 Task: Open the event Second Lunch and Learn: Effective Presentation Techniques and Storytelling on '2023/11/27', change the date to 2023/11/15, change the font style of the description to Verdana, set the availability to Busy, insert an emoji Yellow heart, logged in from the account softage.10@softage.net and add another guest for the event, softage.1@softage.net. Change the alignment of the event description to Align right.Change the font color of the description to Yellow and select an event charm, 
Action: Mouse moved to (299, 135)
Screenshot: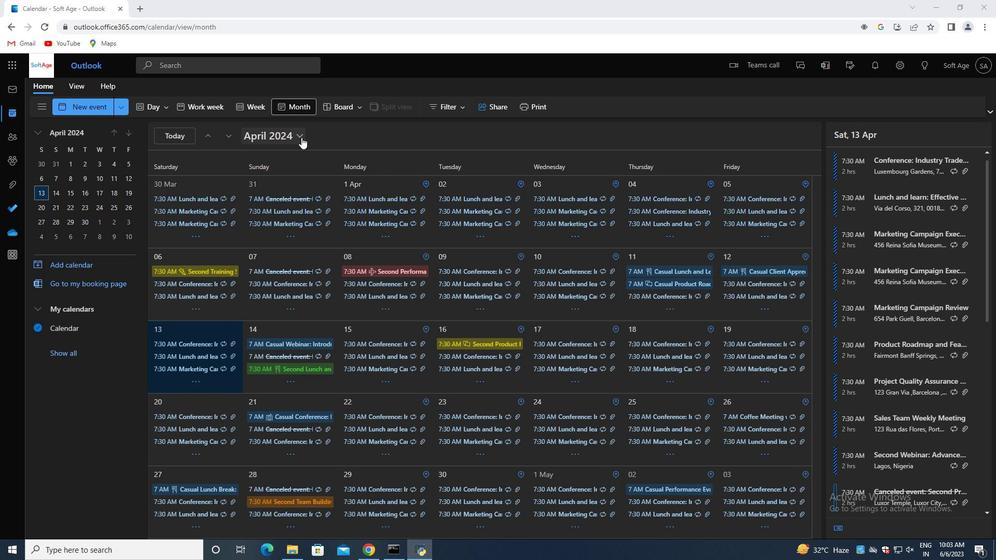 
Action: Mouse pressed left at (299, 135)
Screenshot: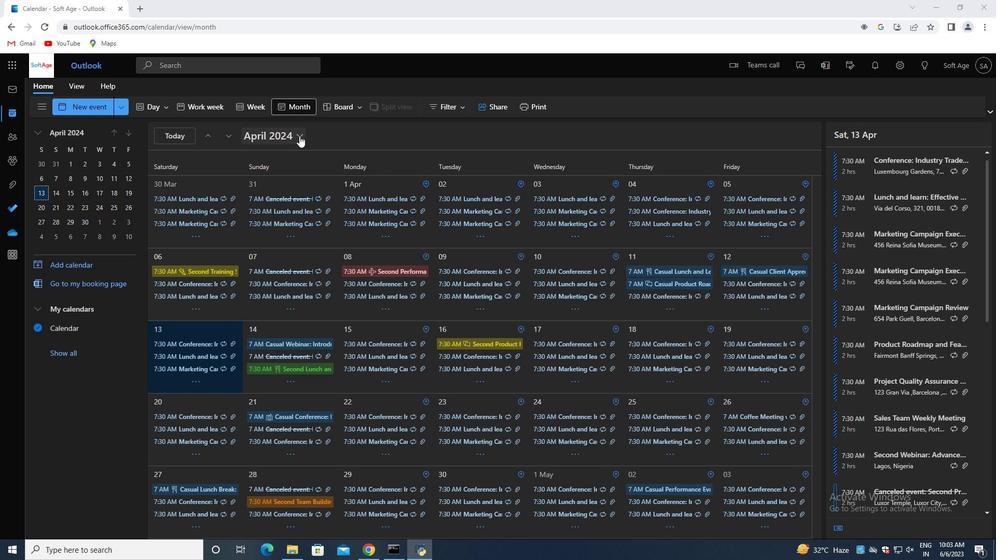 
Action: Mouse moved to (327, 161)
Screenshot: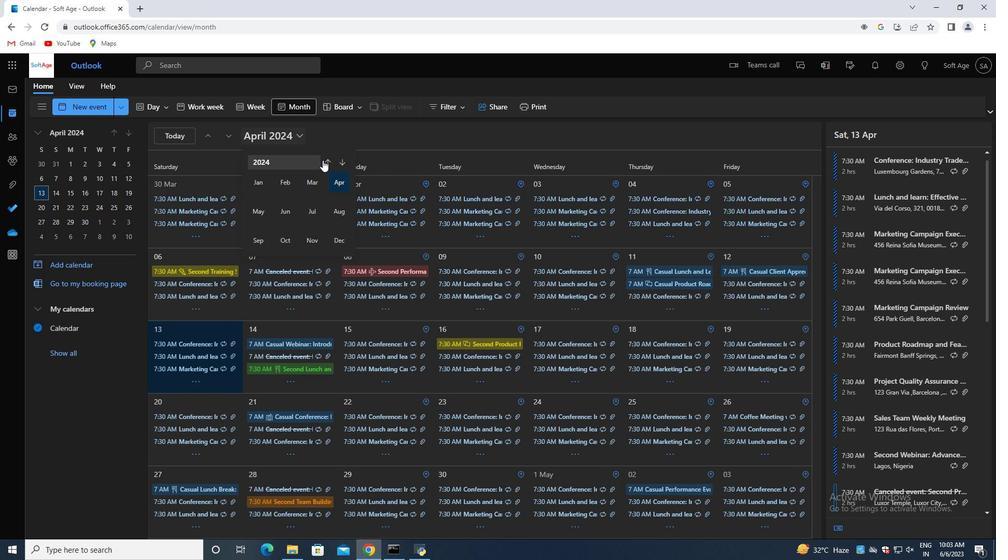 
Action: Mouse pressed left at (327, 161)
Screenshot: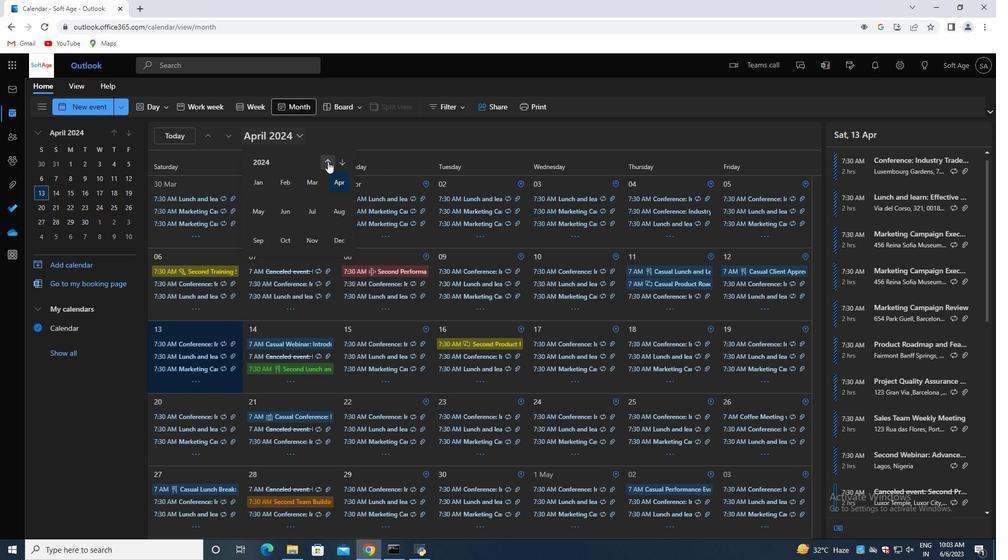 
Action: Mouse moved to (307, 240)
Screenshot: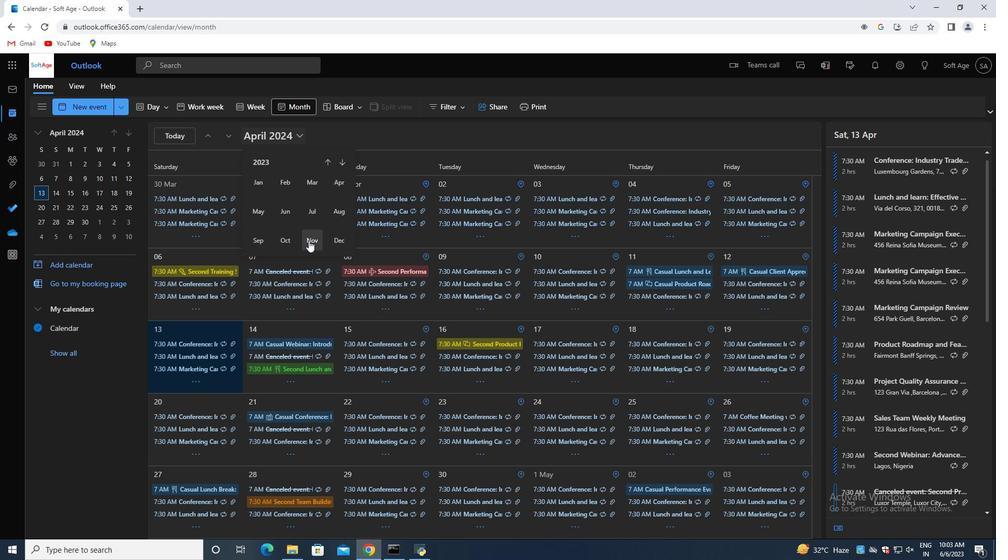
Action: Mouse pressed left at (307, 240)
Screenshot: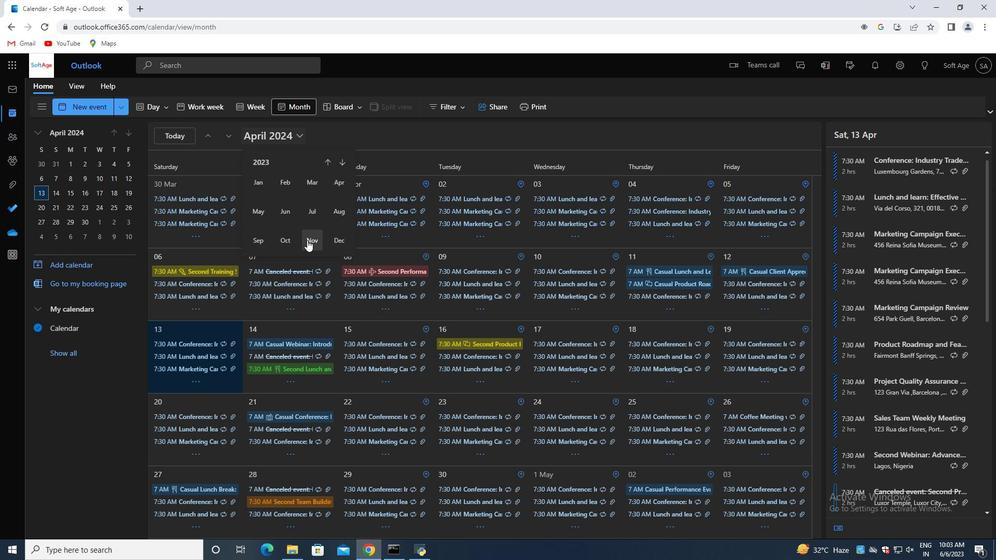 
Action: Mouse moved to (970, 170)
Screenshot: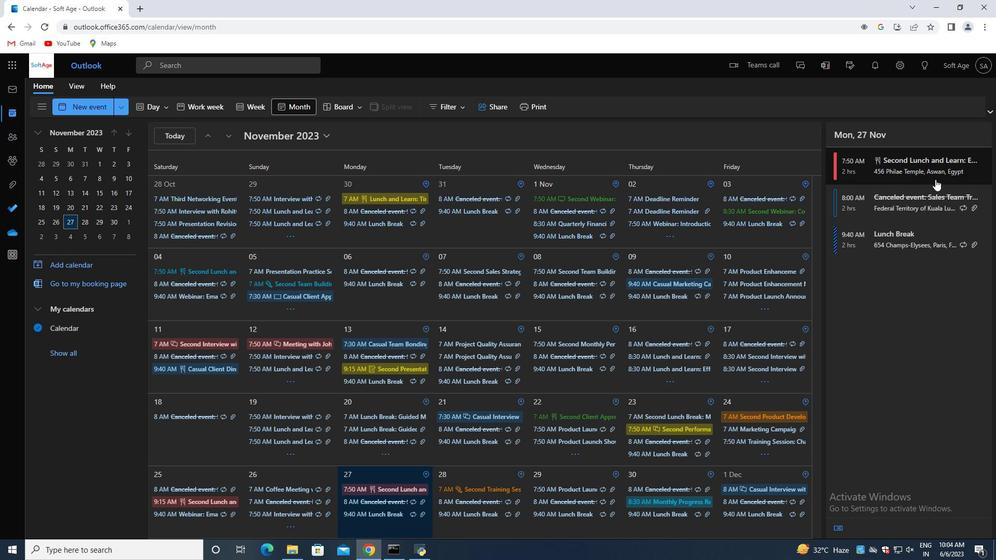 
Action: Mouse pressed left at (970, 170)
Screenshot: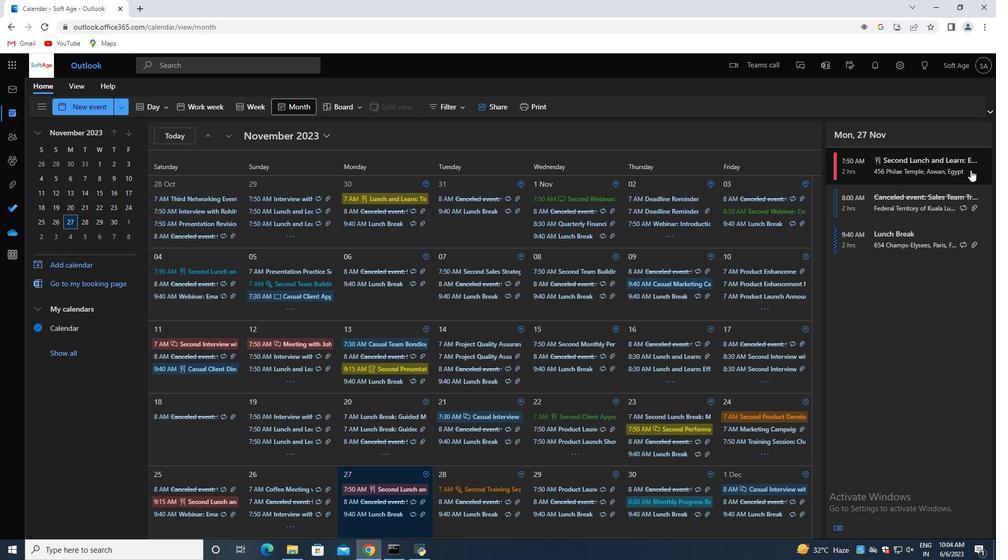 
Action: Mouse moved to (663, 306)
Screenshot: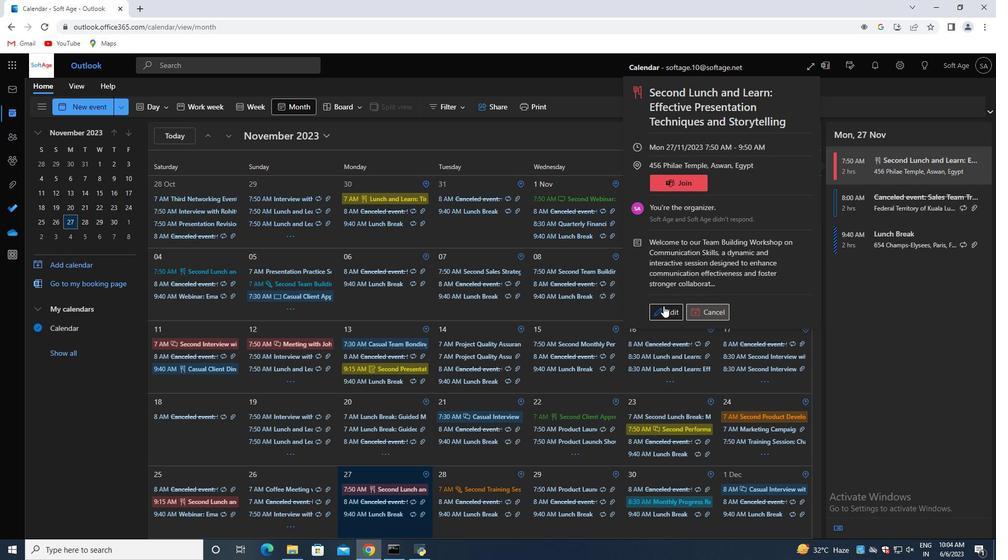 
Action: Mouse pressed left at (663, 306)
Screenshot: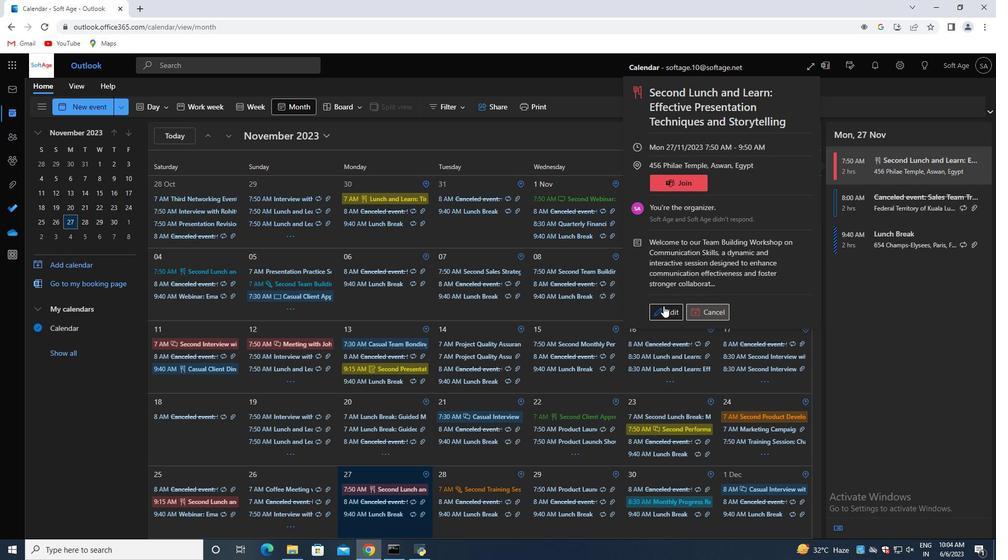 
Action: Mouse moved to (304, 284)
Screenshot: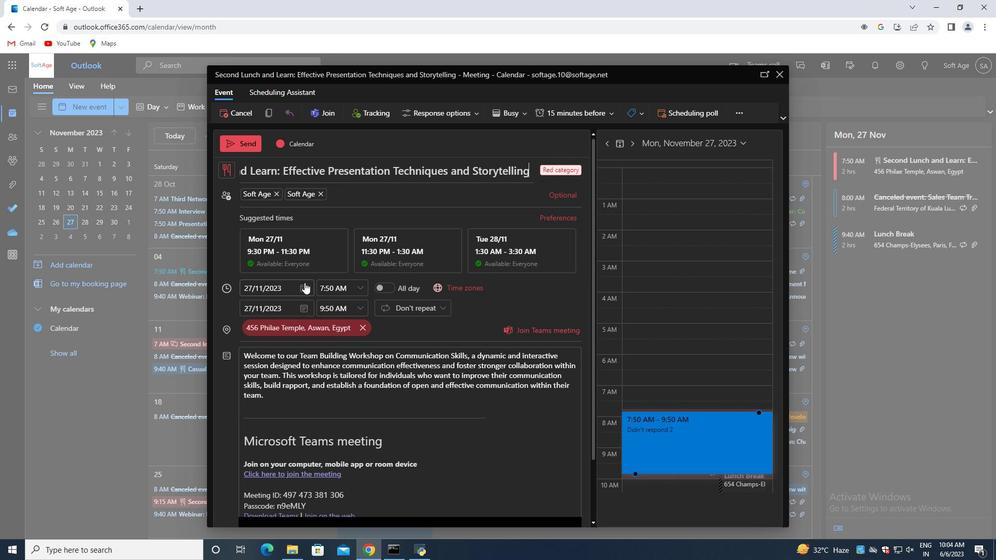 
Action: Mouse pressed left at (304, 284)
Screenshot: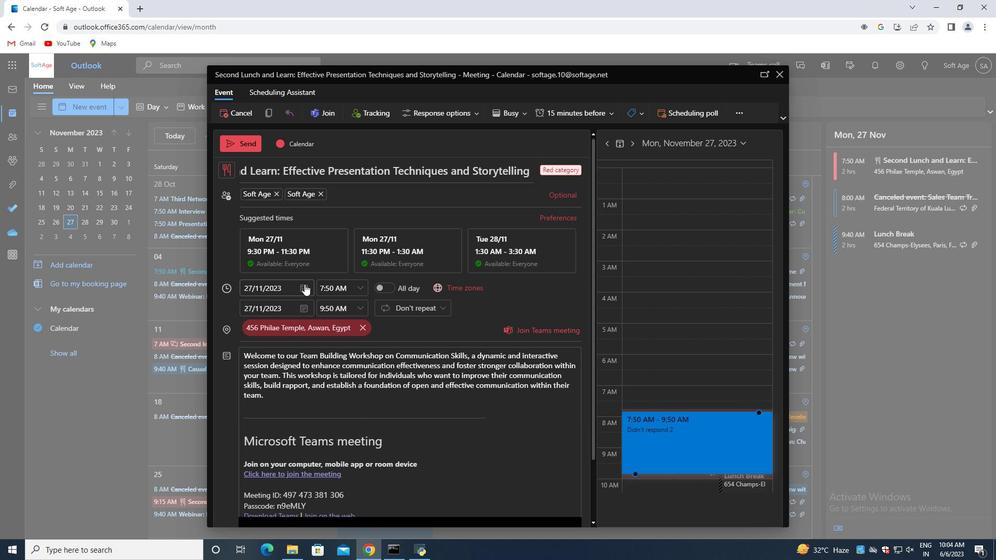 
Action: Mouse moved to (313, 369)
Screenshot: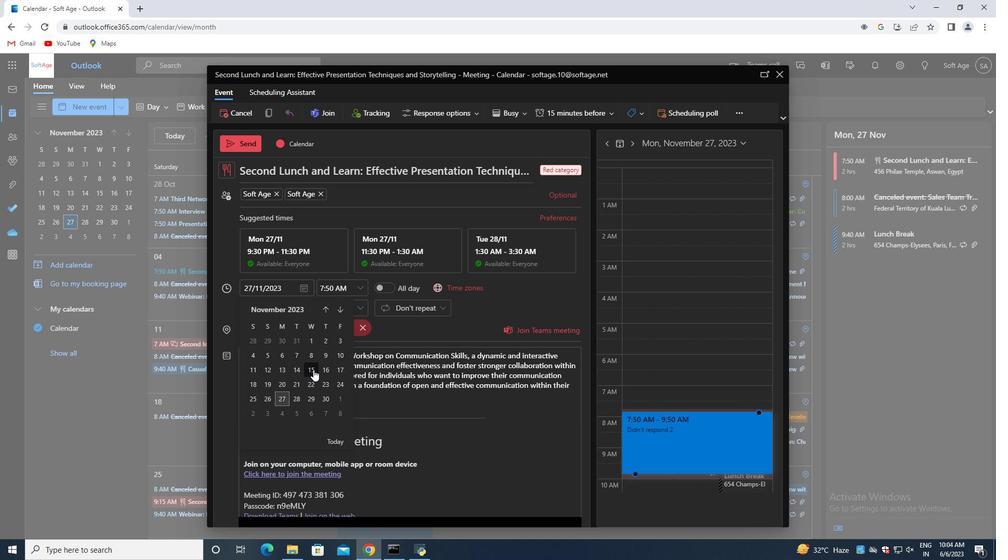 
Action: Mouse pressed left at (313, 369)
Screenshot: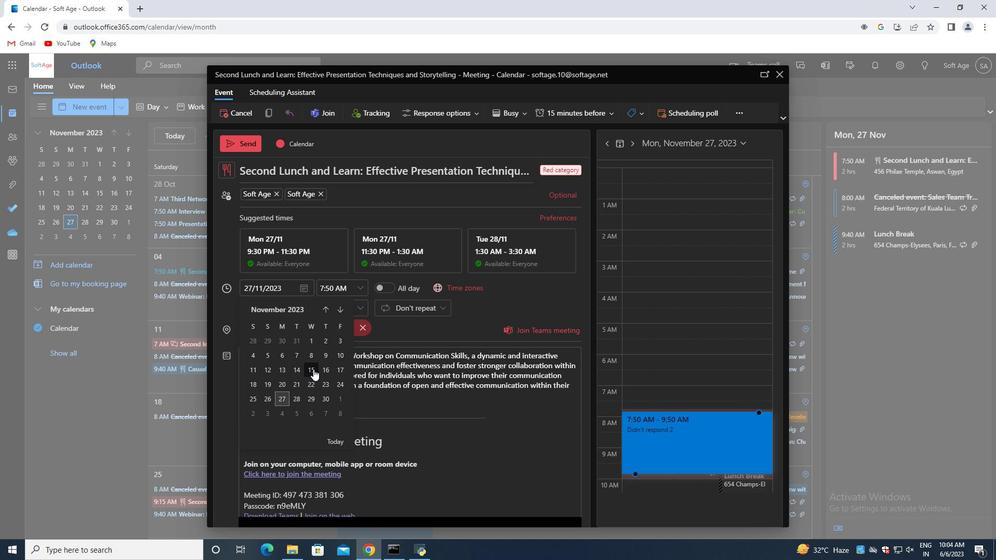 
Action: Mouse moved to (310, 368)
Screenshot: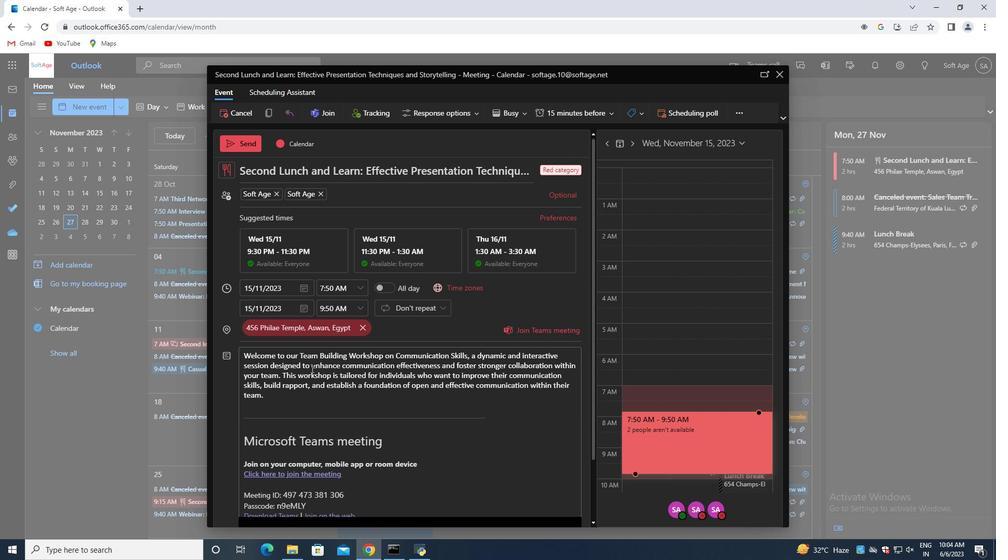 
Action: Mouse scrolled (310, 367) with delta (0, 0)
Screenshot: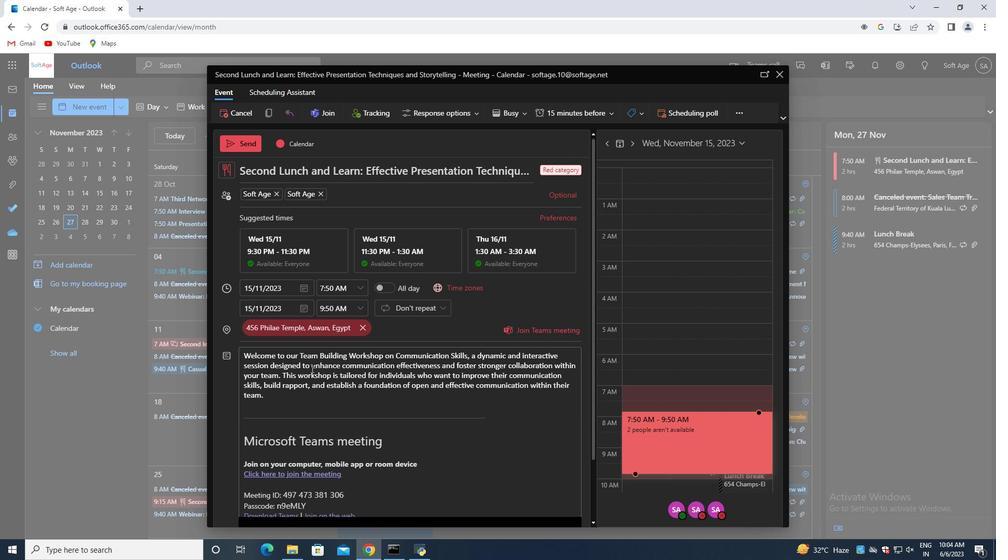 
Action: Mouse moved to (270, 346)
Screenshot: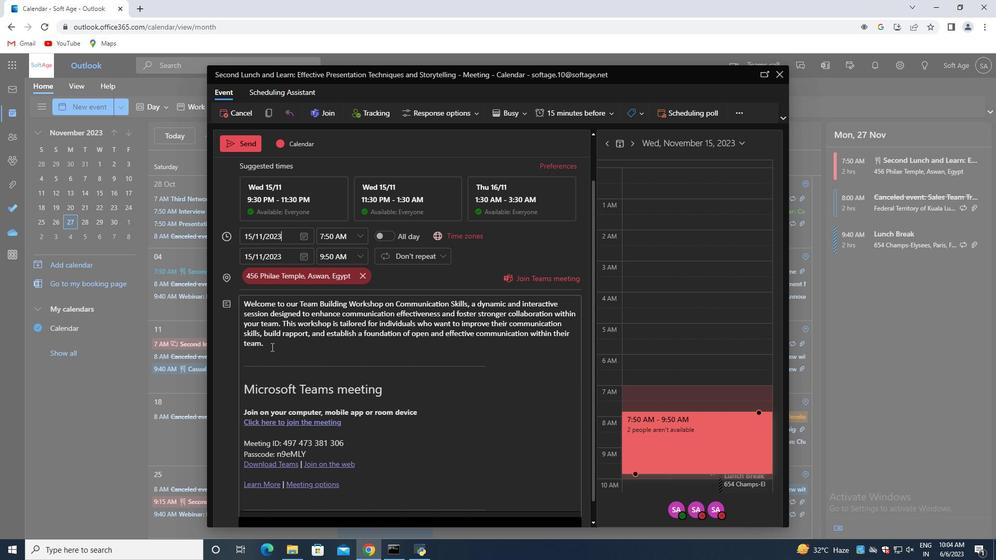 
Action: Mouse pressed left at (270, 346)
Screenshot: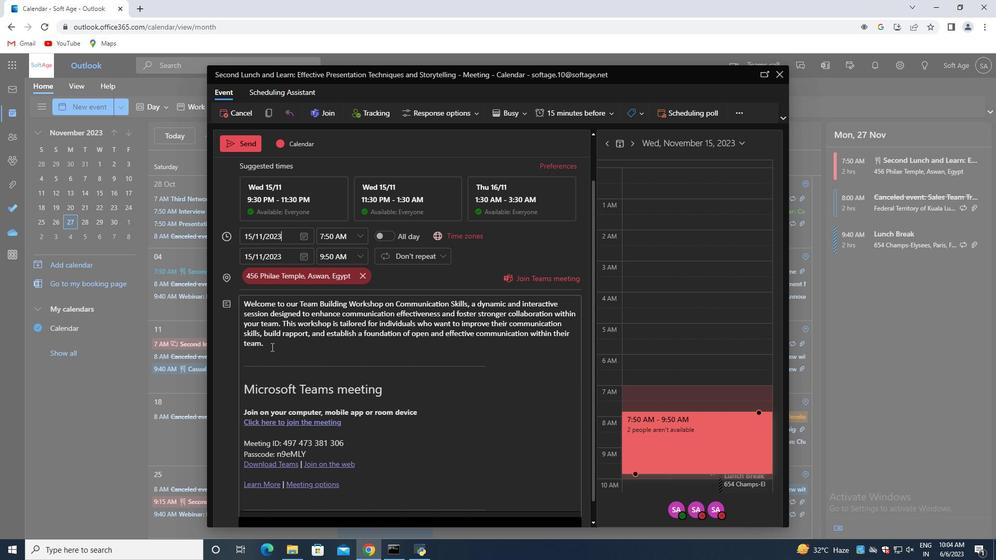 
Action: Mouse moved to (327, 435)
Screenshot: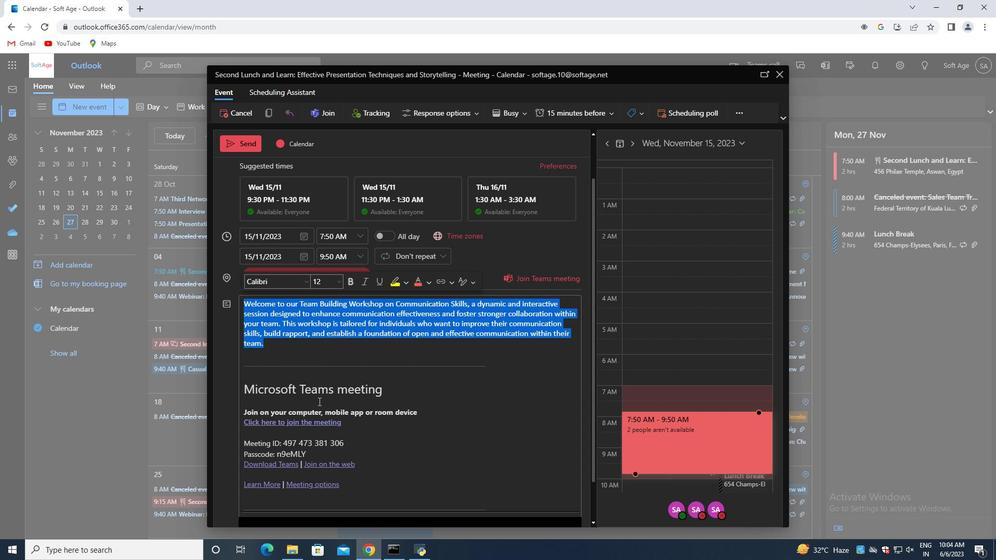 
Action: Mouse scrolled (332, 426) with delta (0, 0)
Screenshot: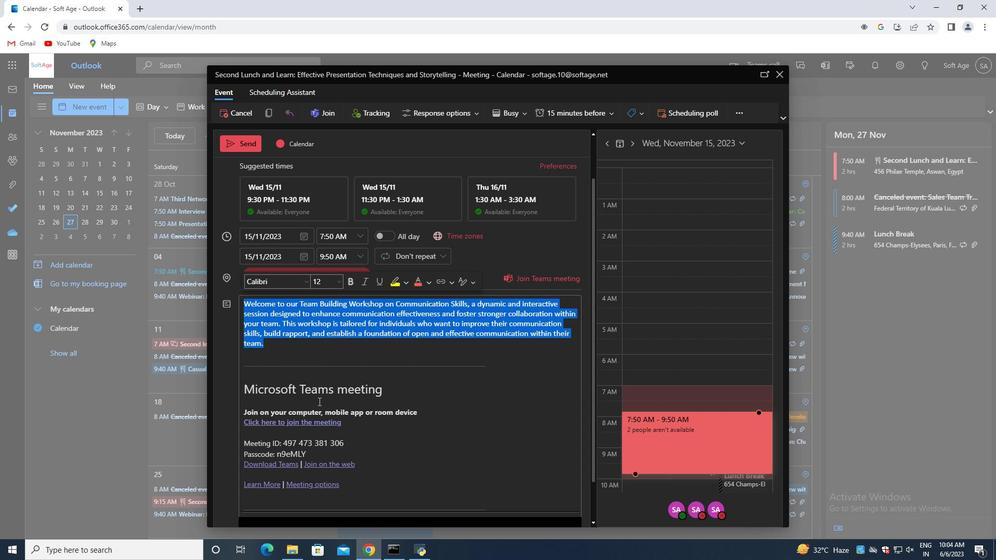 
Action: Mouse moved to (322, 445)
Screenshot: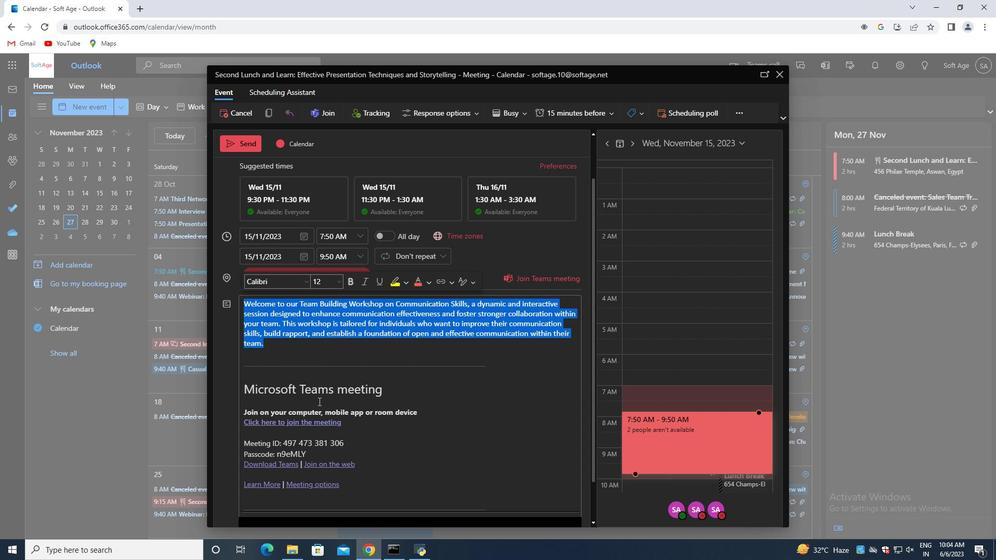 
Action: Mouse scrolled (329, 429) with delta (0, 0)
Screenshot: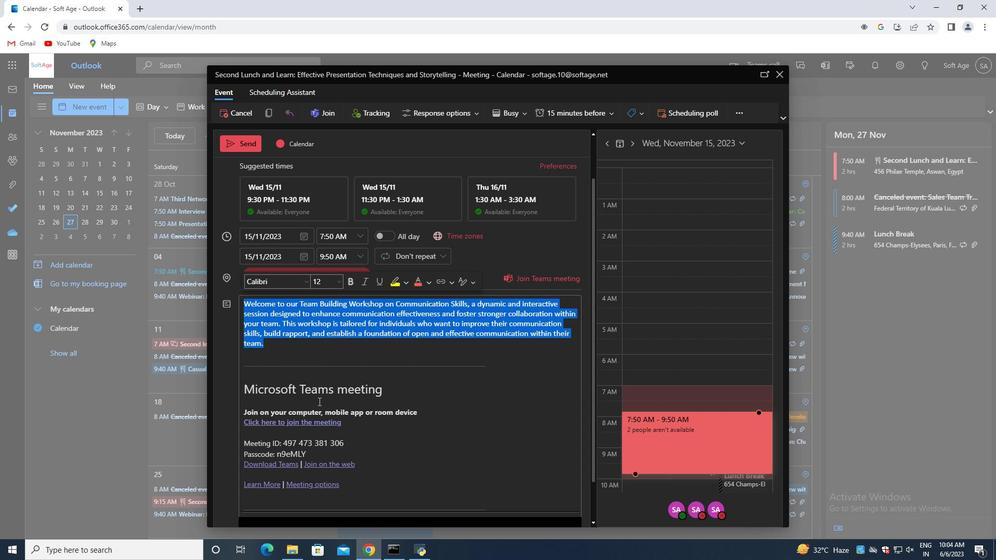 
Action: Mouse moved to (321, 449)
Screenshot: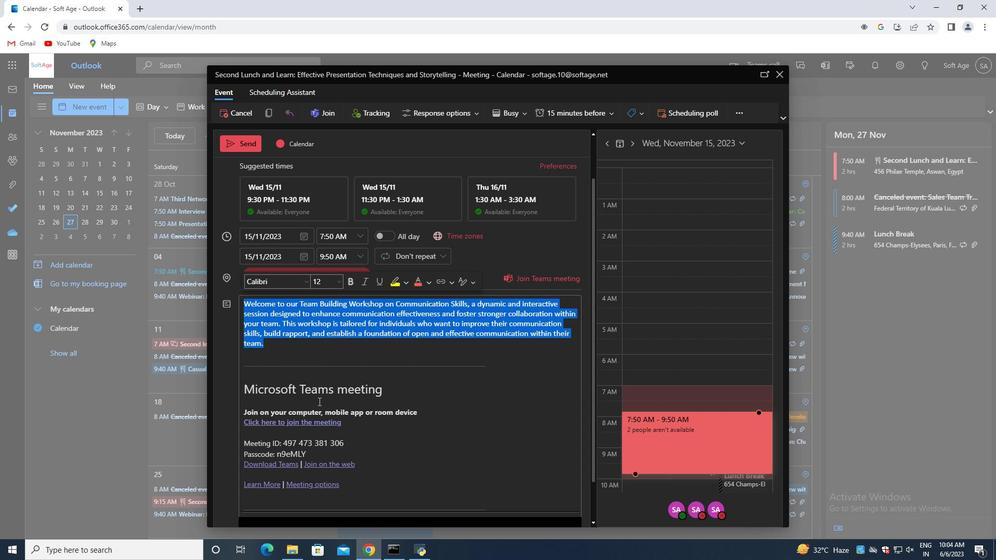 
Action: Mouse scrolled (328, 431) with delta (0, 0)
Screenshot: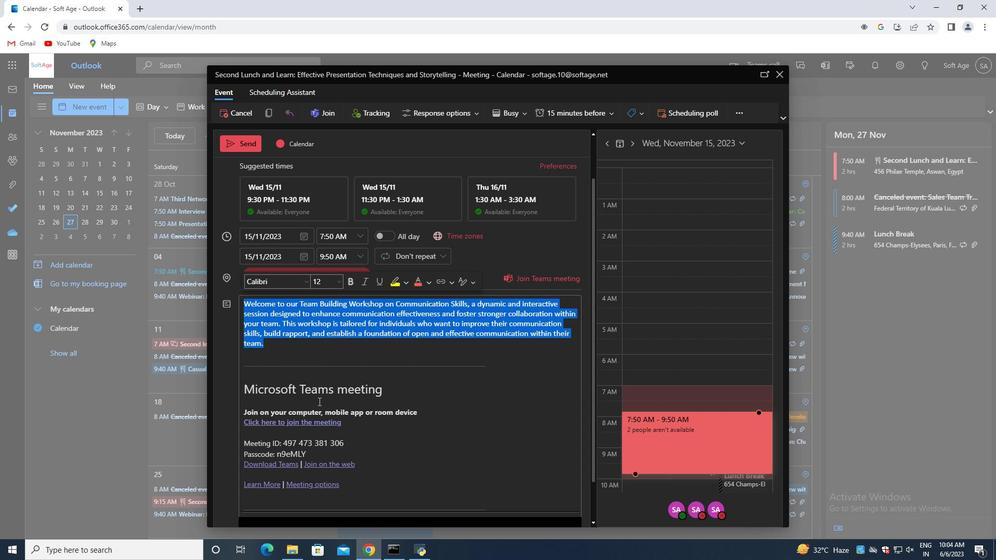 
Action: Mouse moved to (321, 449)
Screenshot: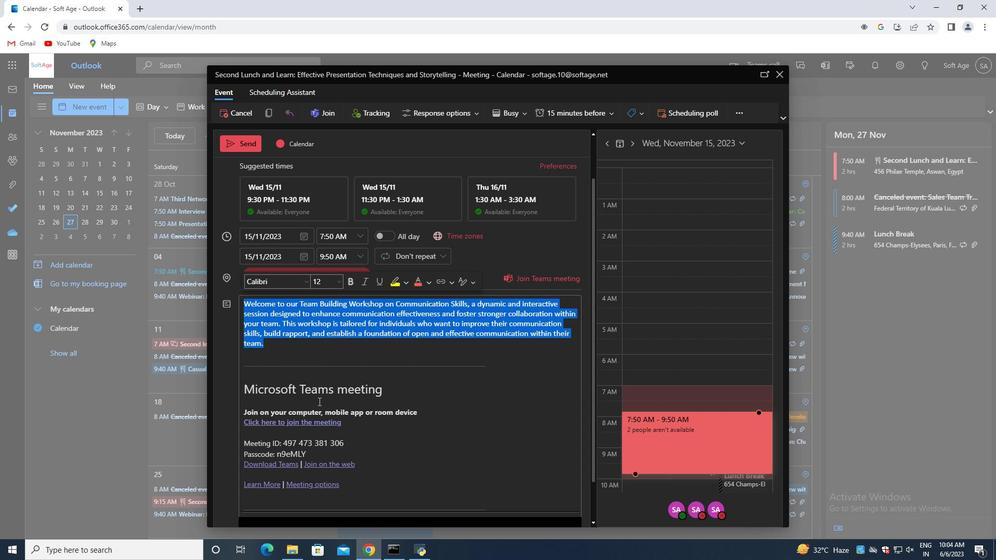 
Action: Mouse scrolled (327, 434) with delta (0, 0)
Screenshot: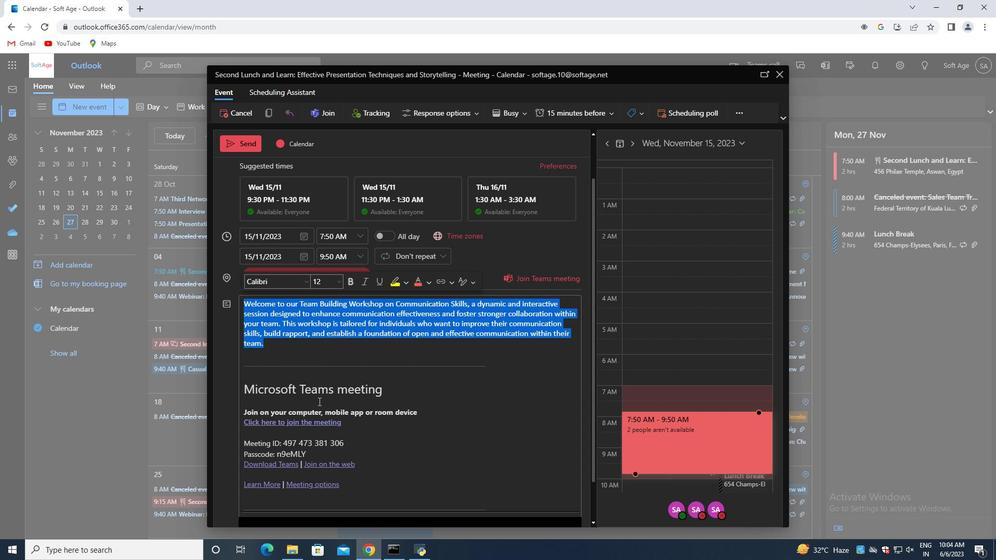 
Action: Mouse moved to (274, 479)
Screenshot: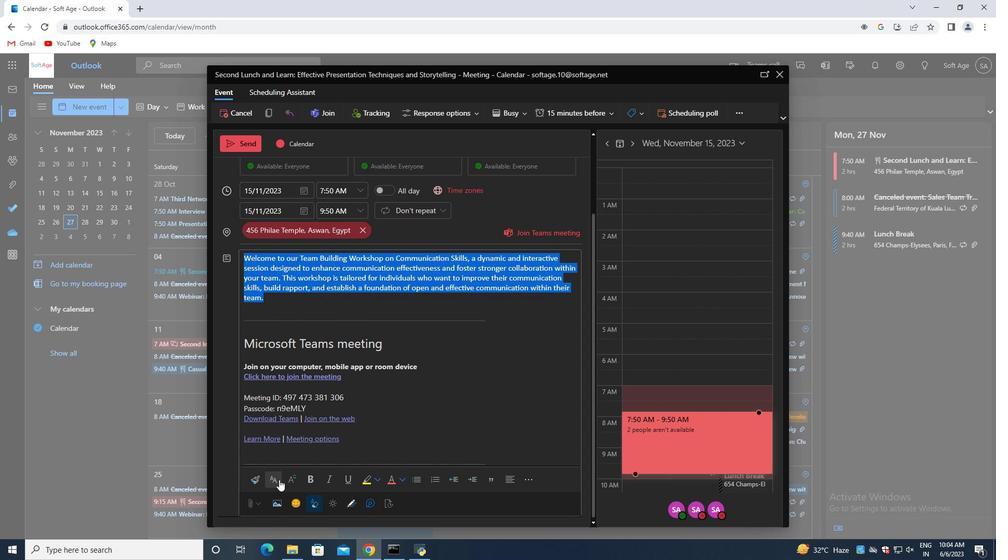 
Action: Mouse pressed left at (274, 479)
Screenshot: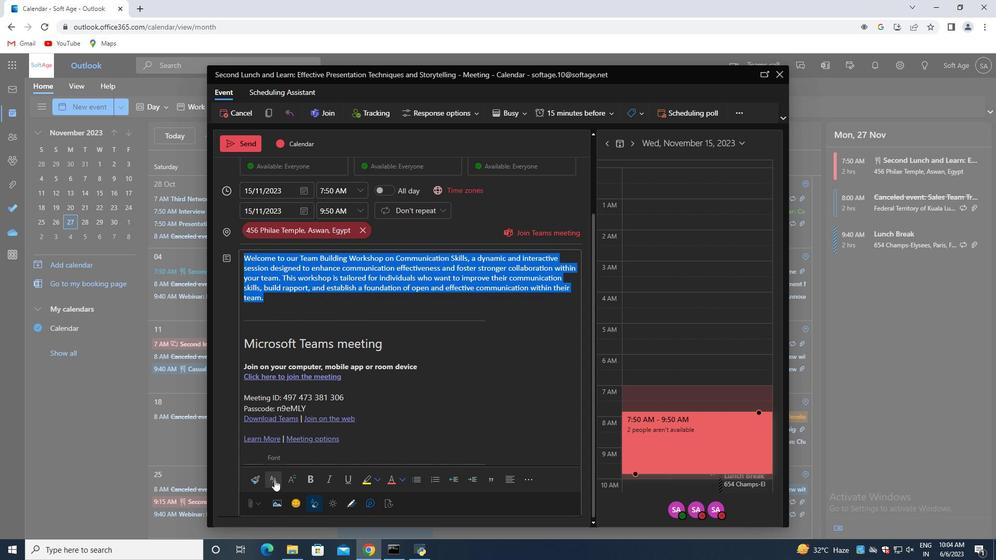 
Action: Mouse moved to (298, 458)
Screenshot: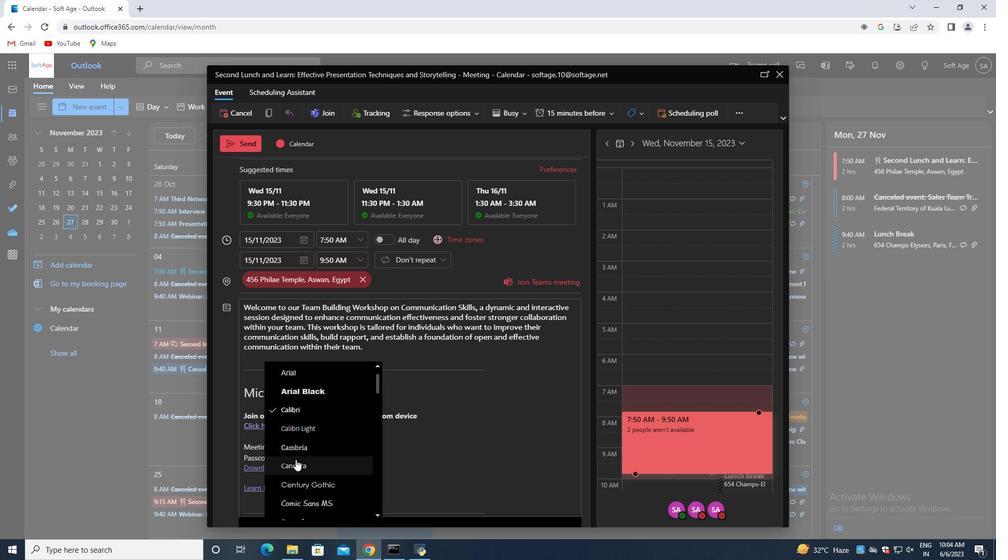 
Action: Mouse scrolled (298, 457) with delta (0, 0)
Screenshot: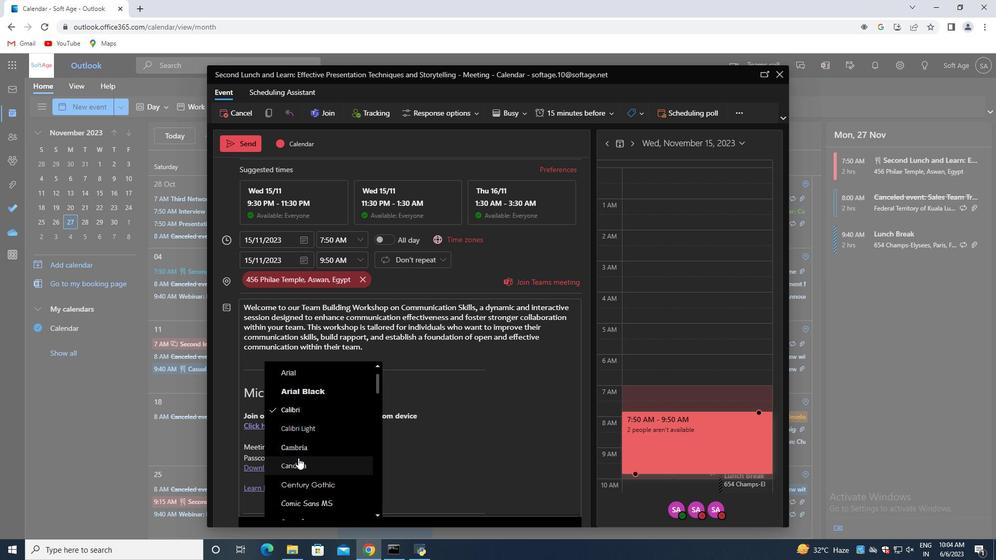 
Action: Mouse scrolled (298, 457) with delta (0, 0)
Screenshot: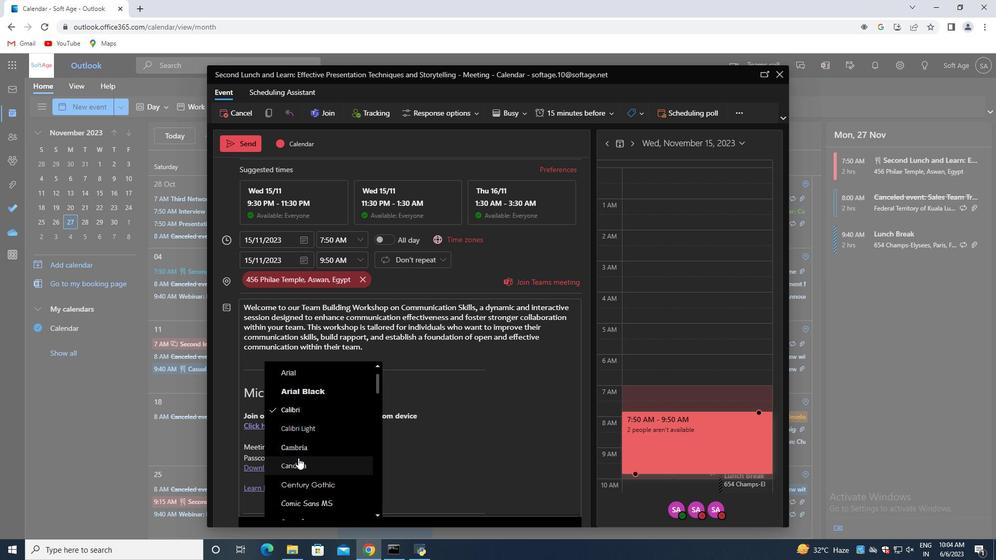 
Action: Mouse scrolled (298, 457) with delta (0, 0)
Screenshot: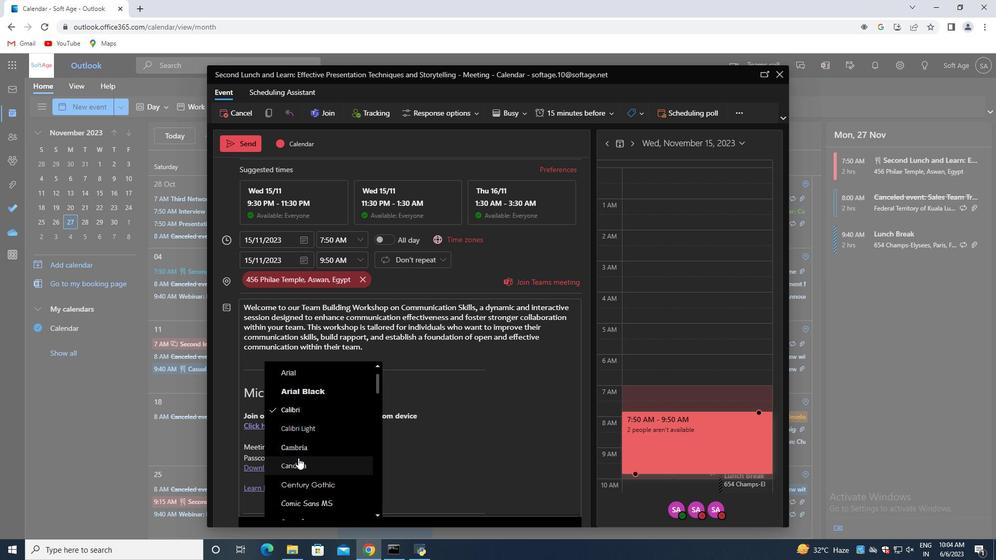 
Action: Mouse moved to (298, 458)
Screenshot: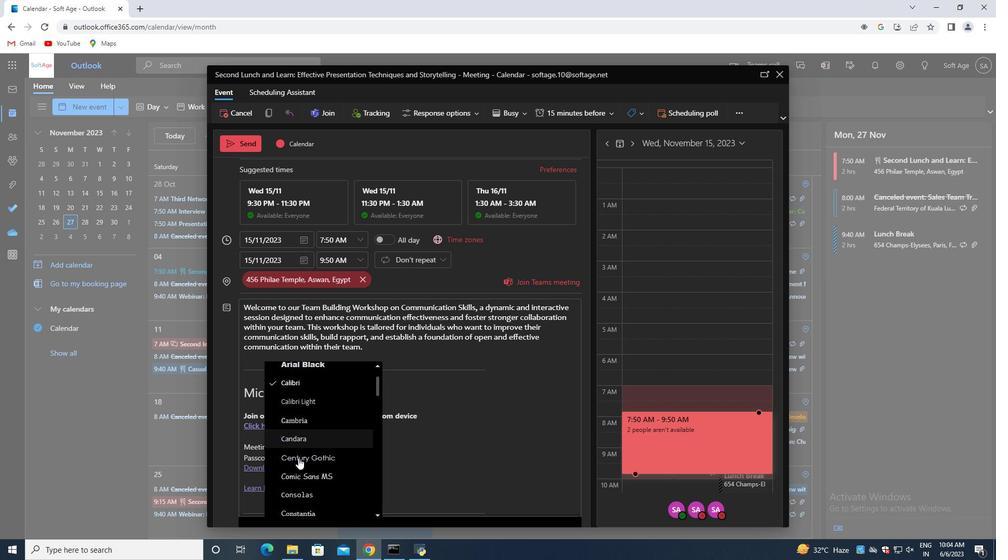 
Action: Mouse scrolled (298, 457) with delta (0, 0)
Screenshot: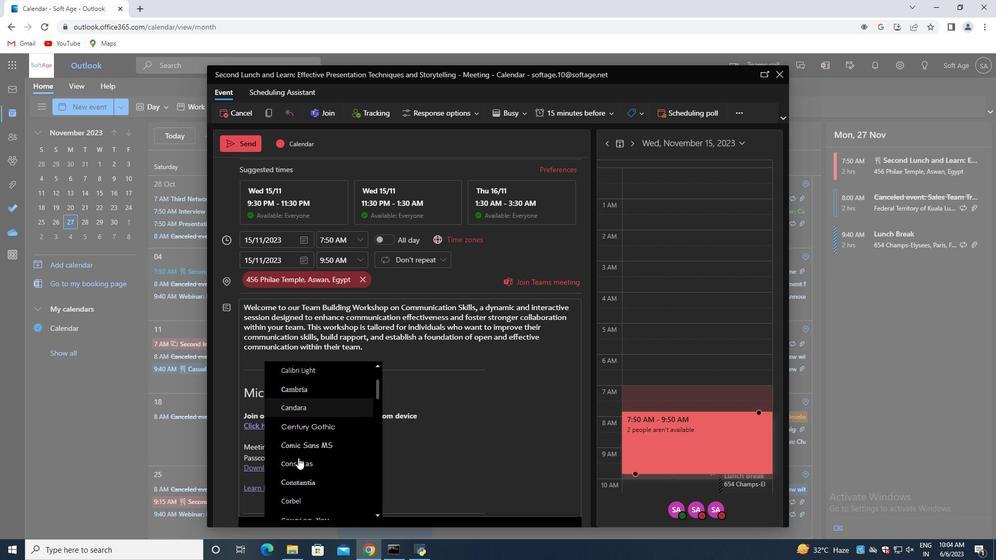 
Action: Mouse scrolled (298, 457) with delta (0, 0)
Screenshot: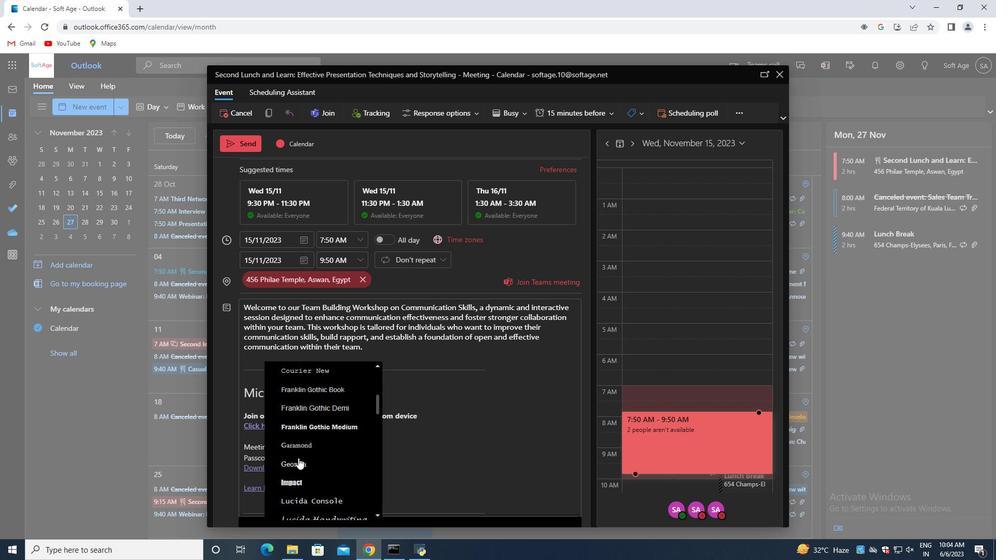 
Action: Mouse scrolled (298, 457) with delta (0, 0)
Screenshot: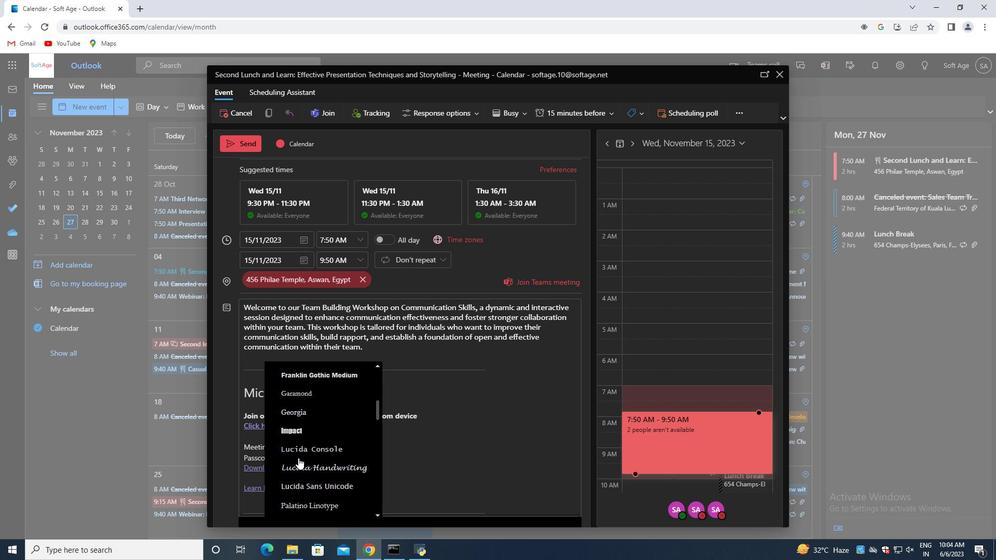 
Action: Mouse scrolled (298, 457) with delta (0, 0)
Screenshot: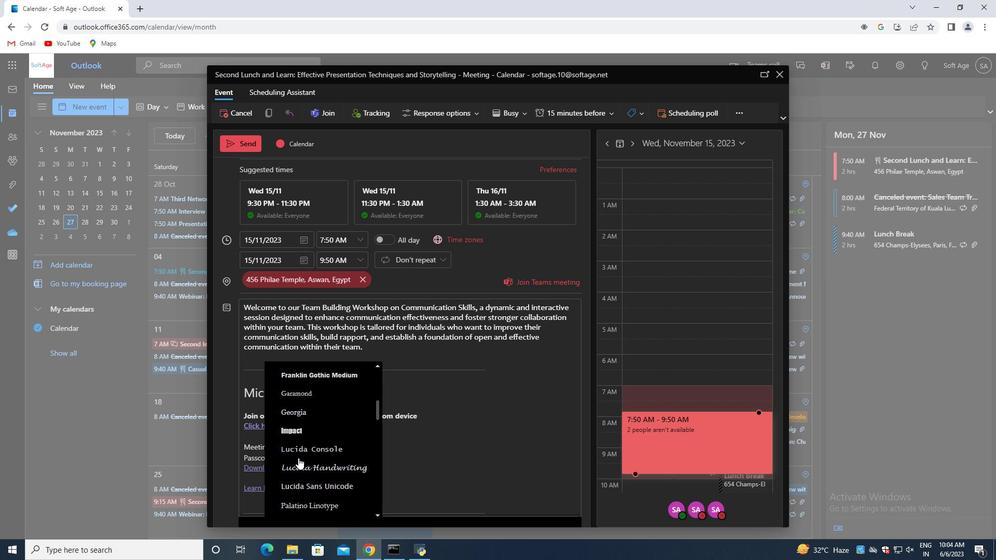 
Action: Mouse scrolled (298, 457) with delta (0, 0)
Screenshot: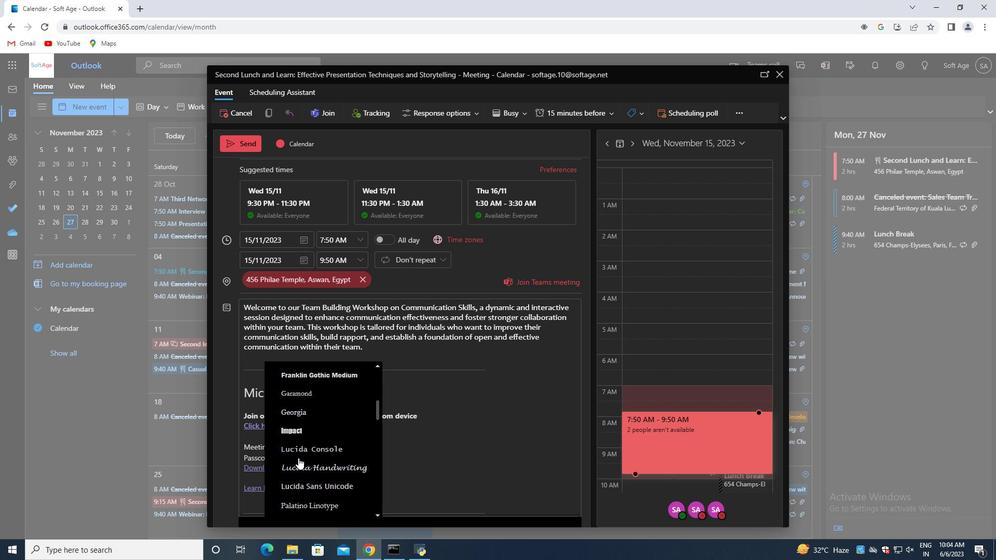 
Action: Mouse moved to (298, 458)
Screenshot: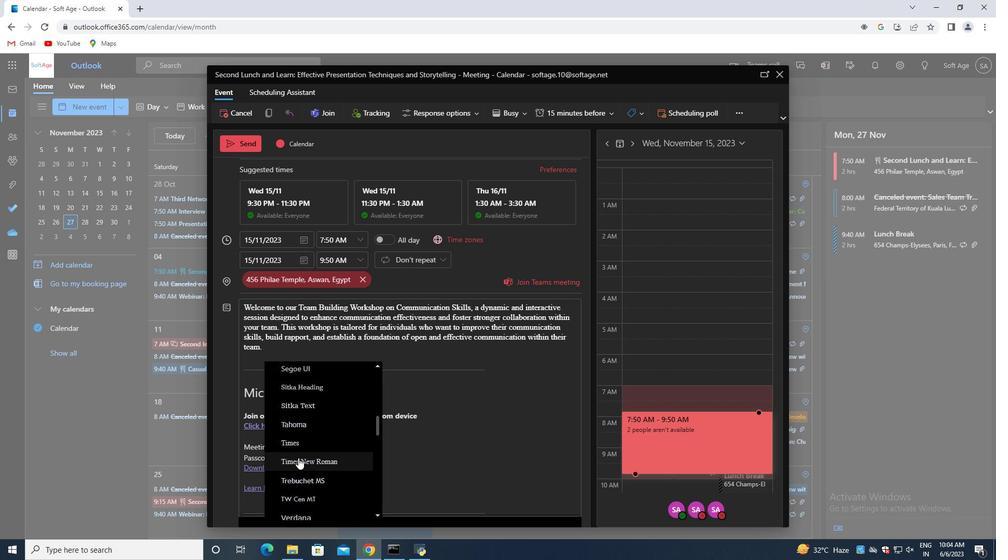 
Action: Mouse scrolled (298, 457) with delta (0, 0)
Screenshot: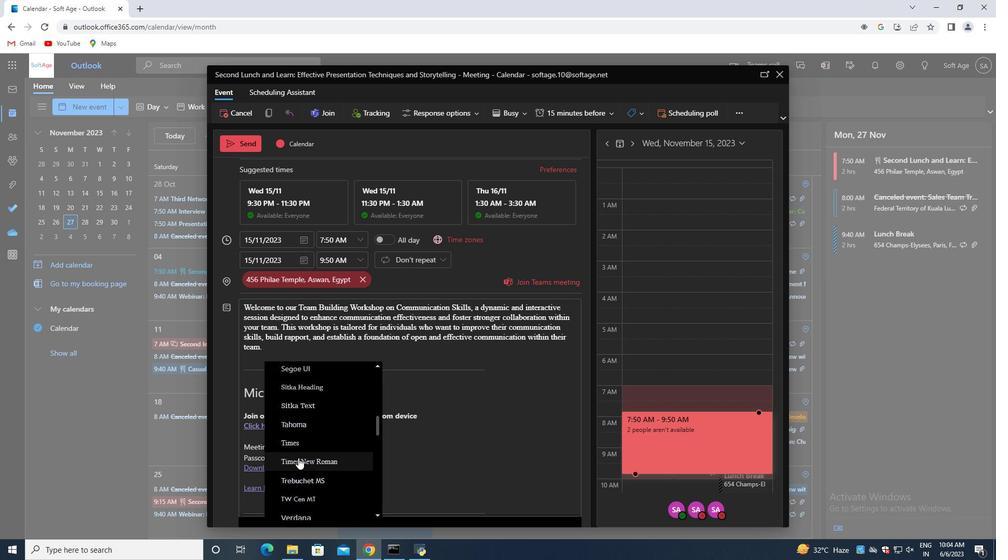 
Action: Mouse scrolled (298, 457) with delta (0, 0)
Screenshot: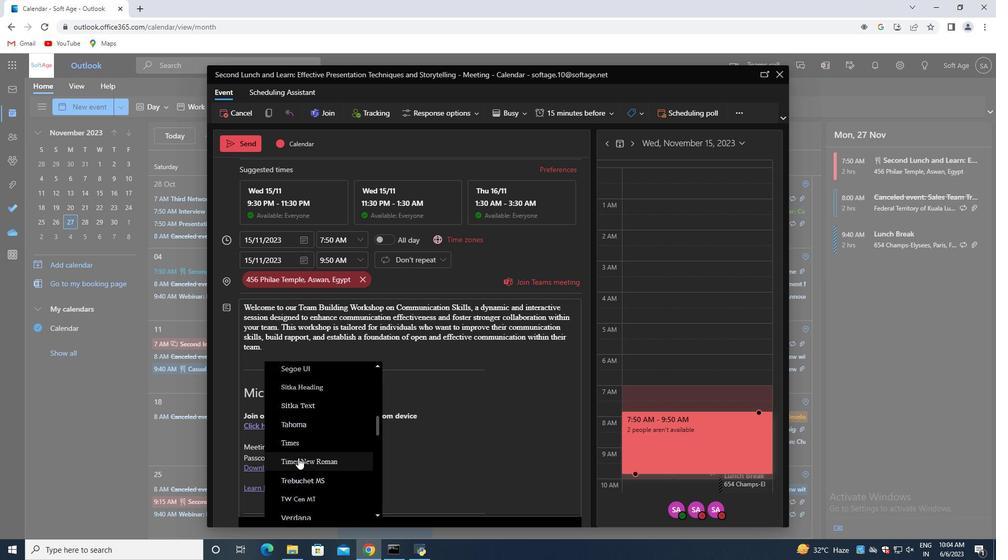 
Action: Mouse moved to (312, 411)
Screenshot: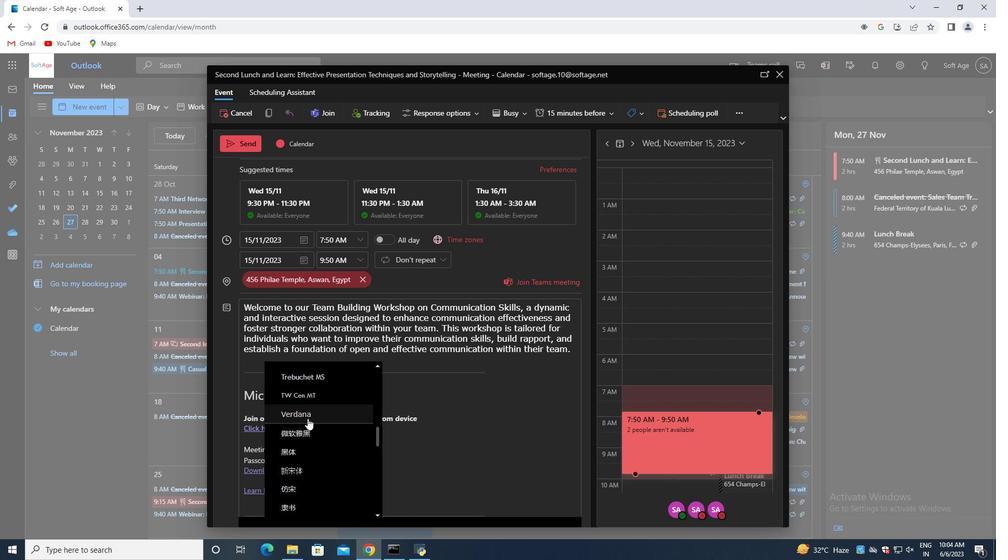 
Action: Mouse pressed left at (312, 411)
Screenshot: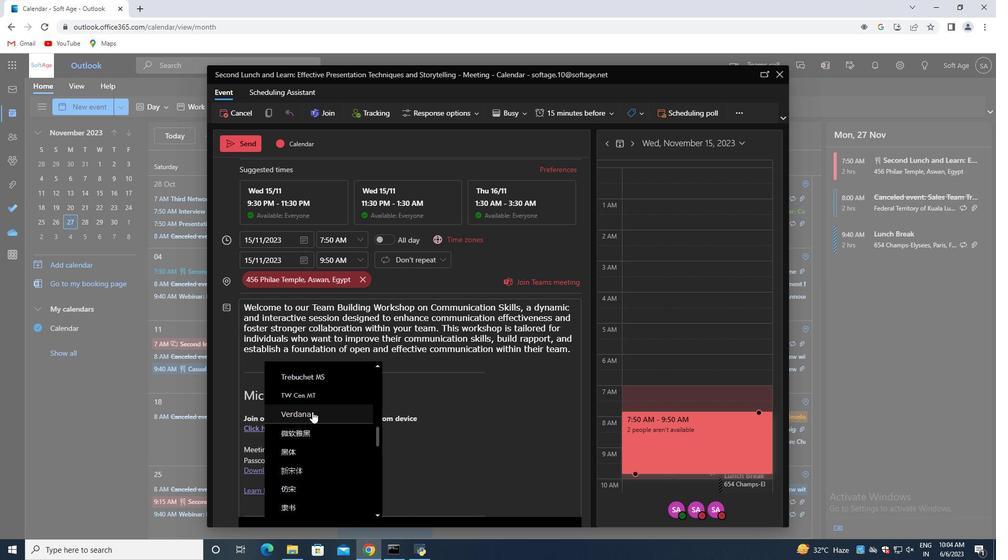 
Action: Mouse moved to (566, 357)
Screenshot: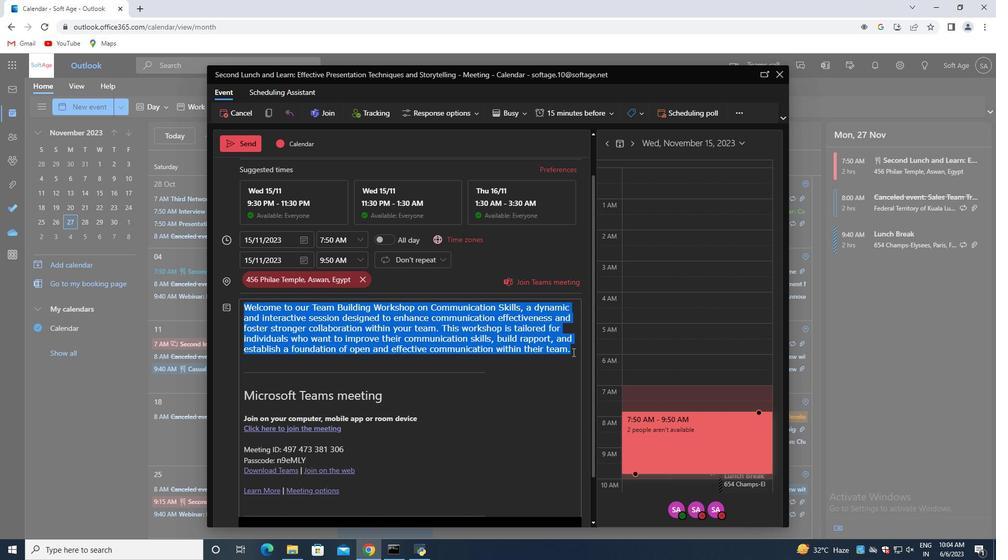 
Action: Mouse pressed left at (566, 357)
Screenshot: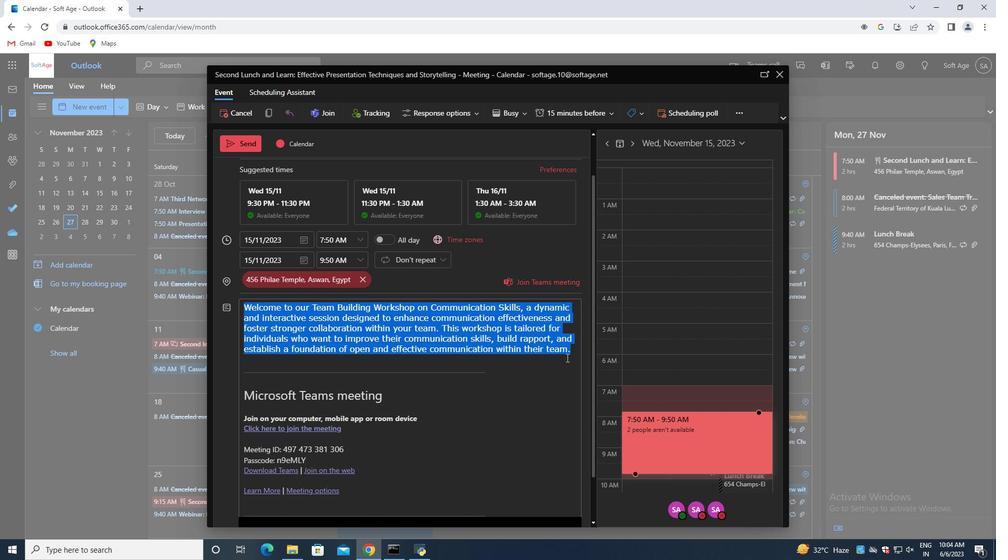 
Action: Mouse moved to (545, 324)
Screenshot: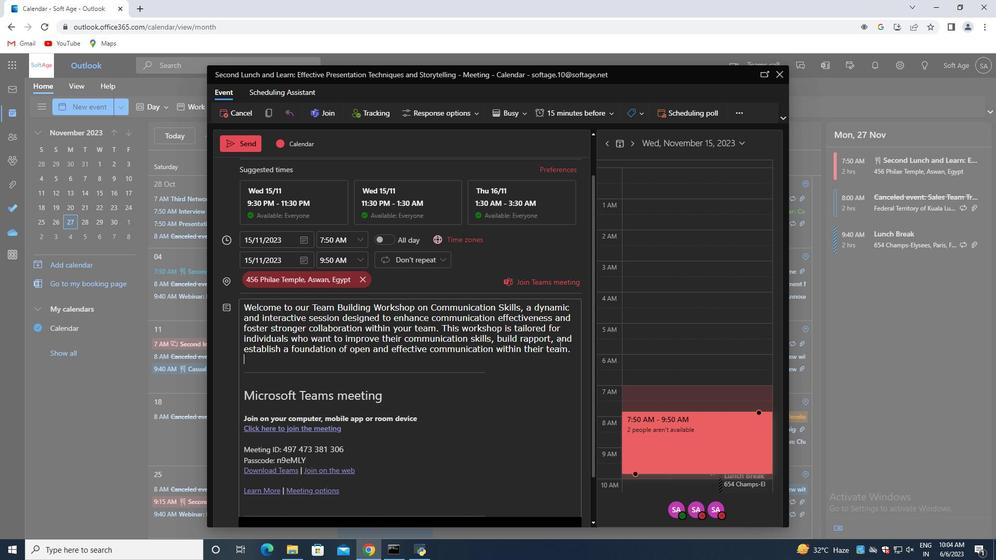 
Action: Mouse scrolled (545, 325) with delta (0, 0)
Screenshot: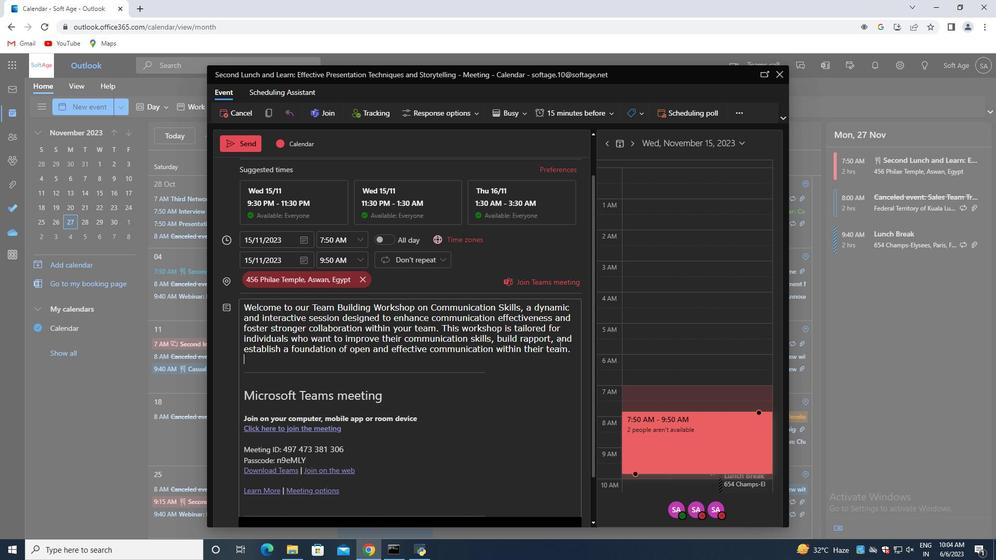 
Action: Mouse scrolled (545, 325) with delta (0, 0)
Screenshot: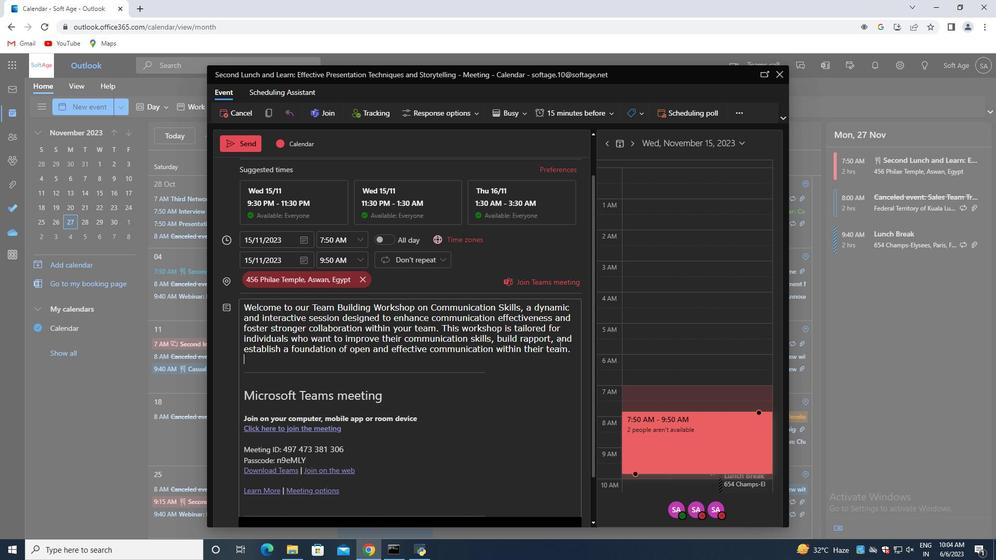 
Action: Mouse scrolled (545, 325) with delta (0, 0)
Screenshot: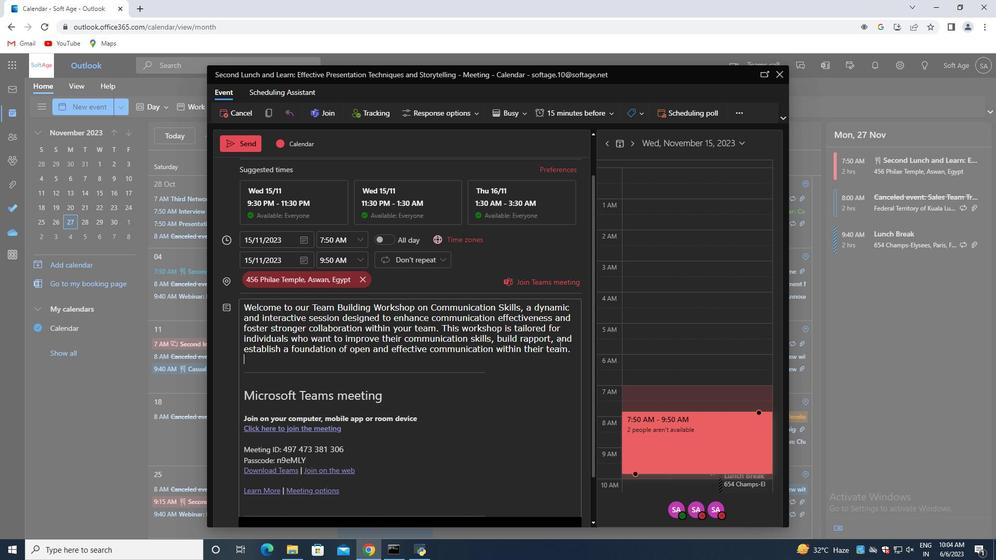 
Action: Mouse scrolled (545, 325) with delta (0, 0)
Screenshot: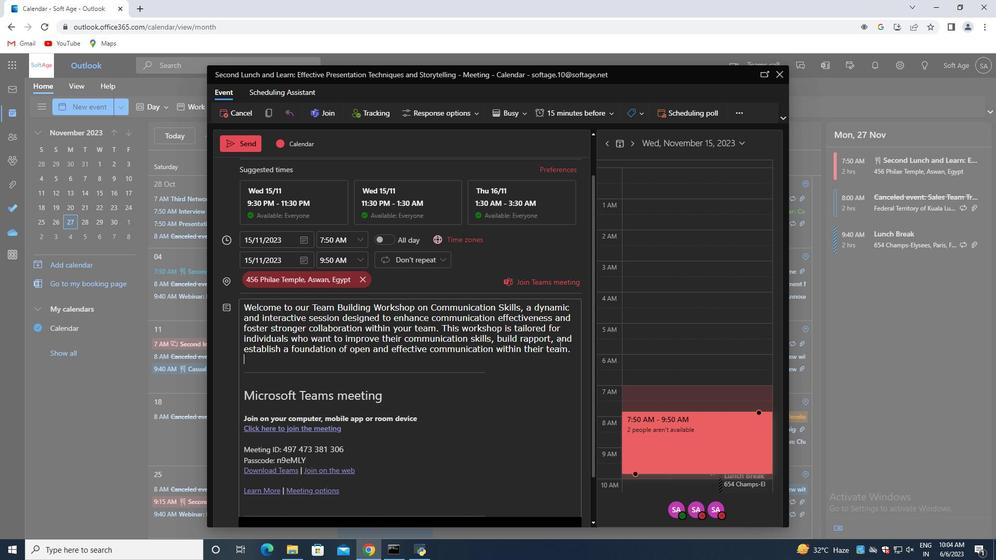 
Action: Mouse scrolled (545, 325) with delta (0, 0)
Screenshot: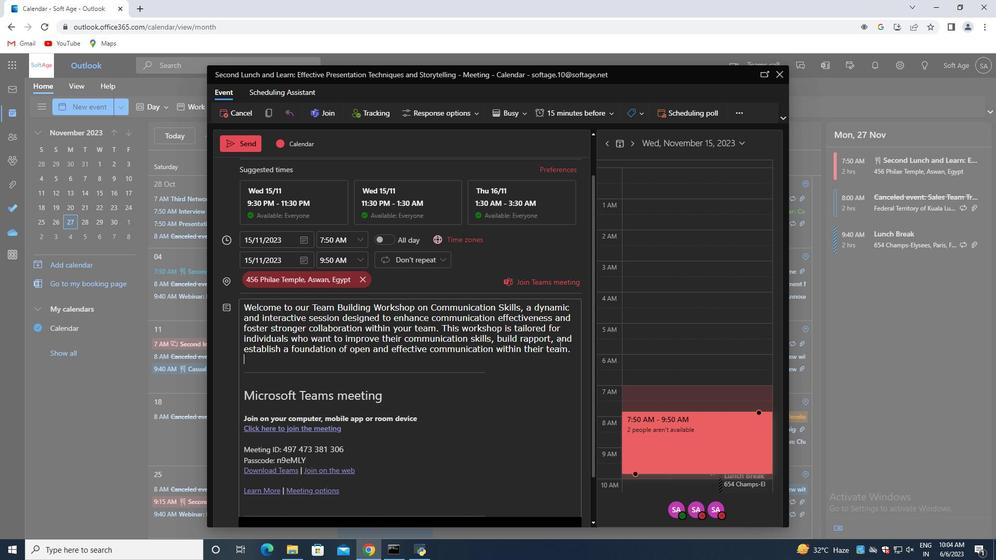 
Action: Mouse moved to (476, 211)
Screenshot: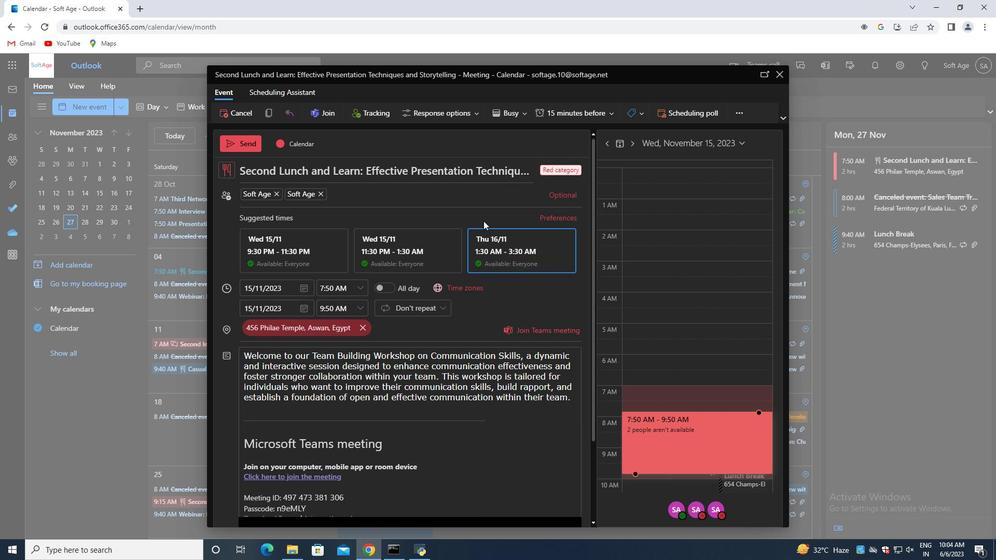 
Action: Mouse scrolled (476, 211) with delta (0, 0)
Screenshot: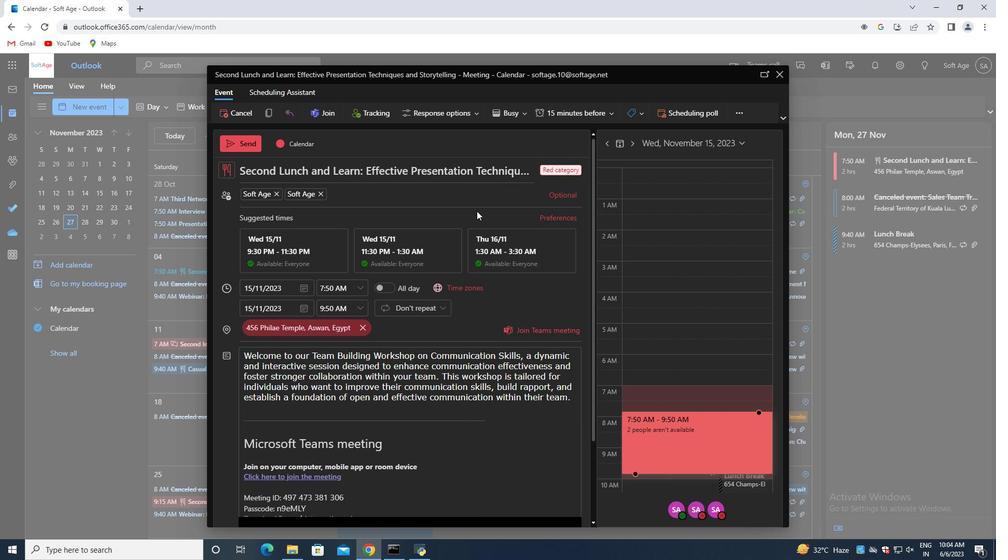 
Action: Mouse moved to (476, 209)
Screenshot: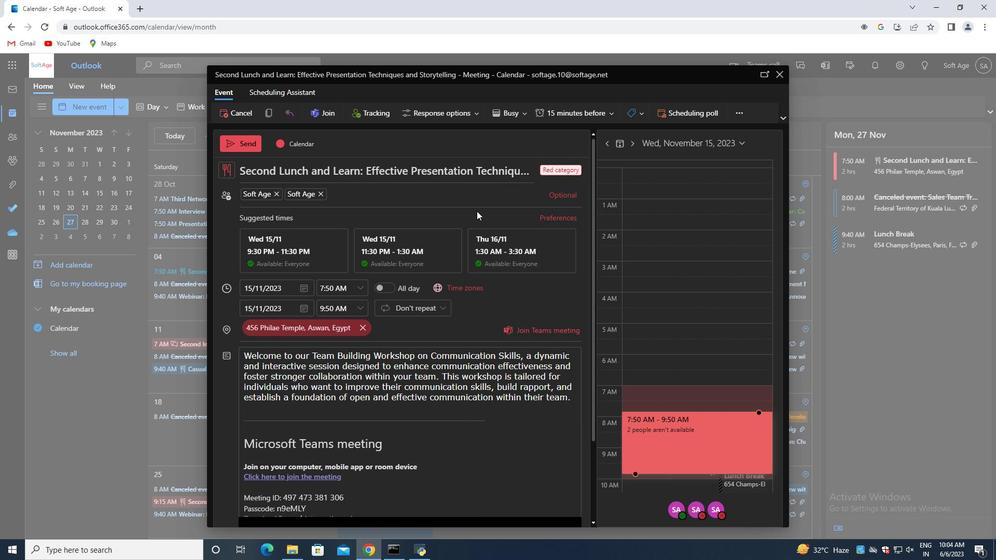 
Action: Mouse scrolled (476, 209) with delta (0, 0)
Screenshot: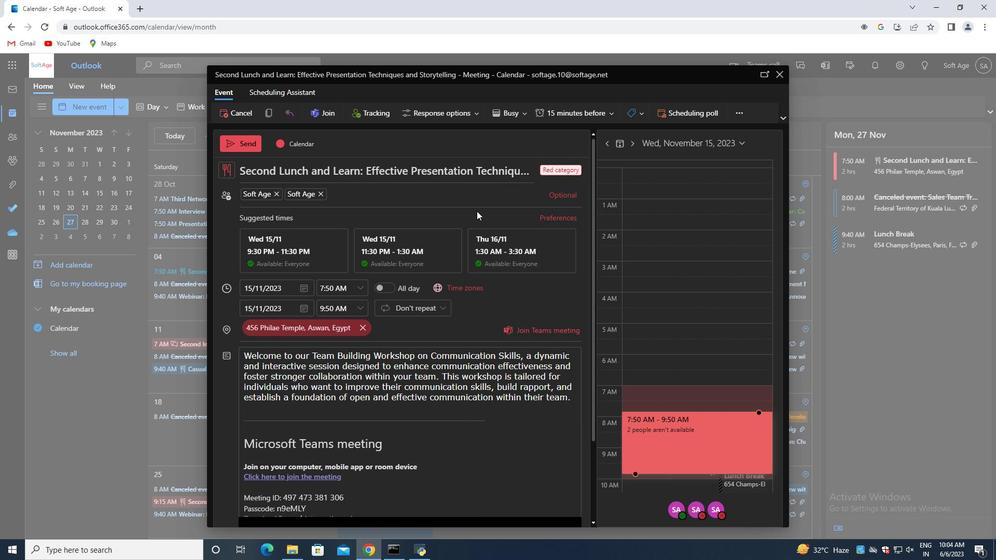 
Action: Mouse moved to (512, 108)
Screenshot: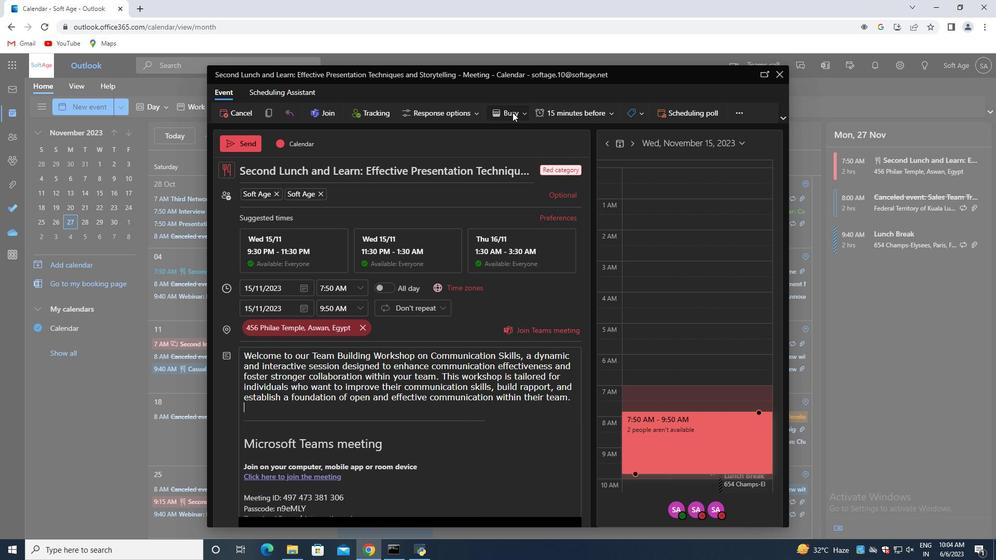 
Action: Mouse pressed left at (512, 108)
Screenshot: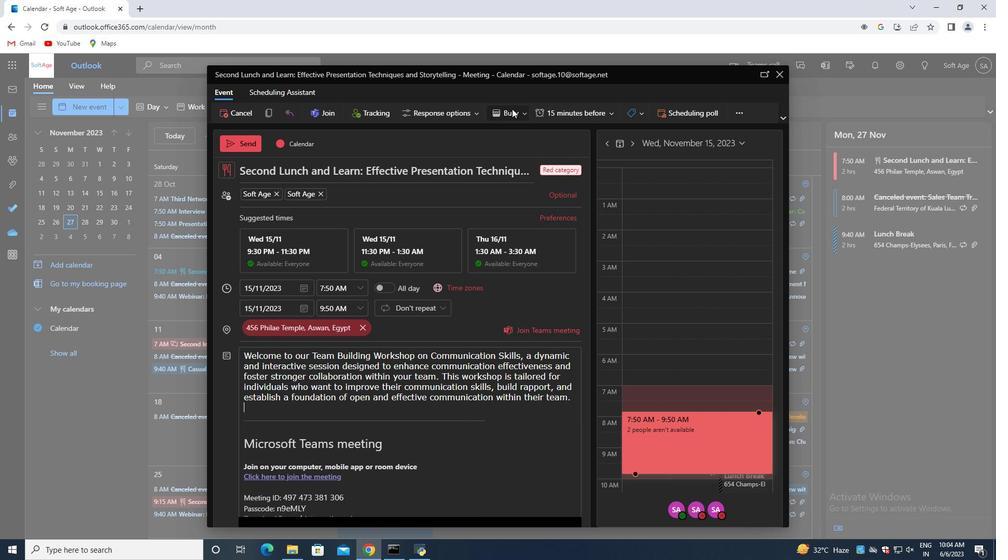 
Action: Mouse moved to (473, 193)
Screenshot: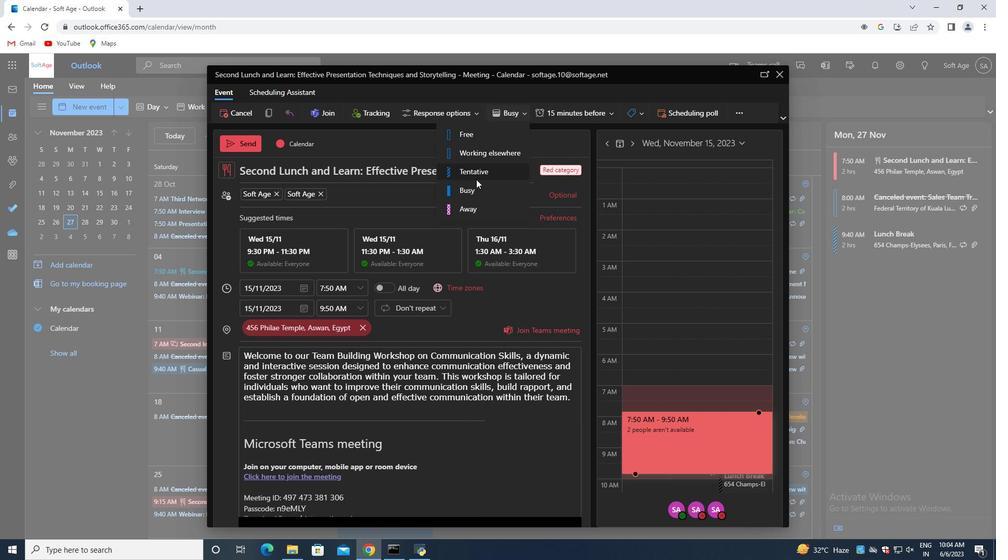 
Action: Mouse pressed left at (473, 193)
Screenshot: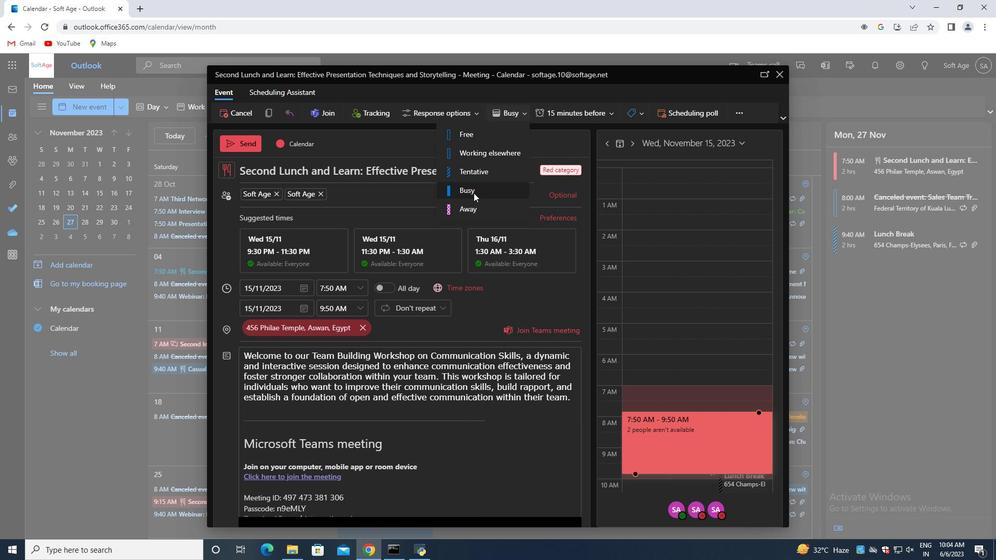 
Action: Mouse moved to (412, 301)
Screenshot: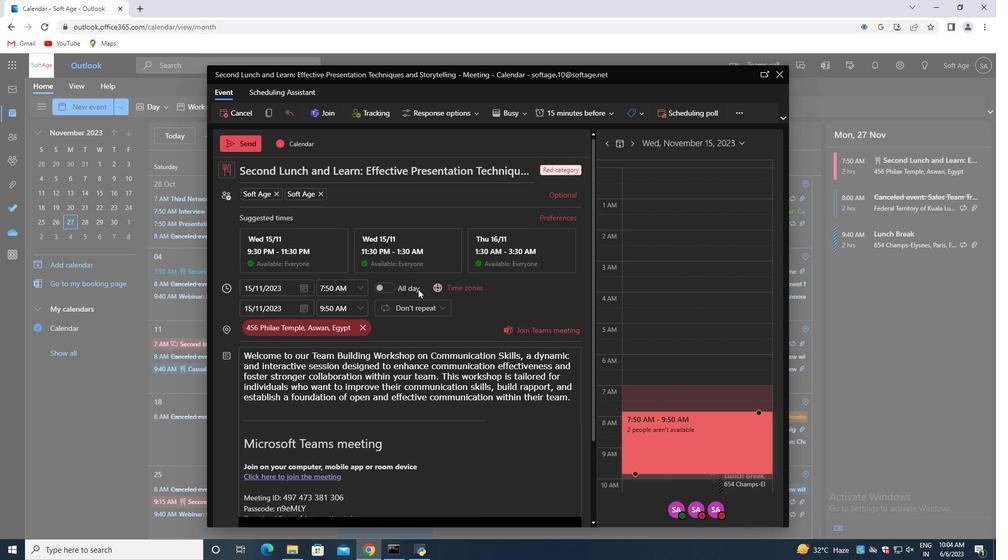 
Action: Mouse scrolled (412, 301) with delta (0, 0)
Screenshot: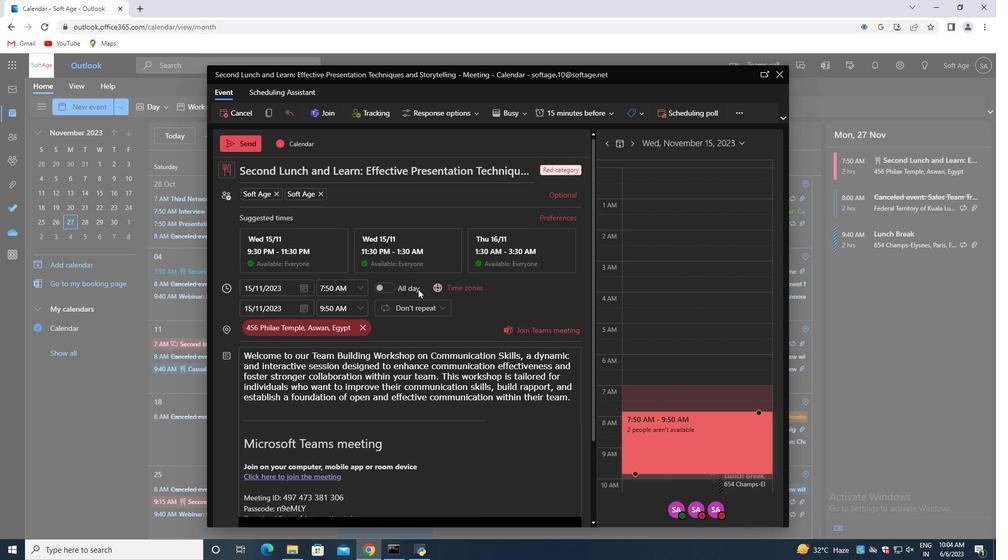 
Action: Mouse moved to (574, 345)
Screenshot: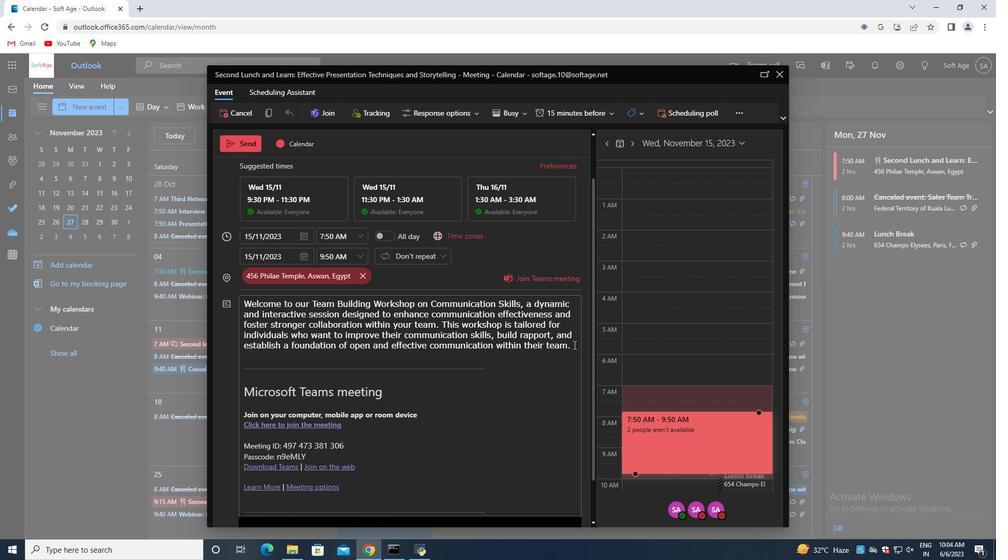 
Action: Mouse pressed left at (574, 345)
Screenshot: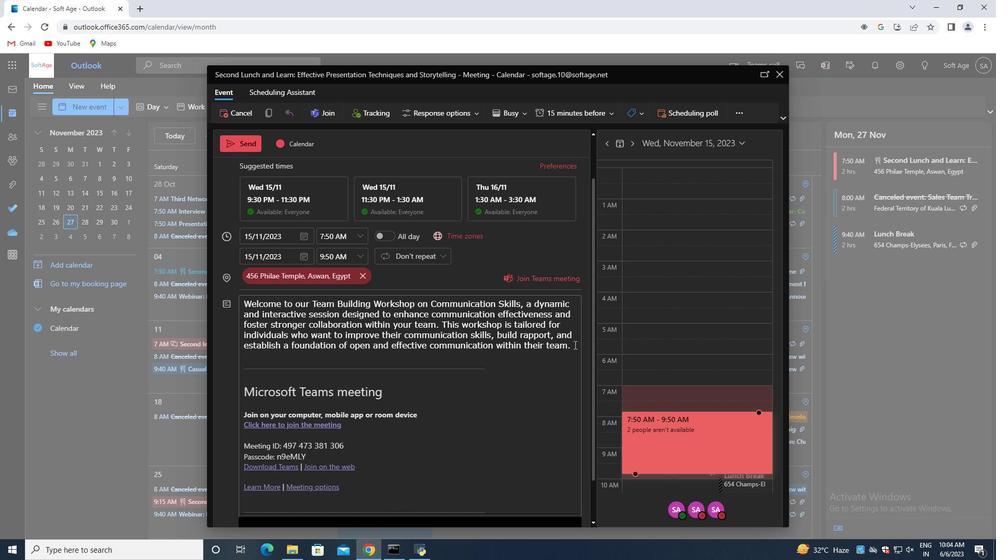
Action: Mouse moved to (312, 458)
Screenshot: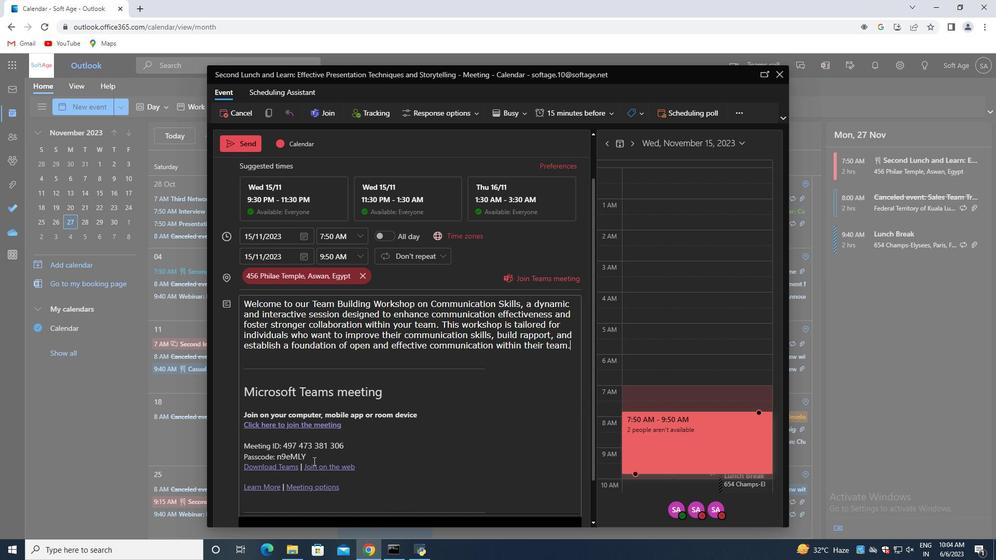 
Action: Mouse scrolled (312, 457) with delta (0, 0)
Screenshot: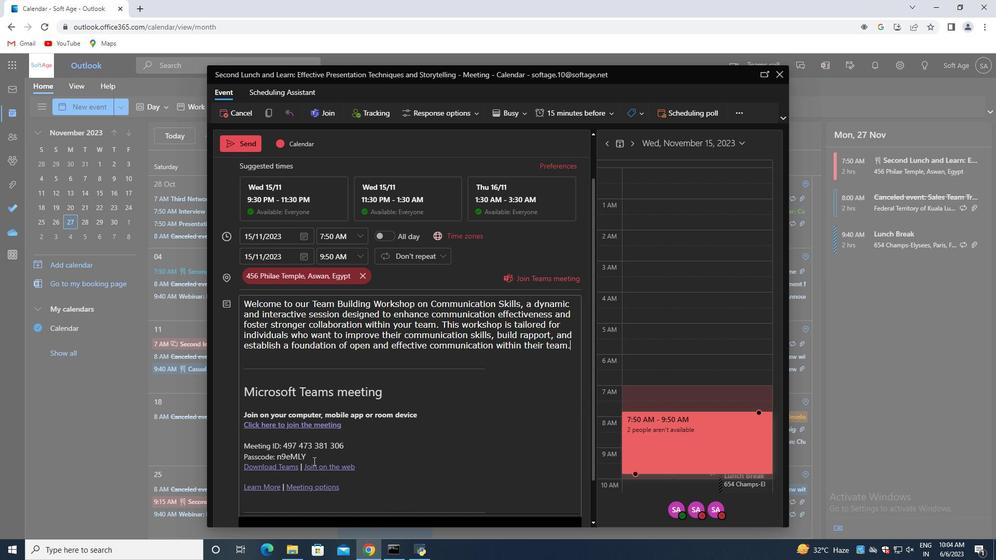 
Action: Mouse scrolled (312, 457) with delta (0, 0)
Screenshot: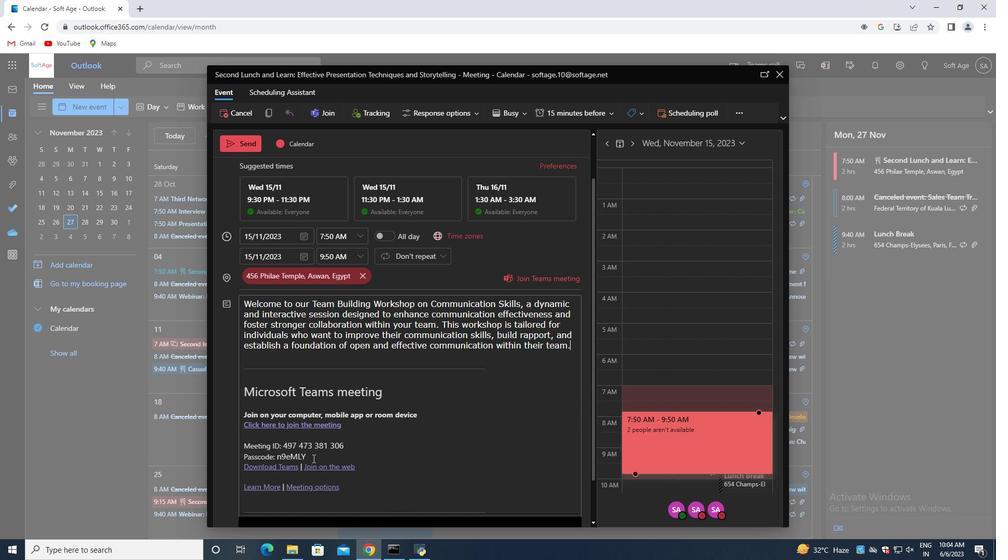 
Action: Mouse scrolled (312, 457) with delta (0, 0)
Screenshot: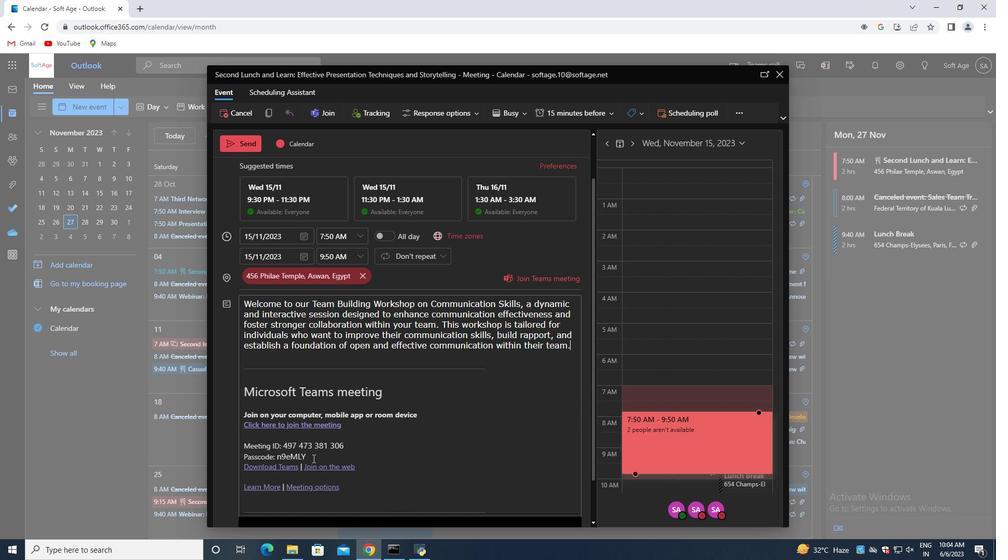 
Action: Mouse moved to (312, 458)
Screenshot: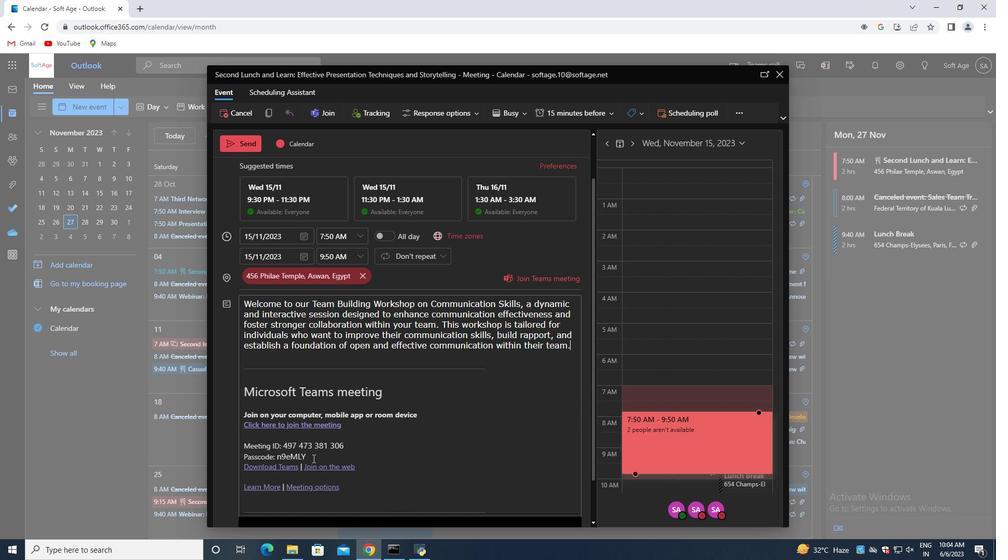 
Action: Mouse scrolled (312, 457) with delta (0, 0)
Screenshot: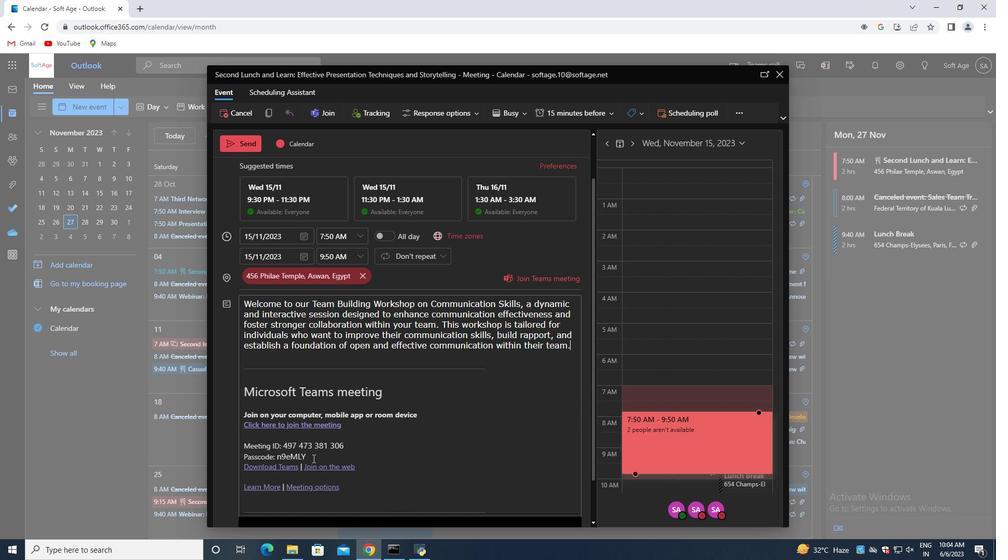 
Action: Mouse moved to (312, 458)
Screenshot: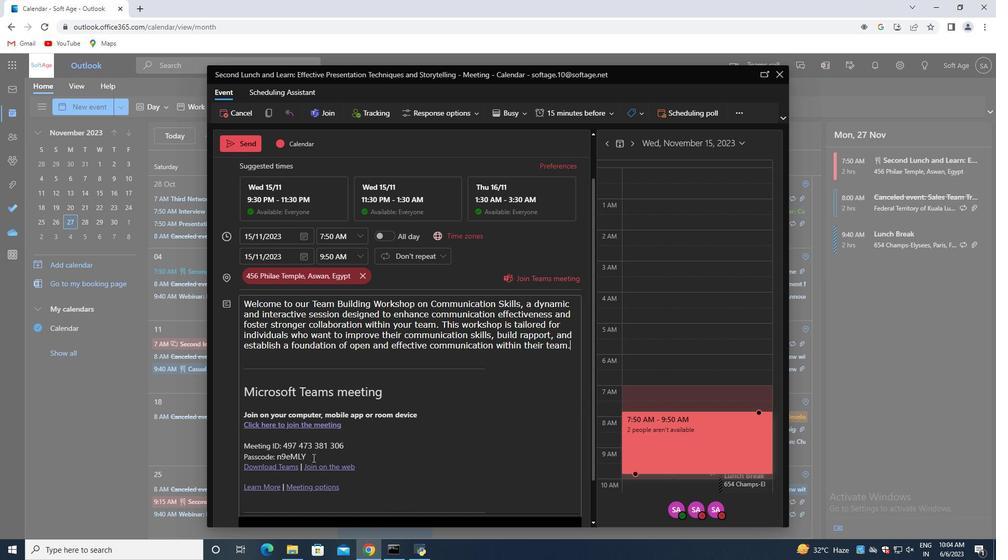
Action: Mouse scrolled (312, 457) with delta (0, 0)
Screenshot: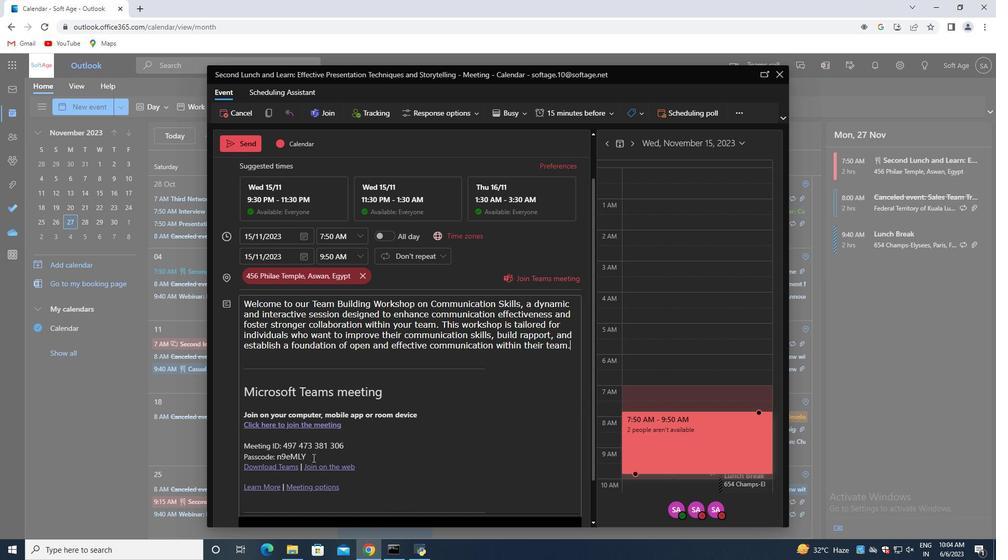 
Action: Mouse moved to (308, 458)
Screenshot: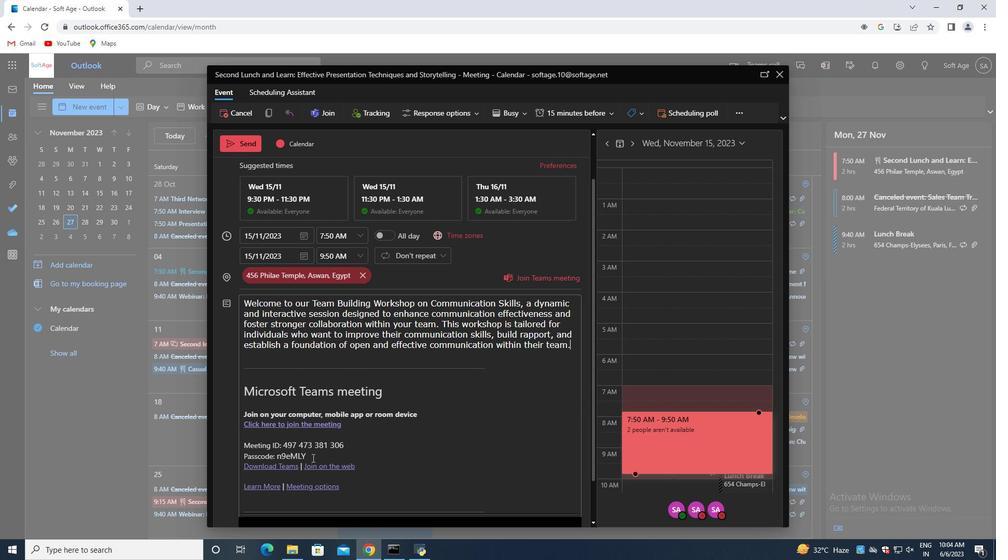 
Action: Mouse scrolled (308, 458) with delta (0, 0)
Screenshot: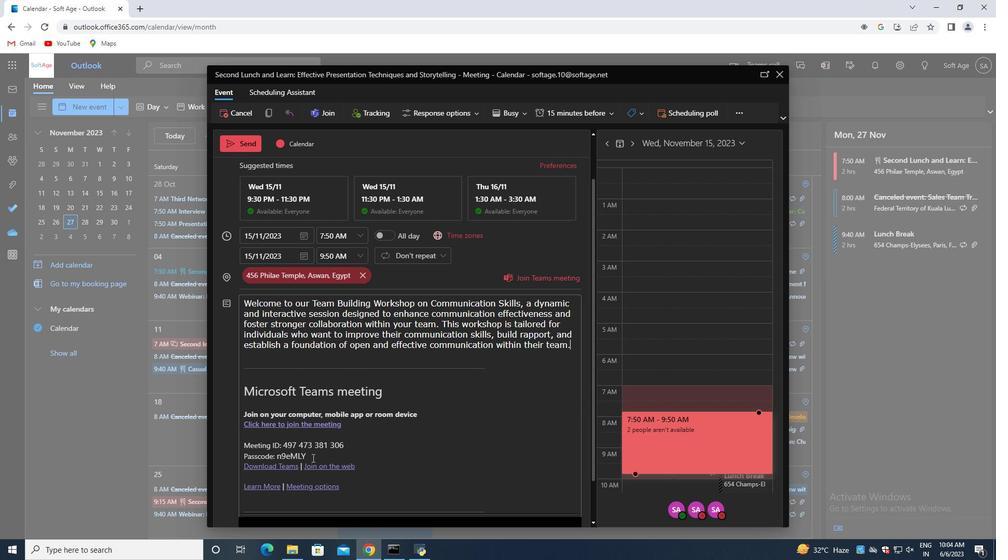 
Action: Mouse moved to (292, 507)
Screenshot: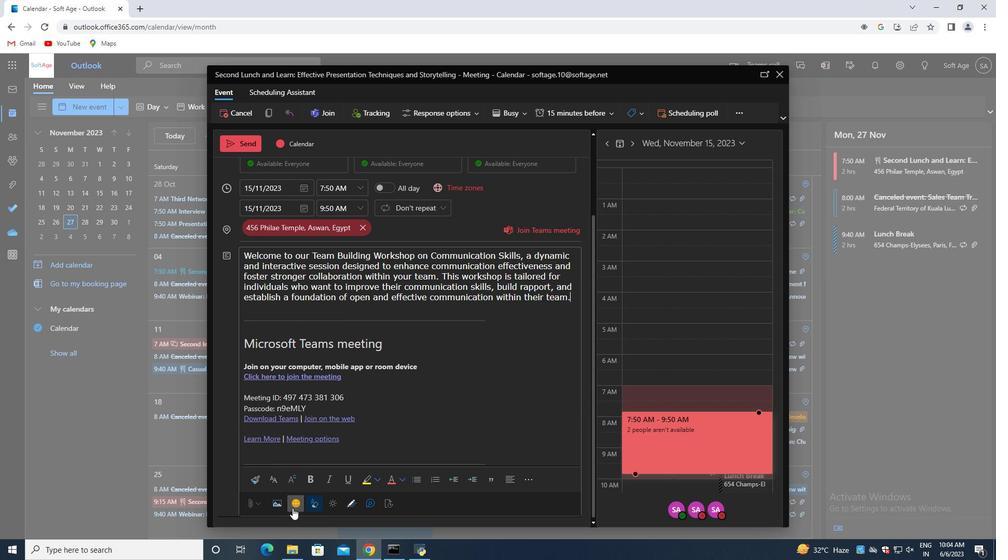
Action: Mouse pressed left at (292, 507)
Screenshot: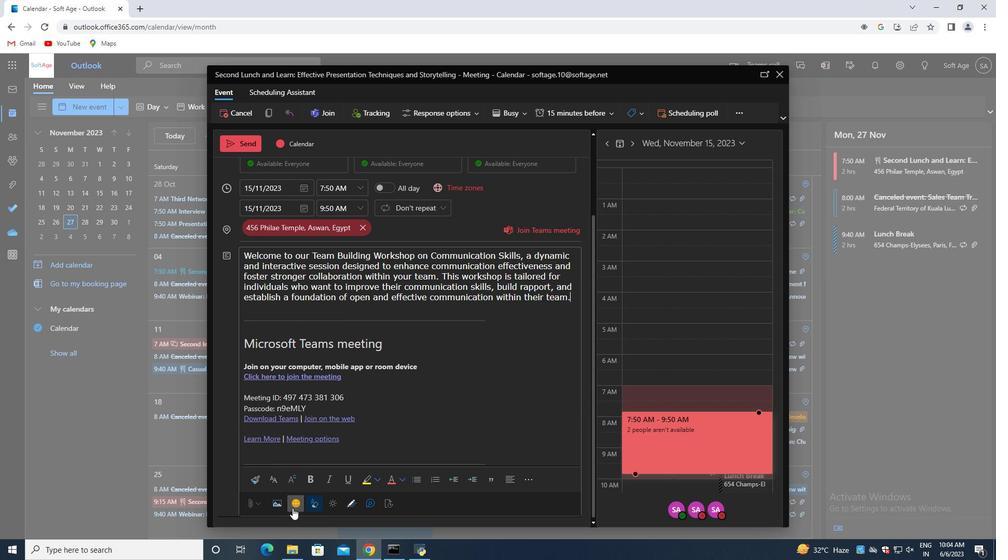 
Action: Mouse moved to (756, 226)
Screenshot: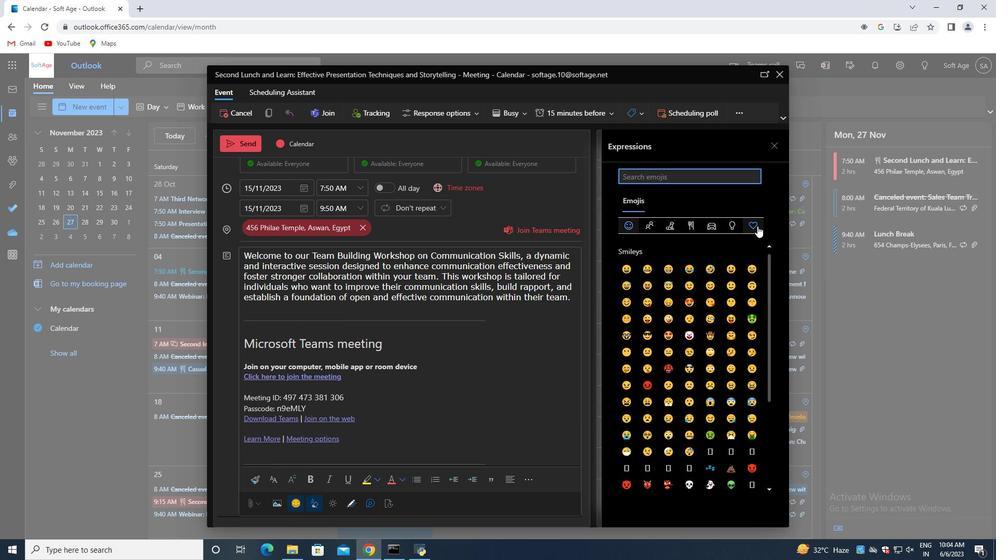 
Action: Mouse pressed left at (756, 226)
Screenshot: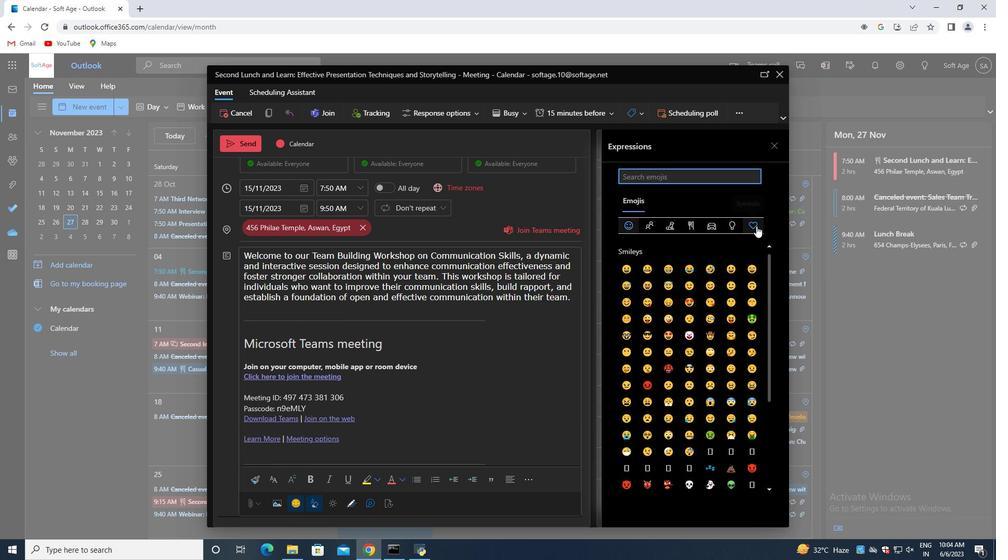 
Action: Mouse moved to (689, 265)
Screenshot: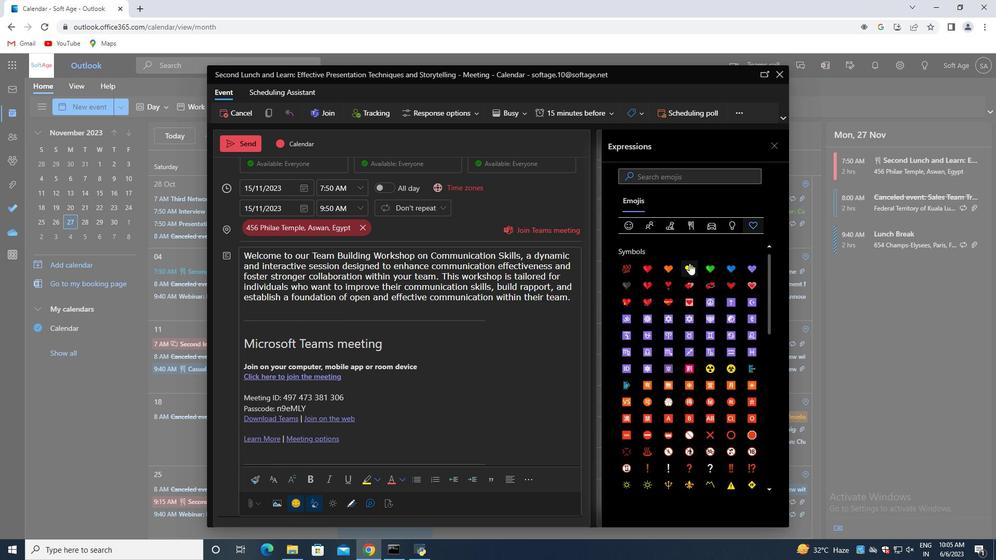
Action: Mouse pressed left at (689, 265)
Screenshot: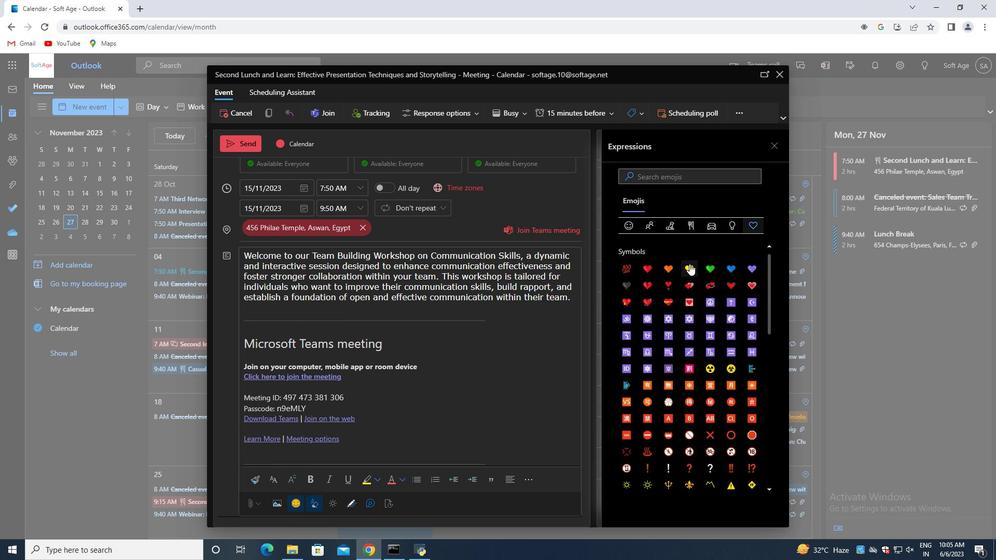 
Action: Mouse moved to (420, 298)
Screenshot: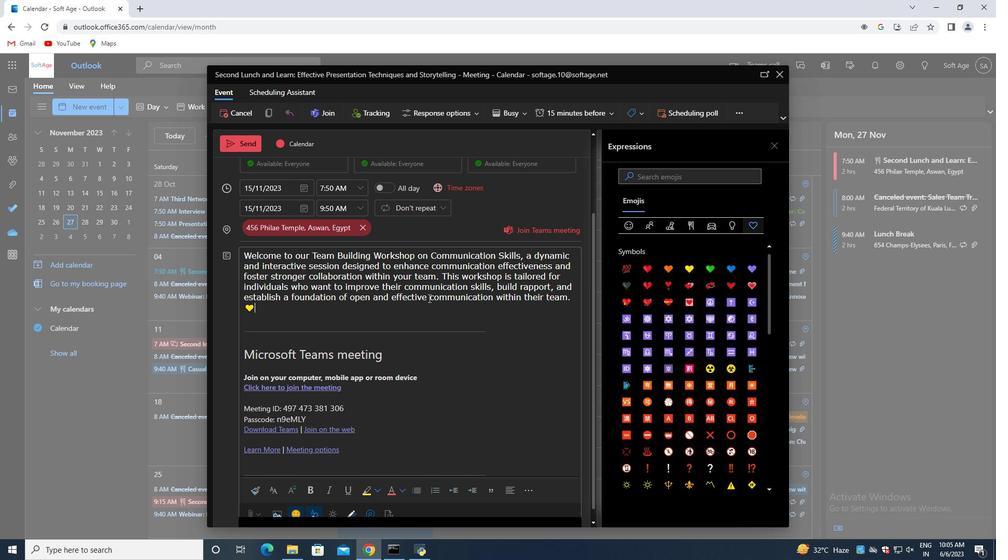 
Action: Mouse scrolled (420, 298) with delta (0, 0)
Screenshot: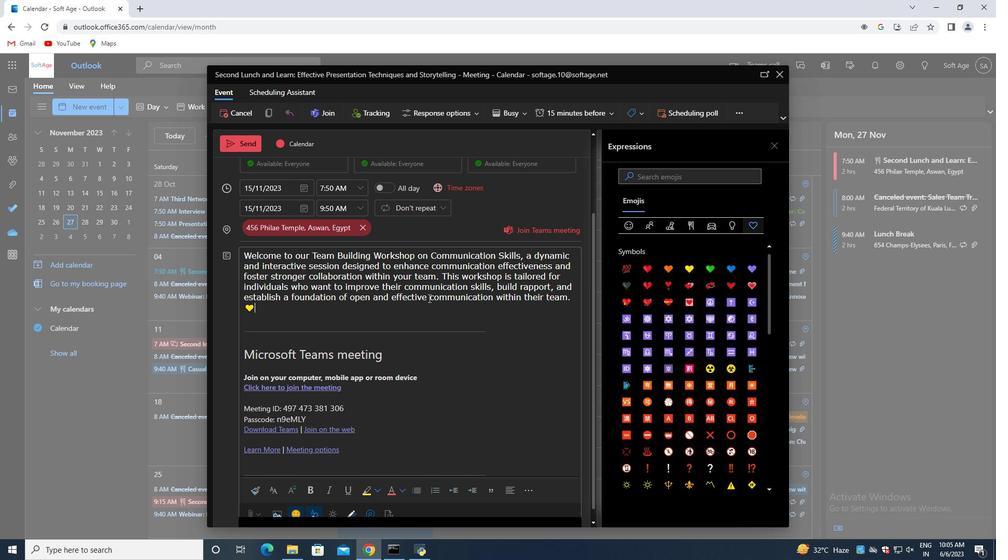 
Action: Mouse moved to (420, 297)
Screenshot: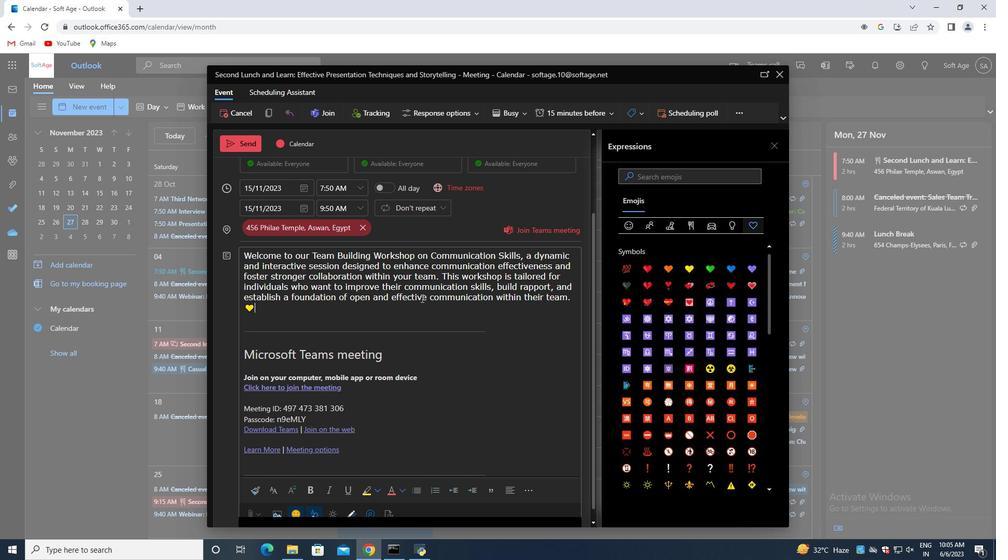 
Action: Mouse scrolled (420, 298) with delta (0, 0)
Screenshot: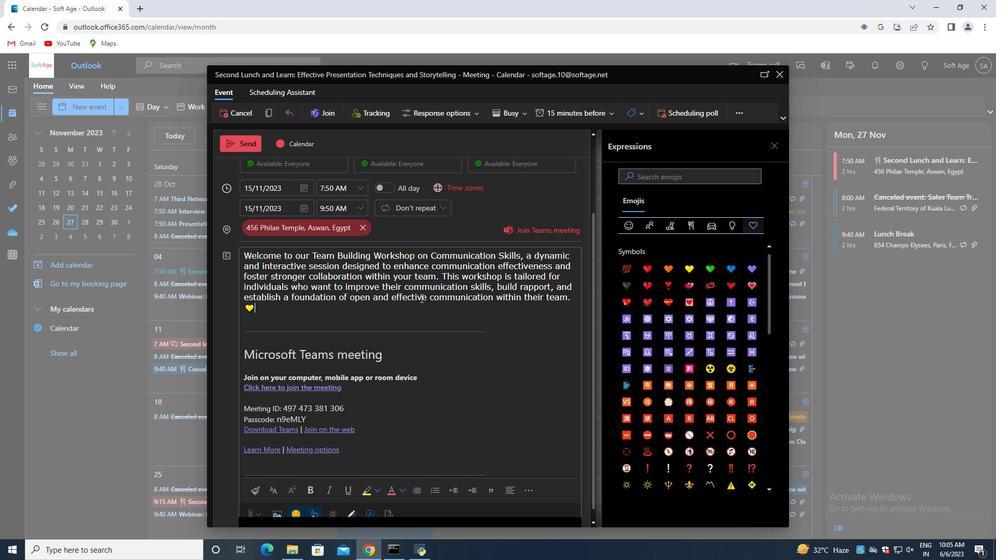 
Action: Mouse scrolled (420, 298) with delta (0, 0)
Screenshot: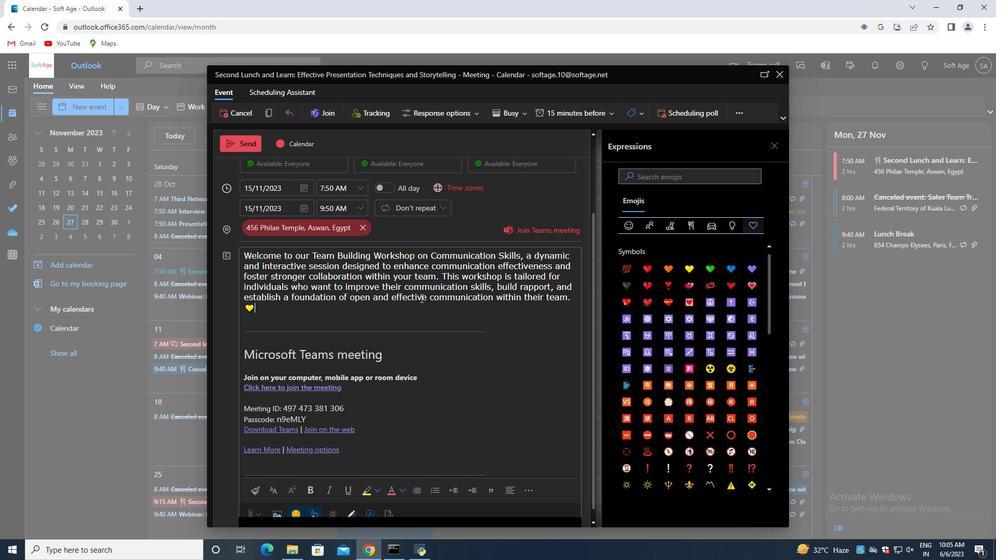 
Action: Mouse scrolled (420, 298) with delta (0, 0)
Screenshot: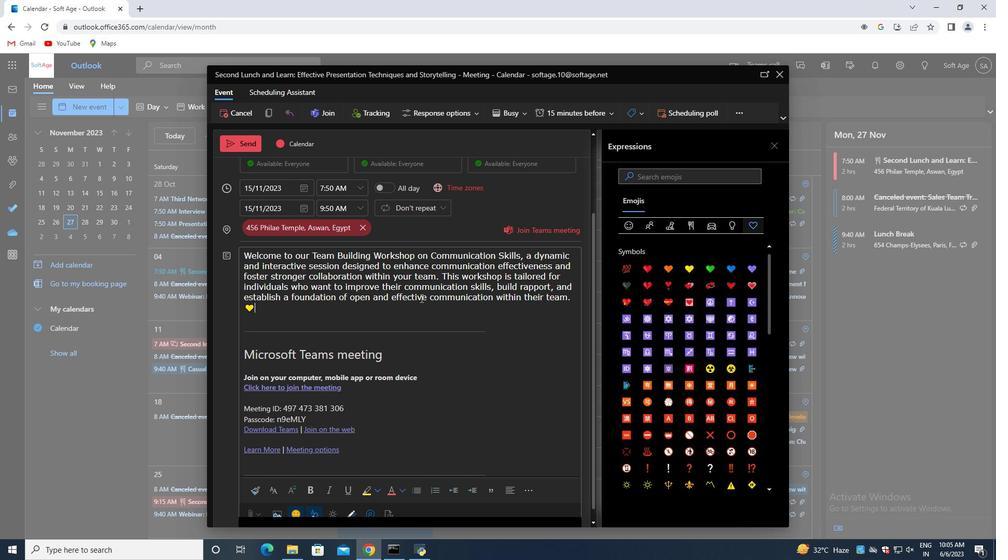 
Action: Mouse scrolled (420, 298) with delta (0, 0)
Screenshot: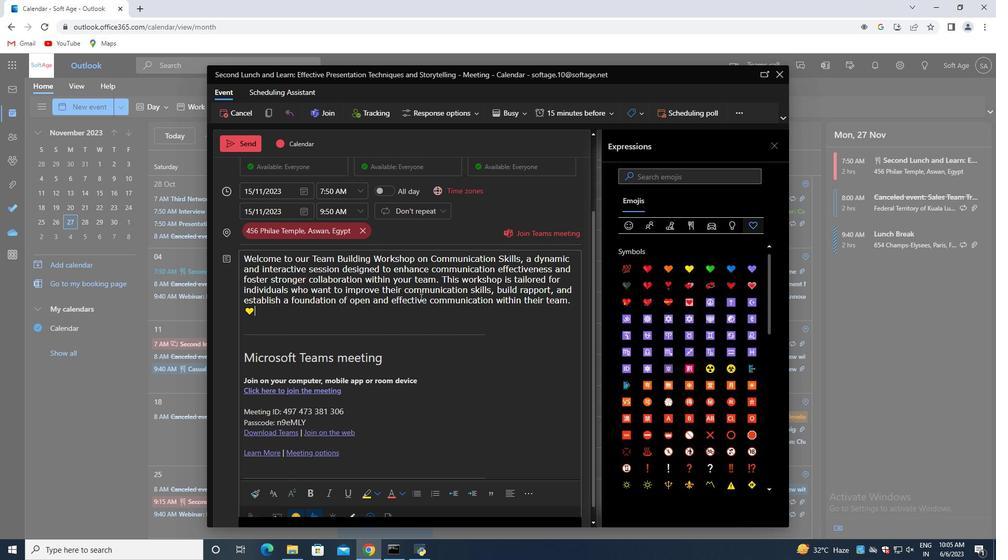 
Action: Mouse moved to (347, 192)
Screenshot: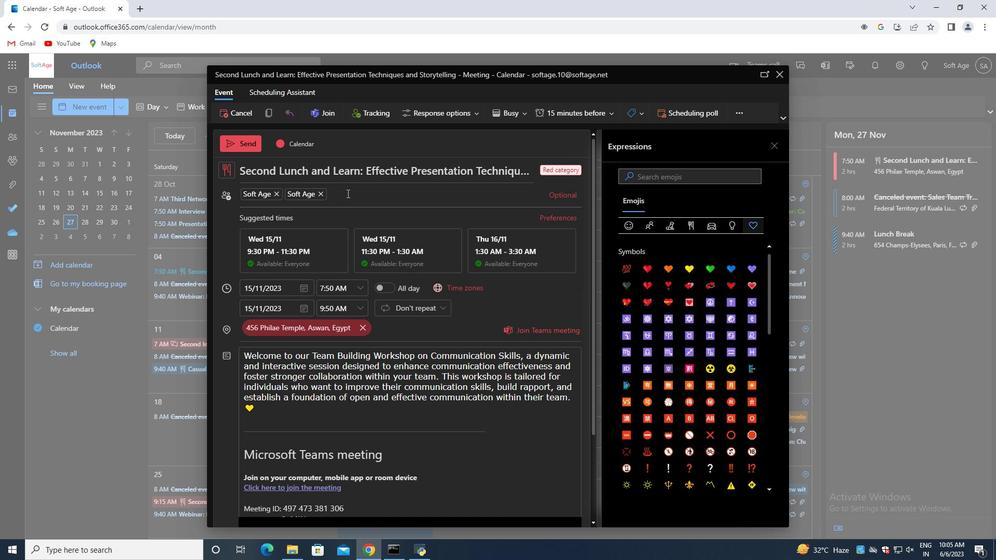 
Action: Mouse pressed left at (347, 192)
Screenshot: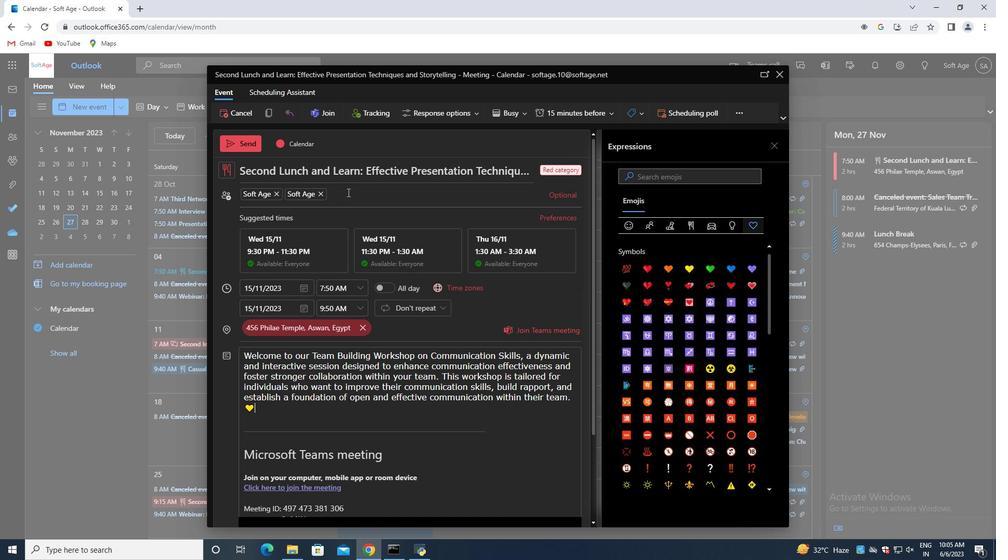 
Action: Key pressed softage.1<Key.shift>@softage.net<Key.enter>
Screenshot: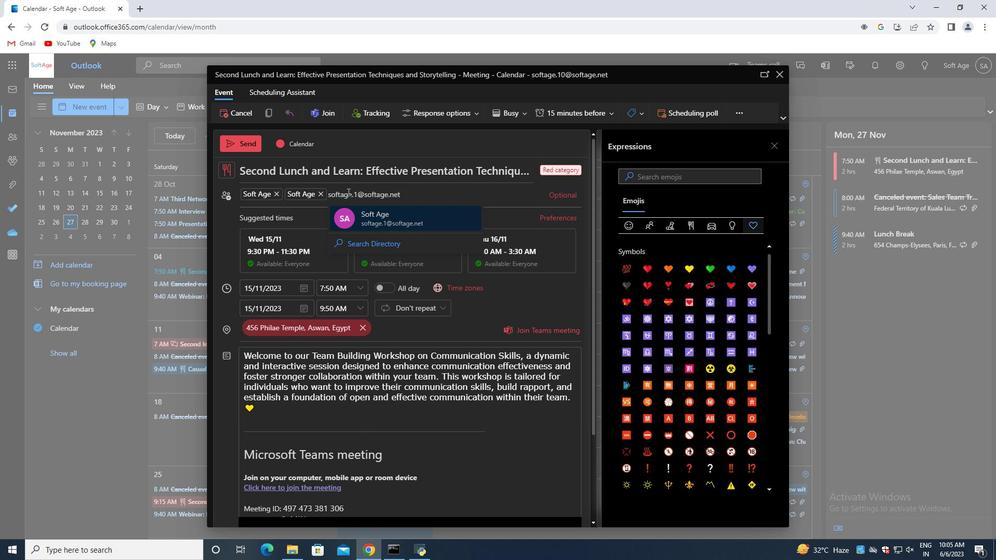 
Action: Mouse moved to (776, 144)
Screenshot: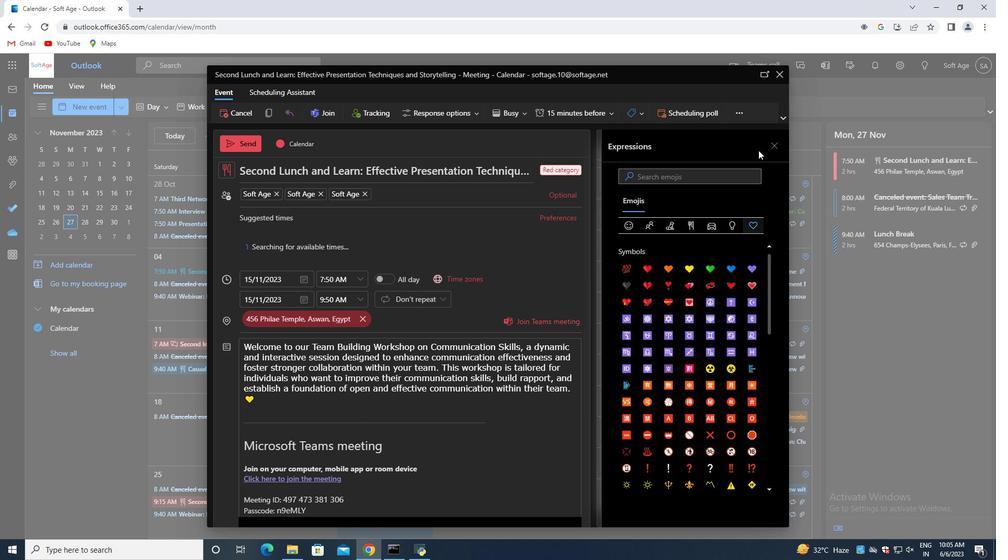 
Action: Mouse pressed left at (776, 144)
Screenshot: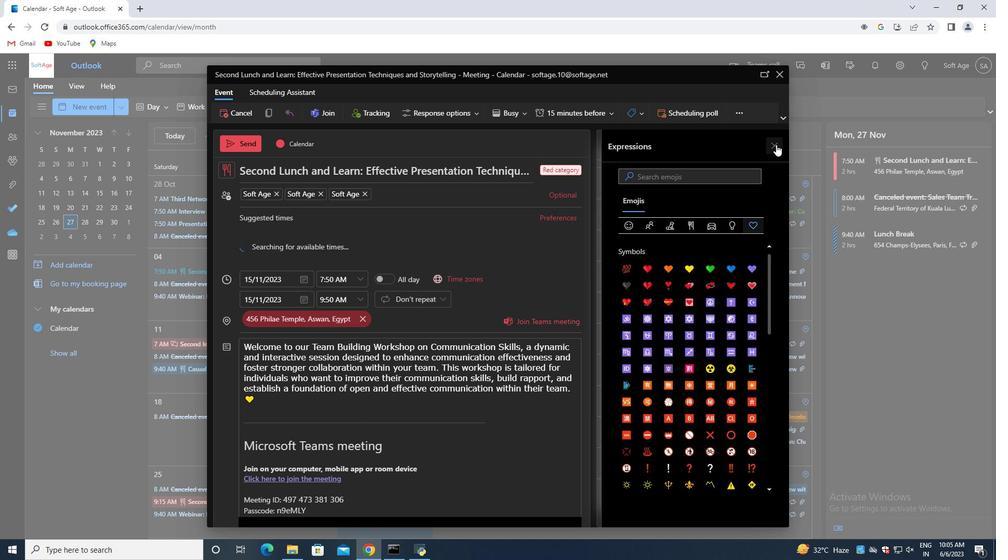 
Action: Mouse moved to (529, 266)
Screenshot: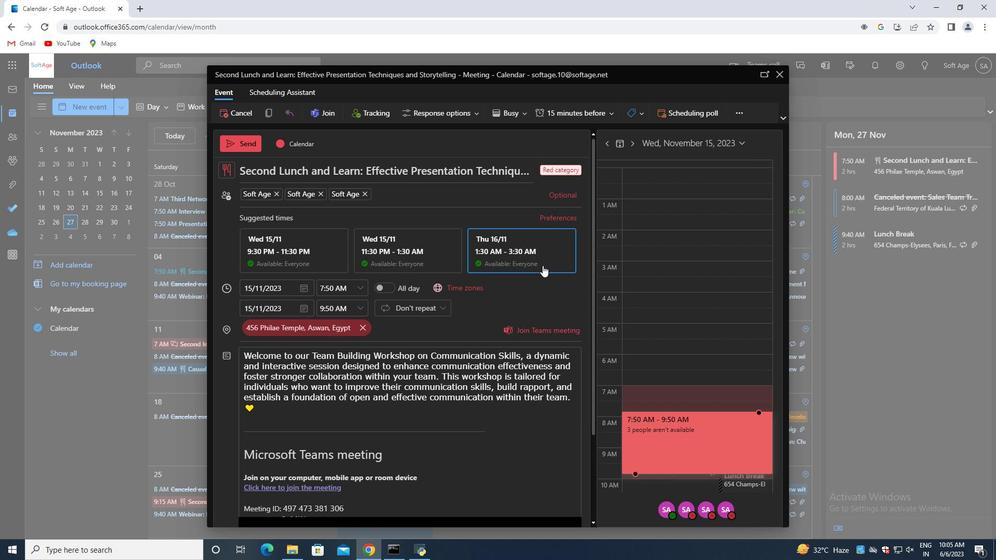 
Action: Mouse scrolled (529, 266) with delta (0, 0)
Screenshot: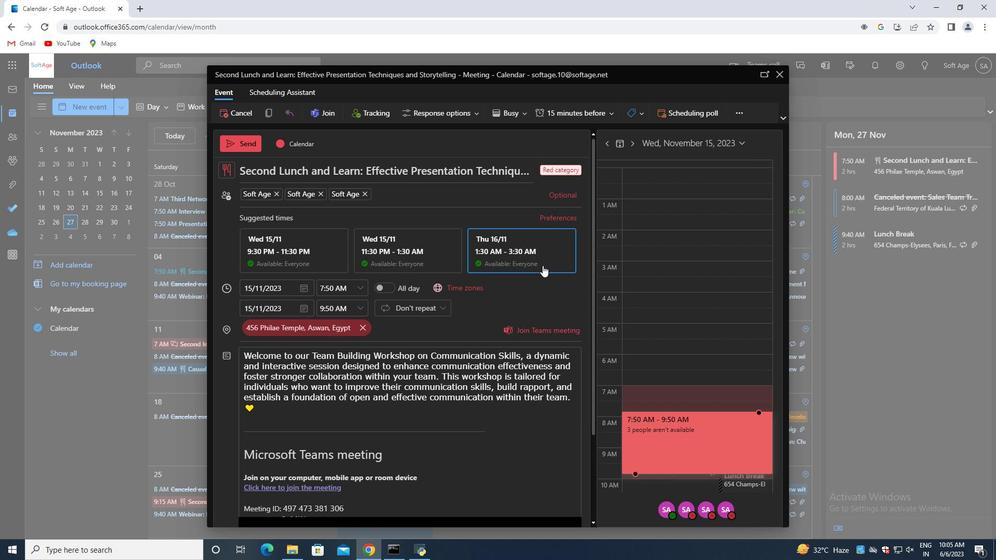 
Action: Mouse moved to (515, 270)
Screenshot: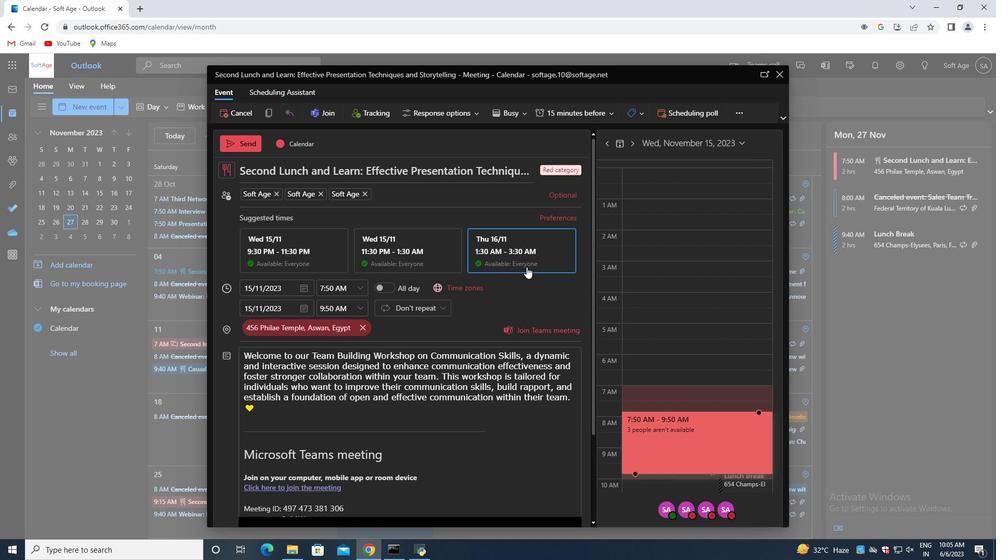 
Action: Mouse scrolled (515, 270) with delta (0, 0)
Screenshot: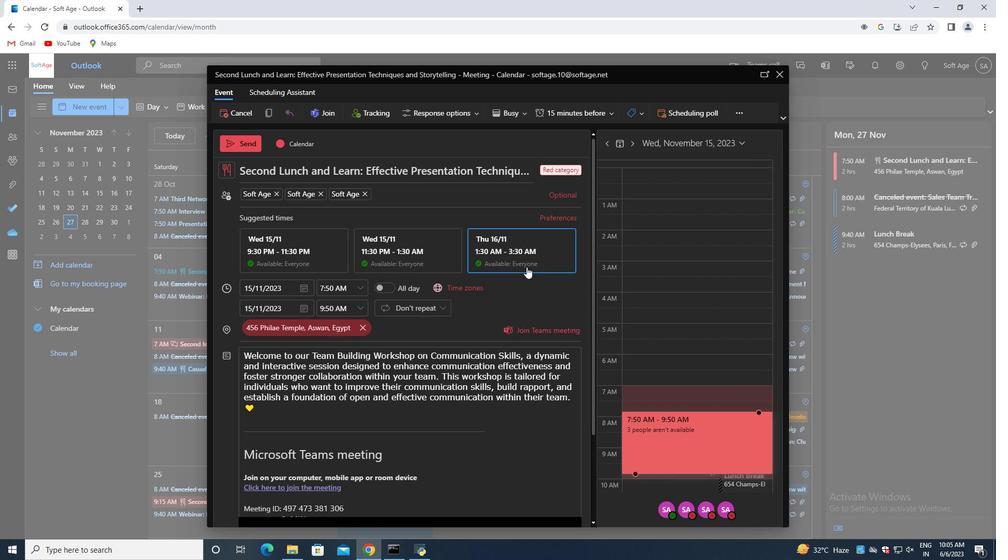
Action: Mouse moved to (260, 305)
Screenshot: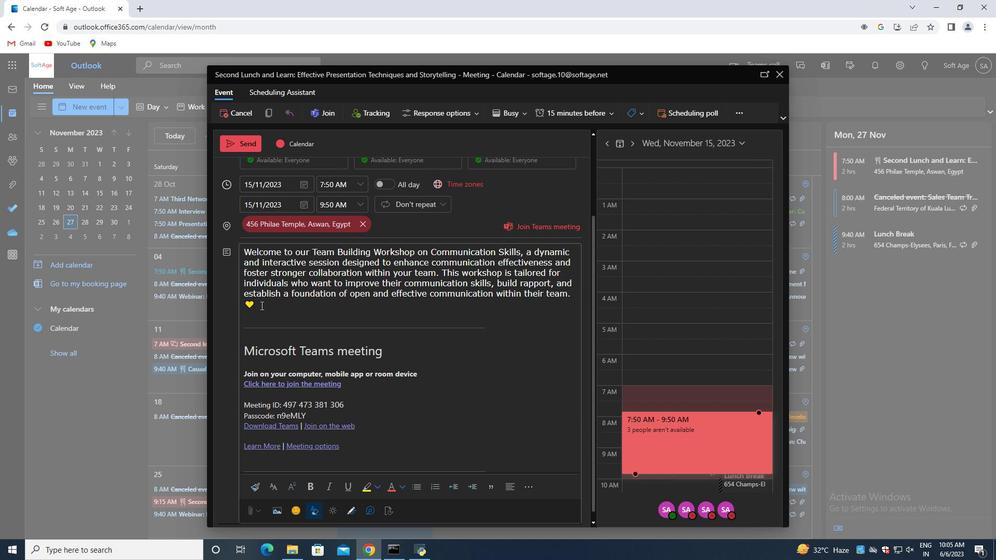 
Action: Mouse pressed left at (260, 305)
Screenshot: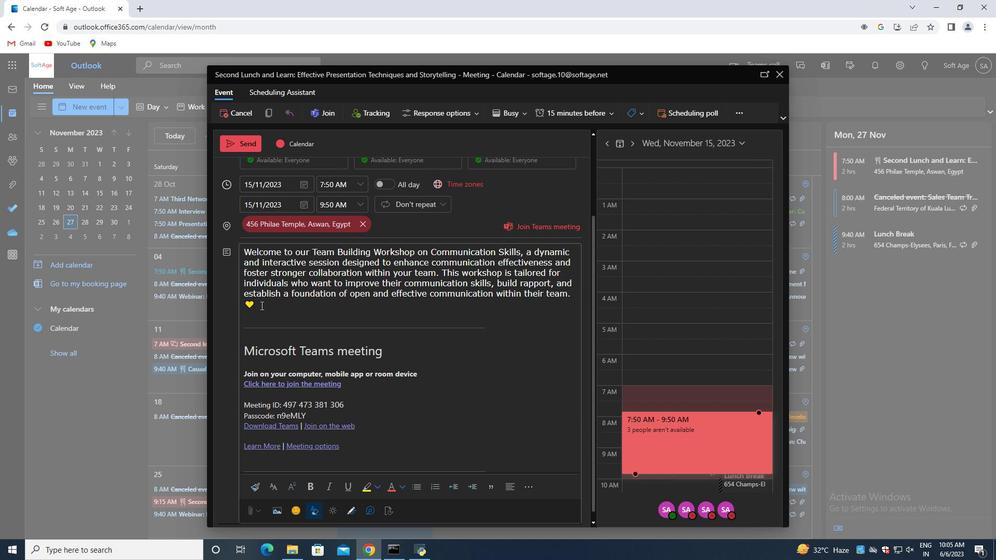 
Action: Mouse moved to (532, 487)
Screenshot: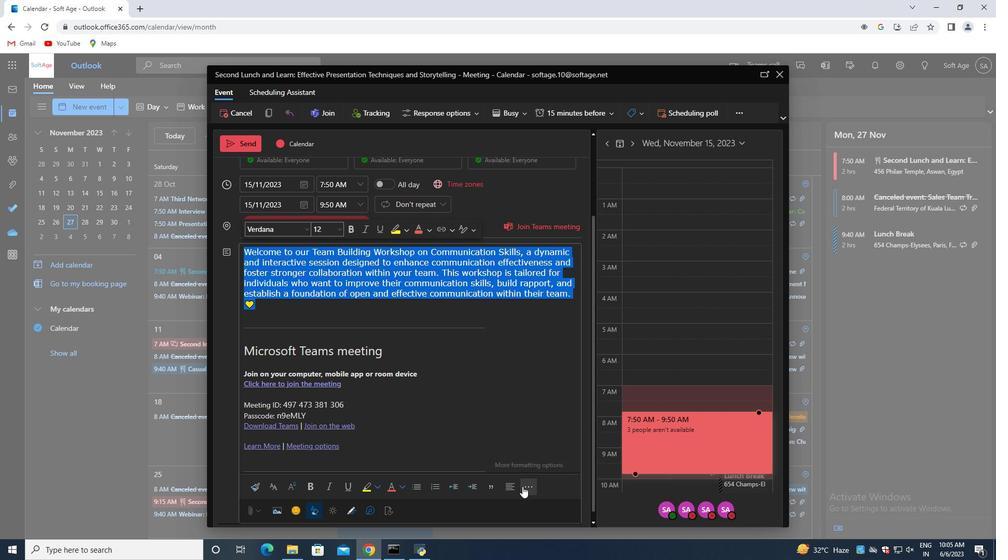 
Action: Mouse pressed left at (532, 487)
Screenshot: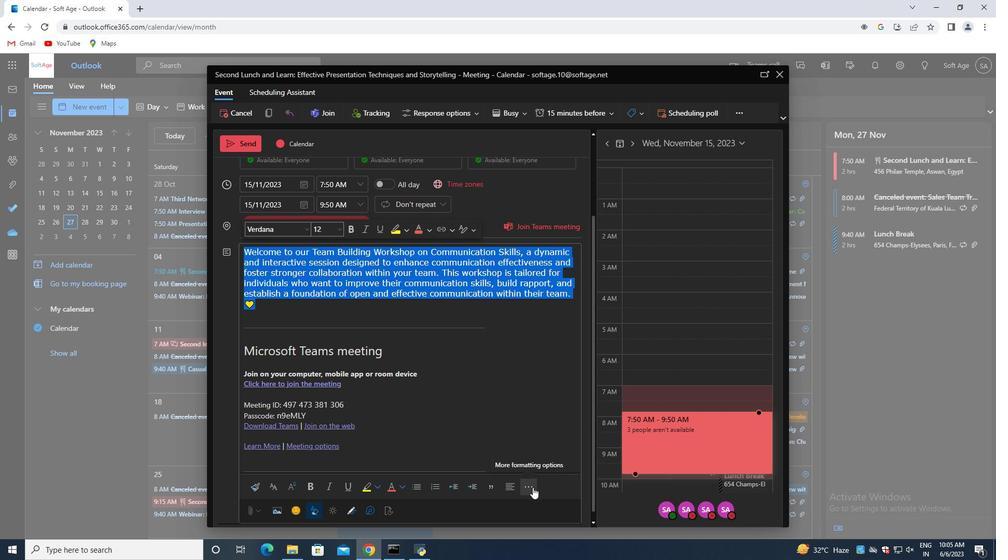 
Action: Mouse moved to (529, 441)
Screenshot: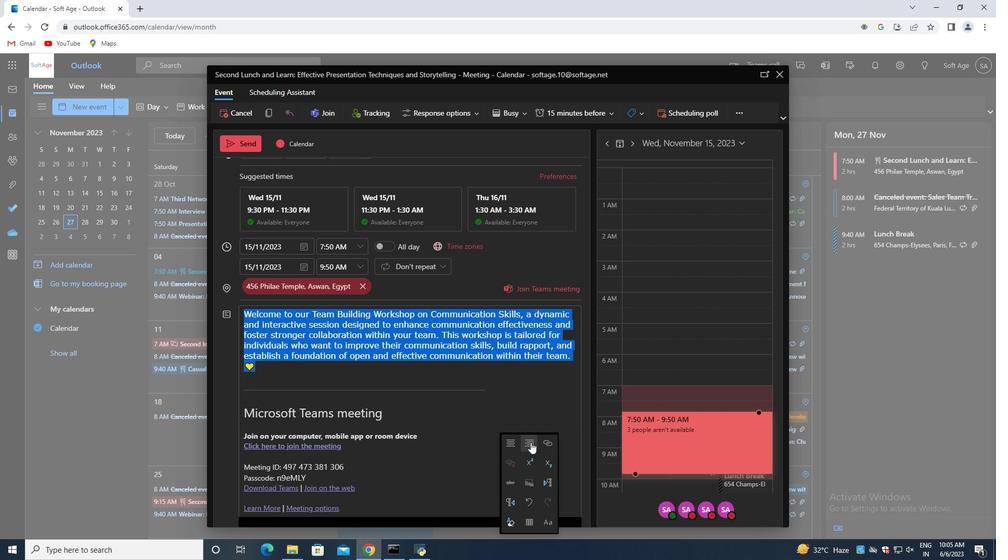 
Action: Mouse pressed left at (529, 441)
Screenshot: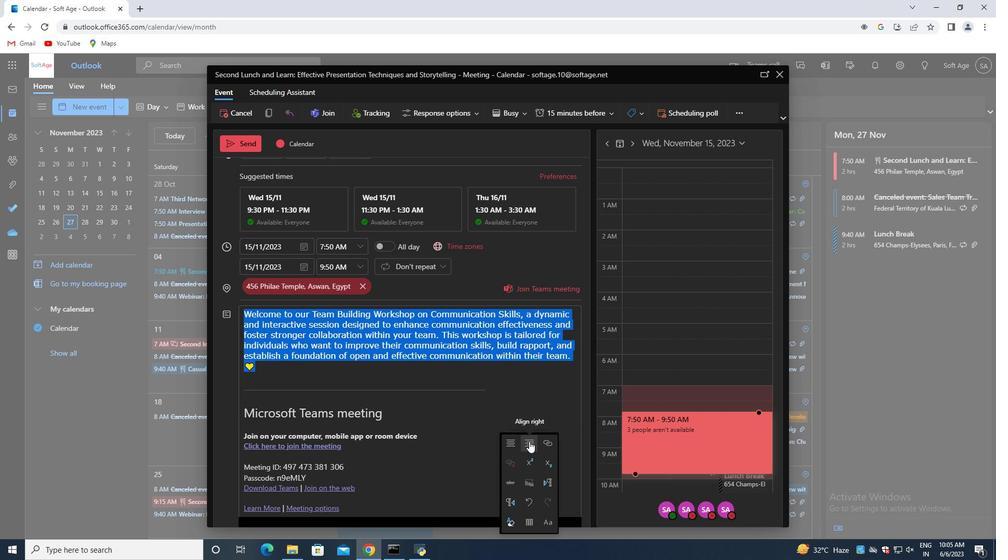 
Action: Mouse moved to (359, 442)
Screenshot: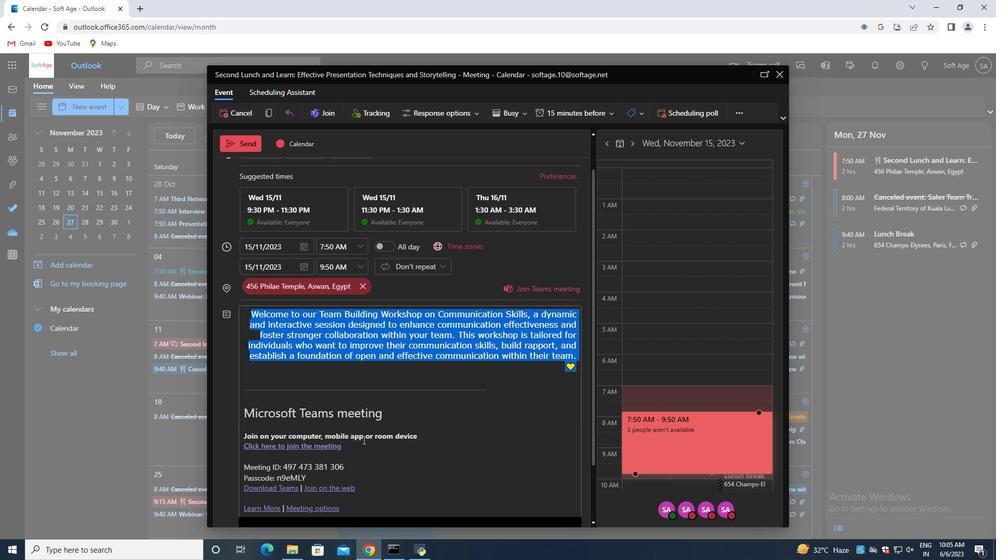 
Action: Mouse scrolled (363, 439) with delta (0, 0)
Screenshot: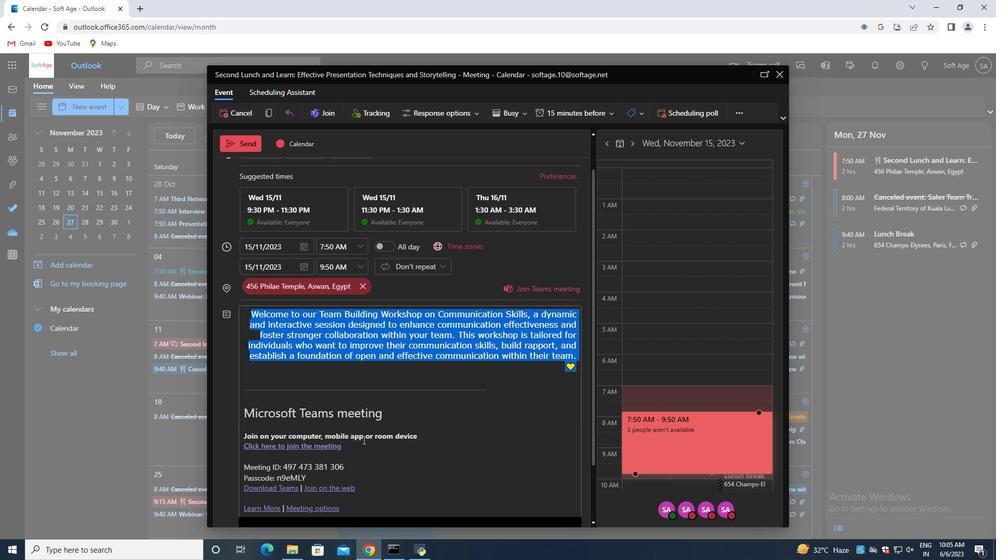 
Action: Mouse moved to (357, 443)
Screenshot: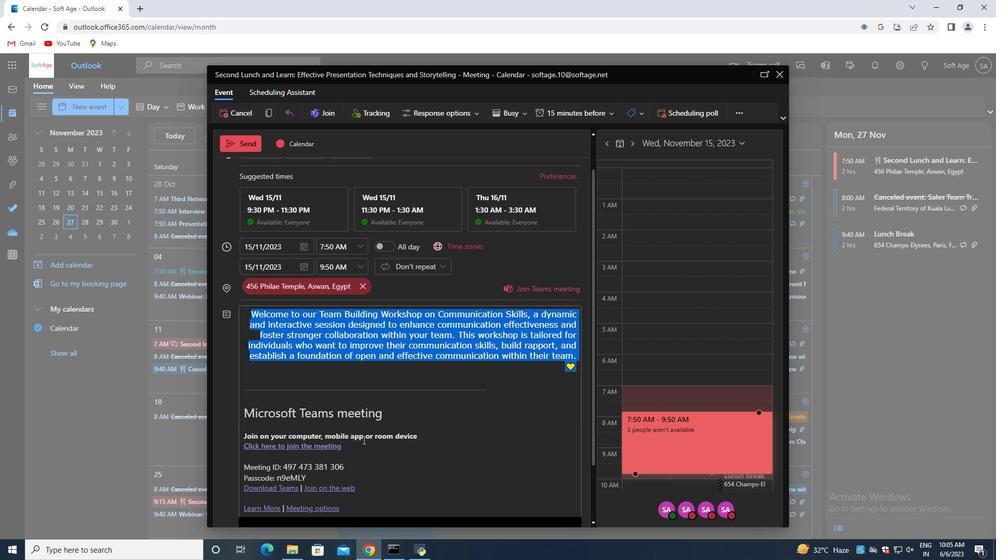 
Action: Mouse scrolled (357, 442) with delta (0, 0)
Screenshot: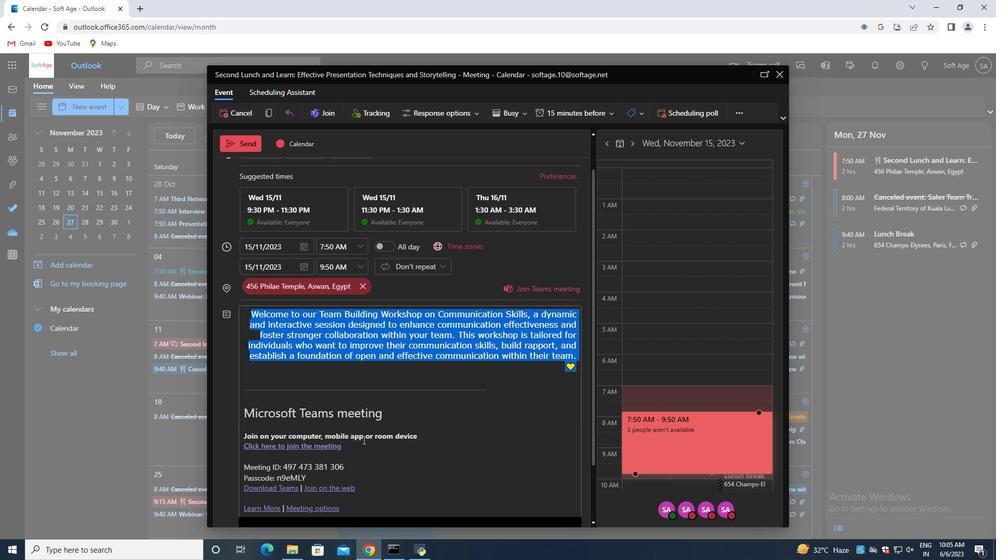 
Action: Mouse moved to (396, 478)
Screenshot: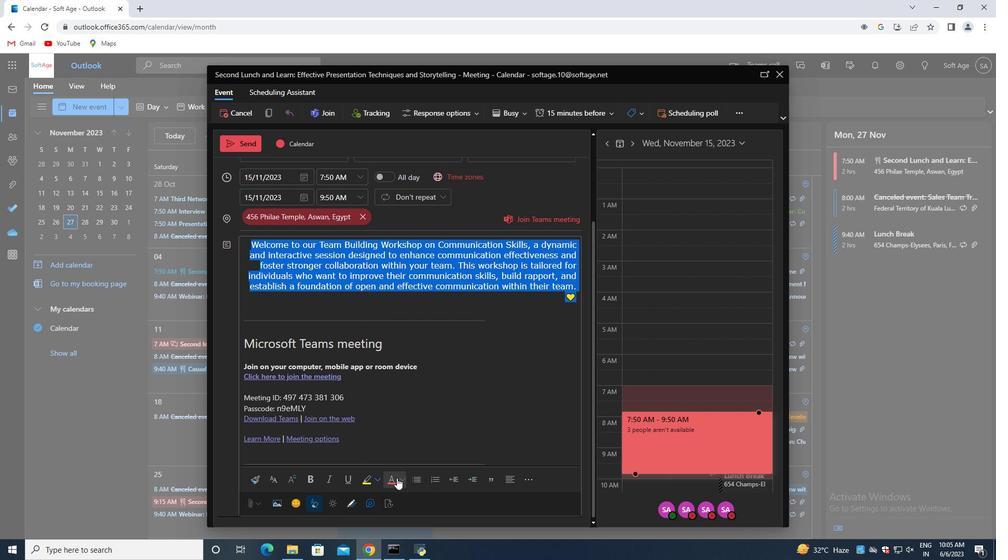 
Action: Mouse pressed left at (396, 478)
Screenshot: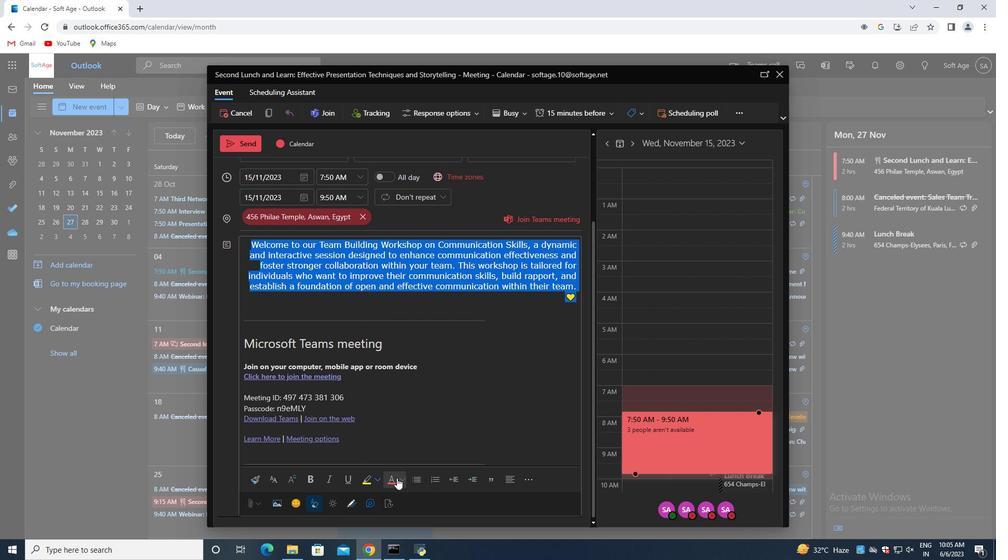 
Action: Mouse moved to (404, 477)
Screenshot: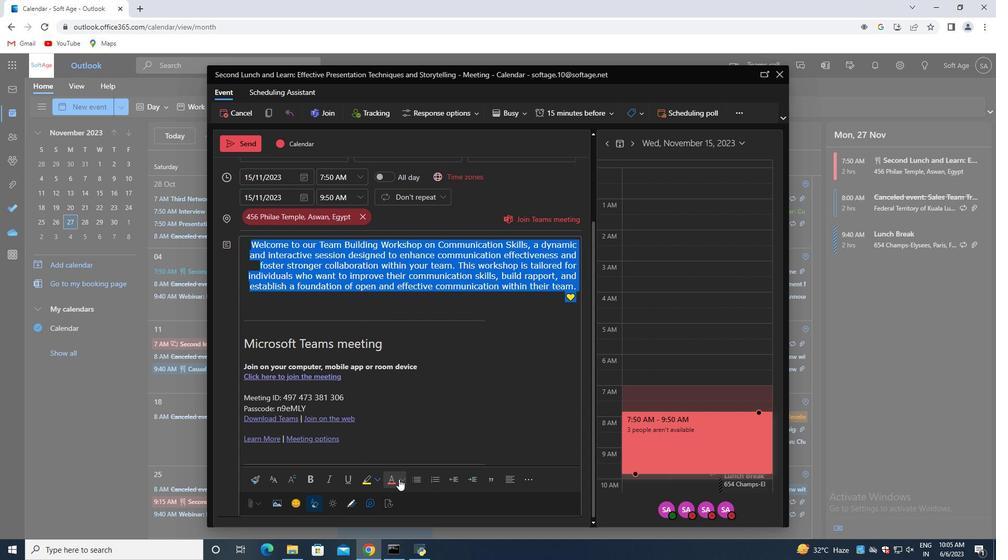 
Action: Mouse pressed left at (404, 477)
Screenshot: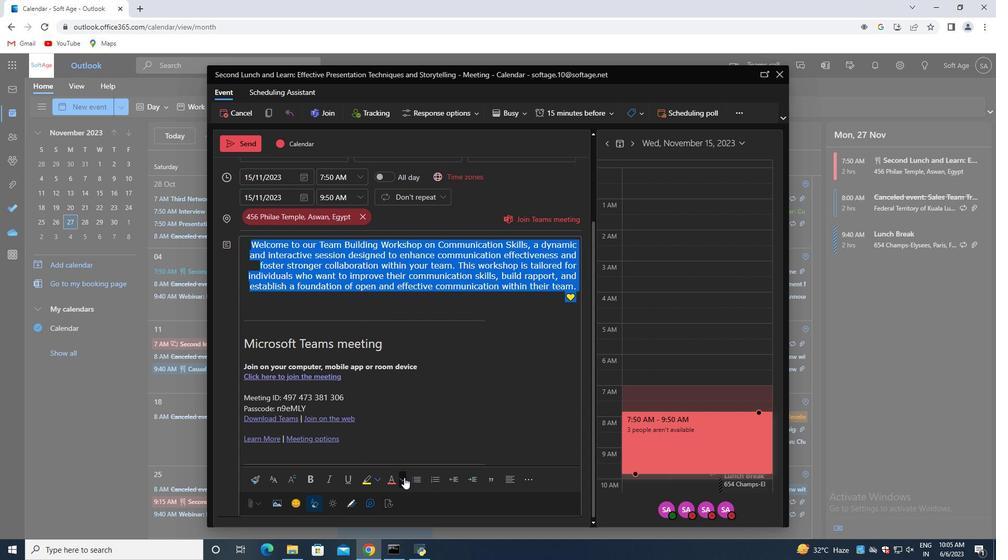 
Action: Mouse moved to (428, 449)
Screenshot: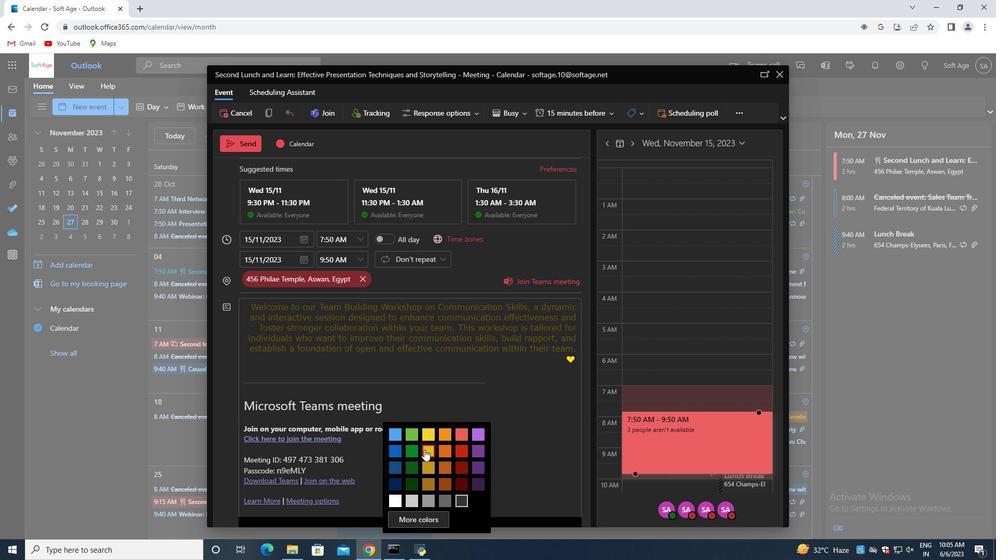 
Action: Mouse pressed left at (428, 449)
Screenshot: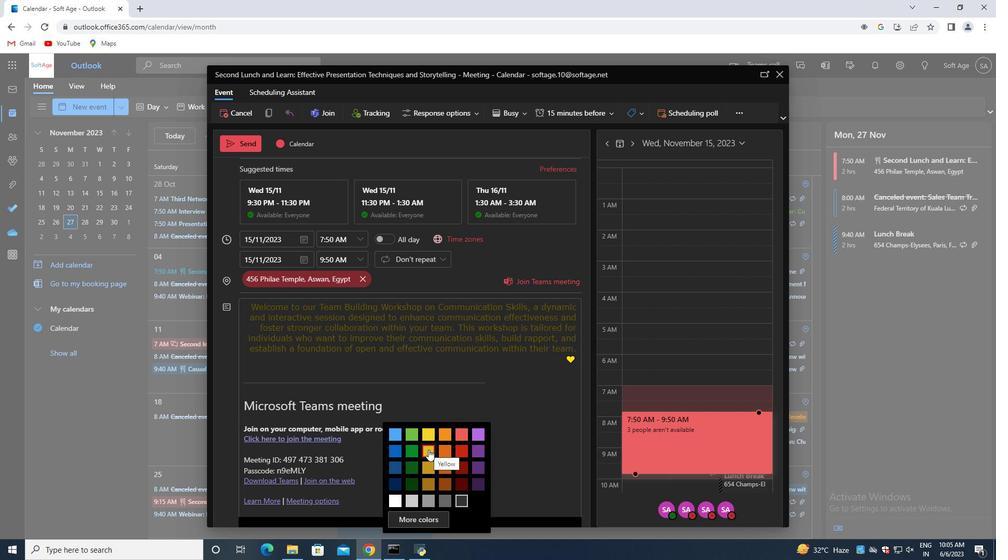
Action: Mouse moved to (554, 378)
Screenshot: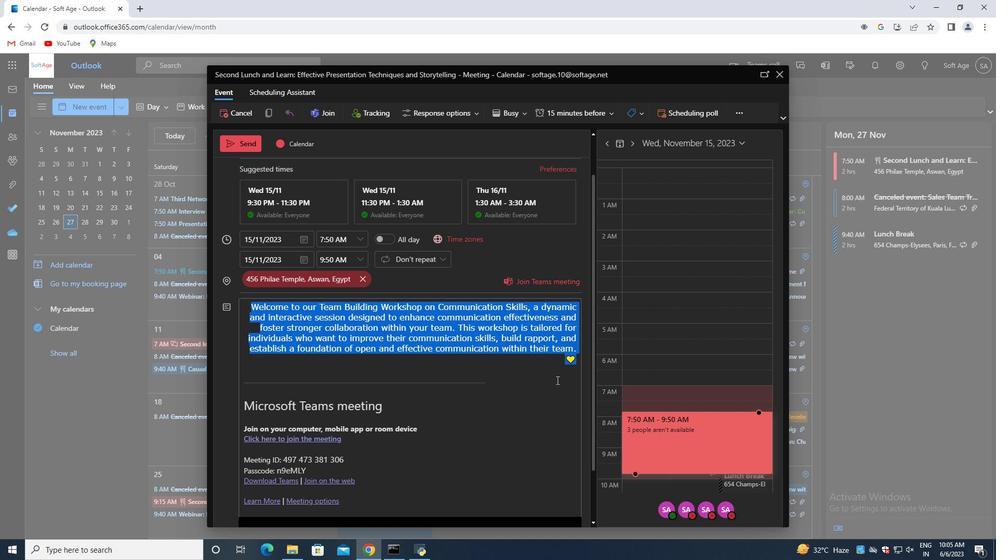 
Action: Mouse pressed left at (554, 378)
Screenshot: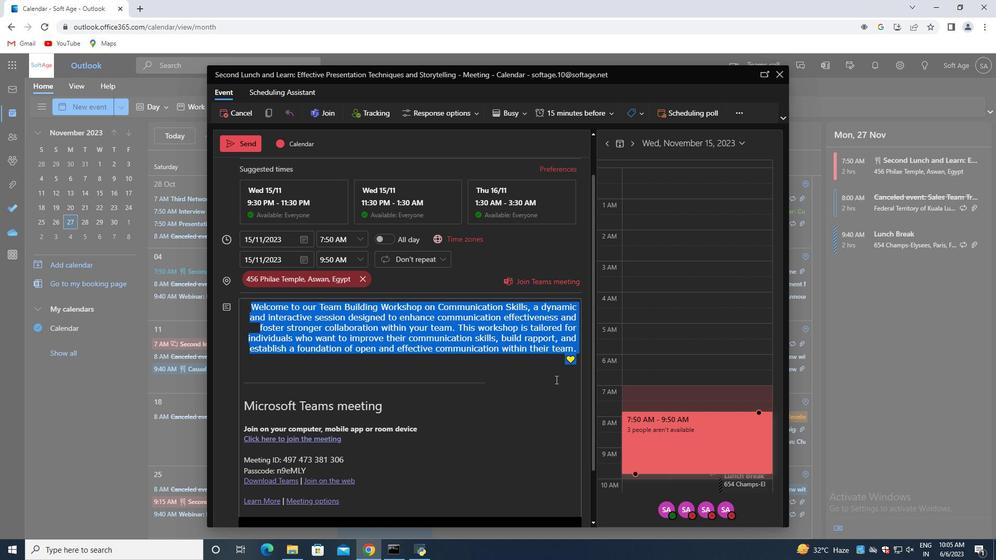 
Action: Mouse scrolled (554, 379) with delta (0, 0)
Screenshot: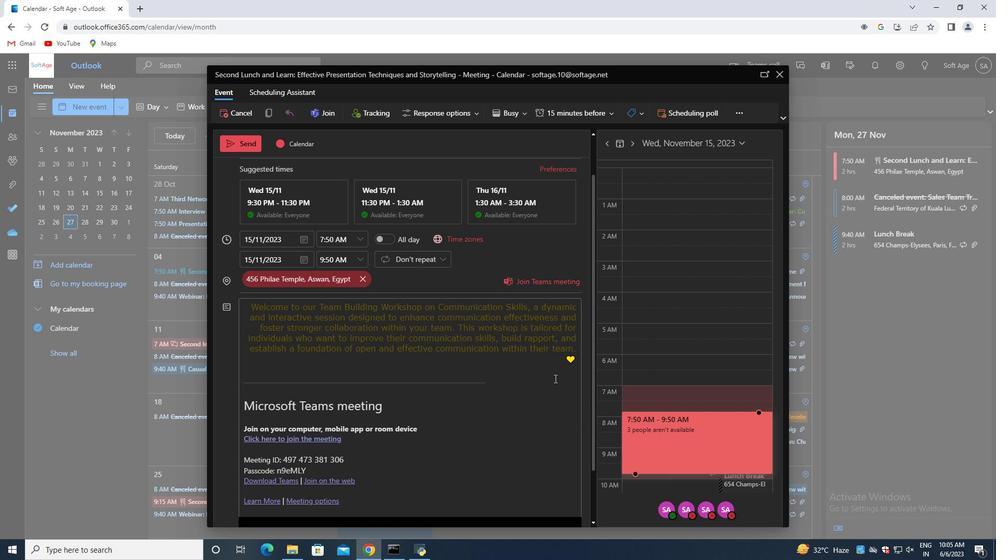 
Action: Mouse scrolled (554, 379) with delta (0, 0)
Screenshot: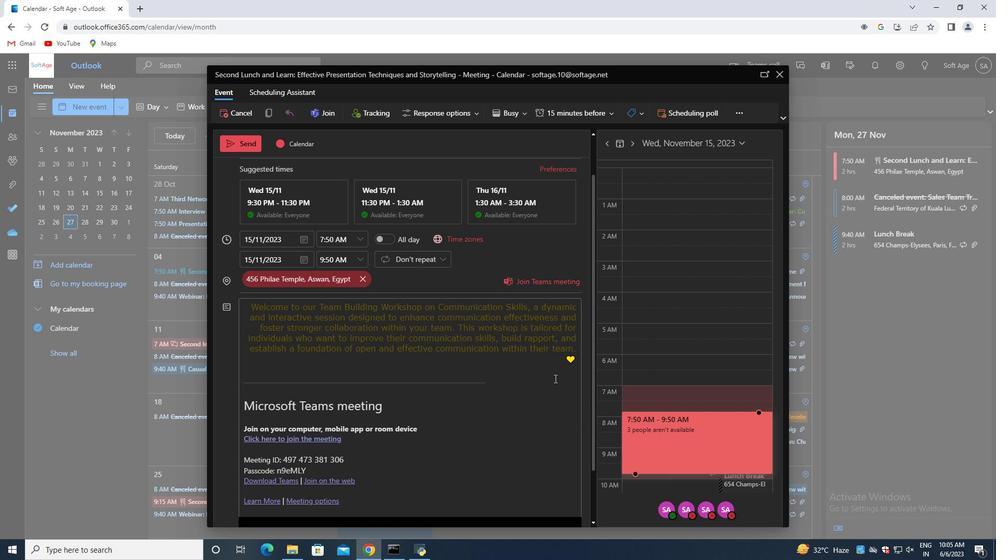 
Action: Mouse scrolled (554, 379) with delta (0, 0)
Screenshot: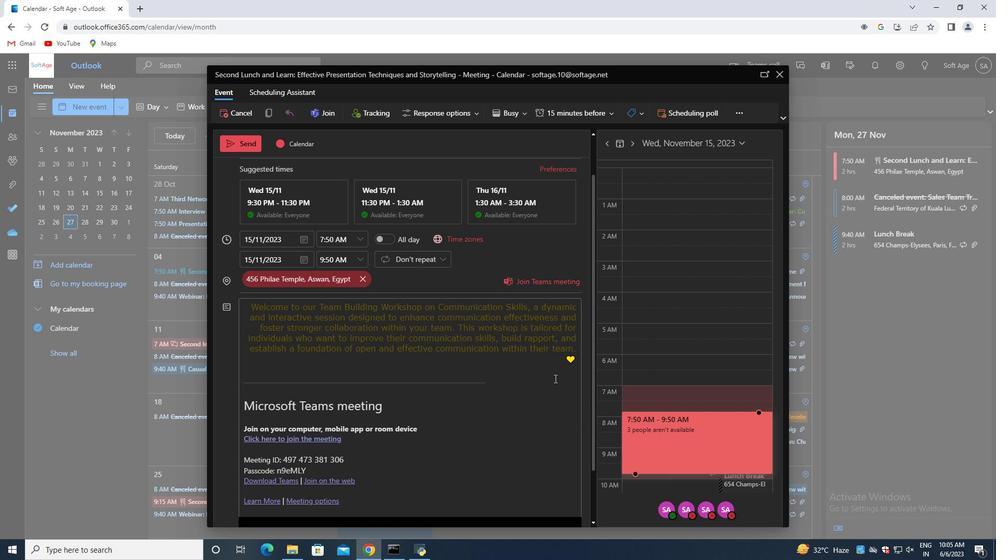 
Action: Mouse scrolled (554, 379) with delta (0, 0)
Screenshot: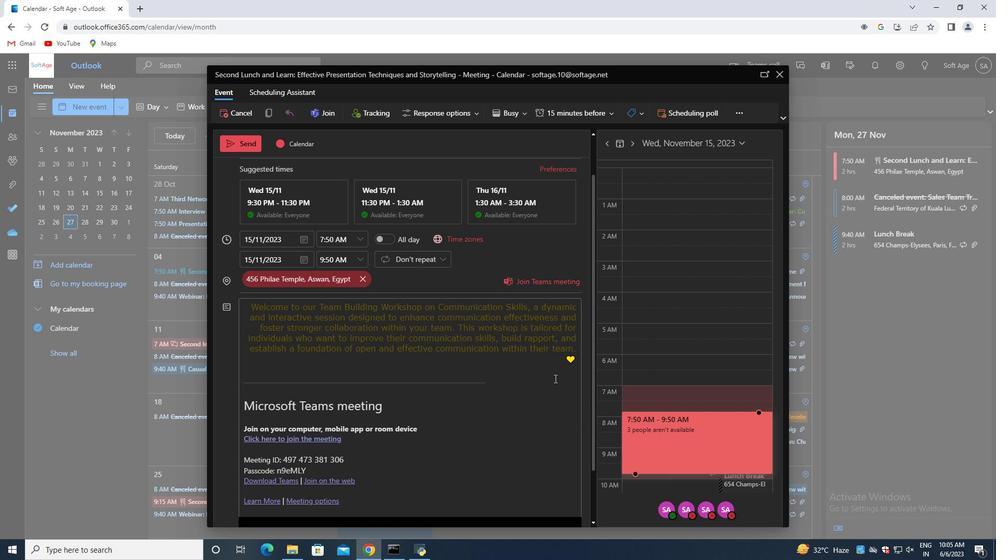 
Action: Mouse scrolled (554, 379) with delta (0, 0)
Screenshot: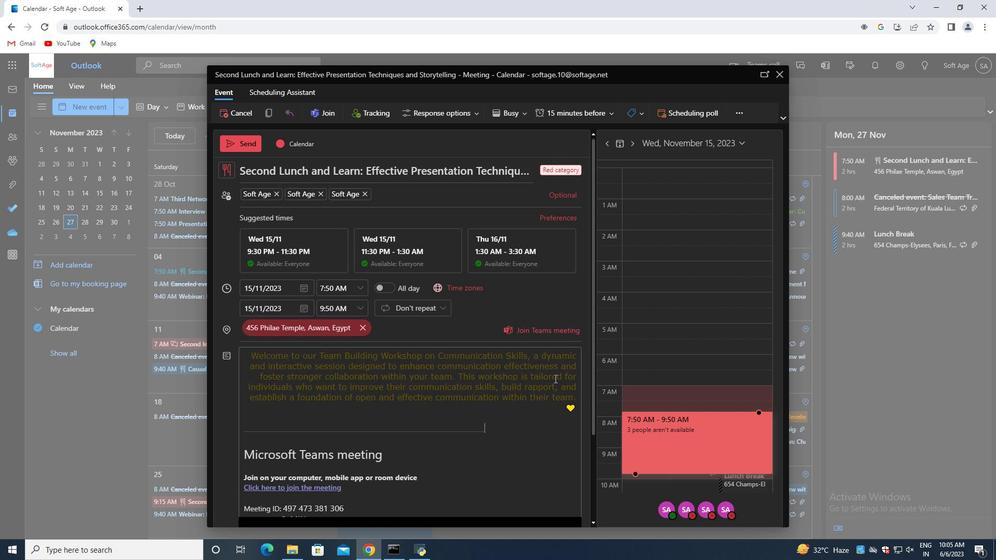 
Action: Mouse scrolled (554, 379) with delta (0, 0)
Screenshot: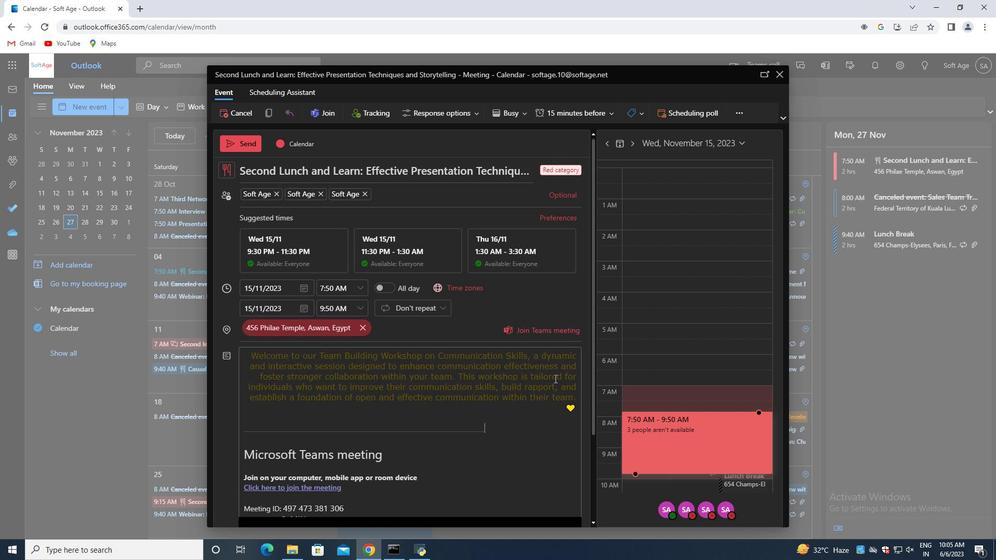 
Action: Mouse scrolled (554, 379) with delta (0, 0)
Screenshot: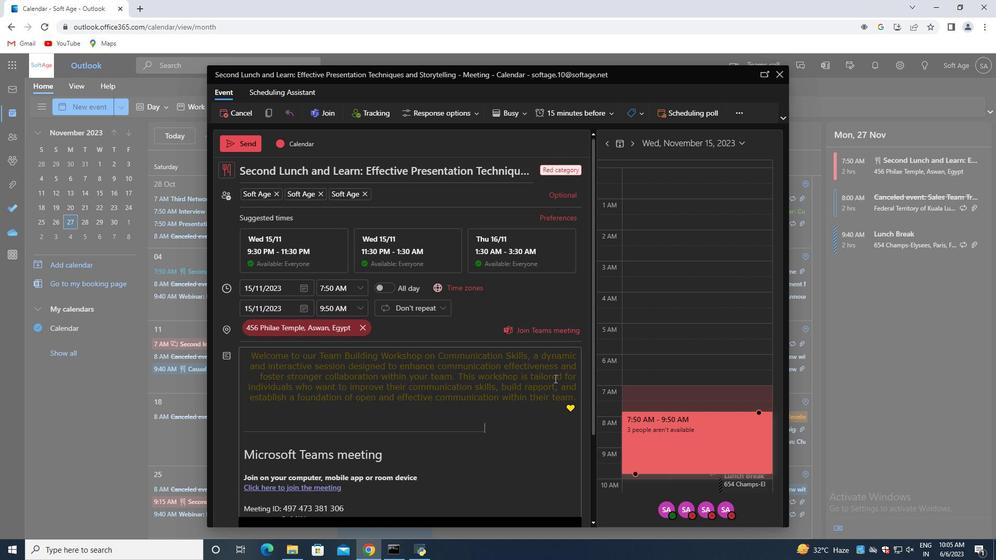 
Action: Mouse scrolled (554, 379) with delta (0, 0)
Screenshot: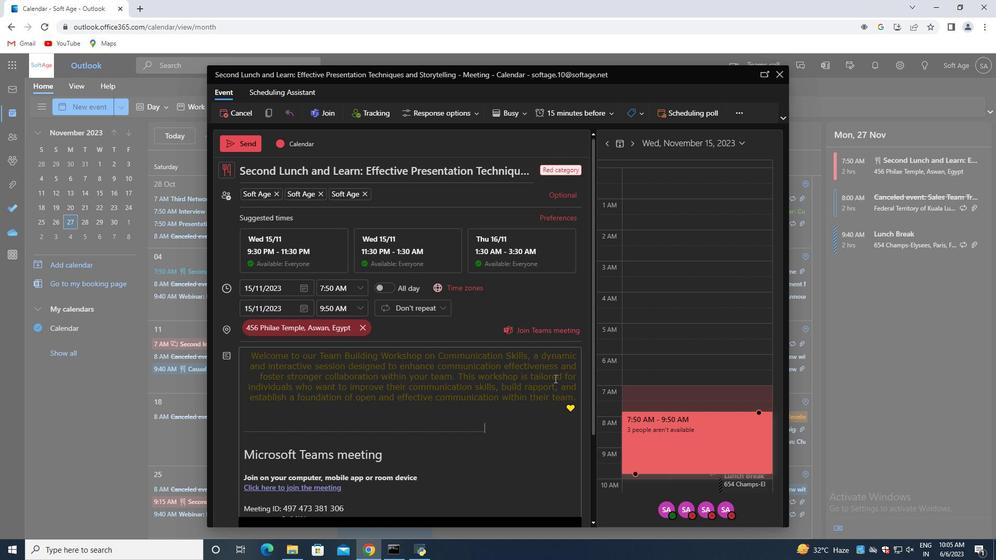 
Action: Mouse scrolled (554, 379) with delta (0, 0)
Screenshot: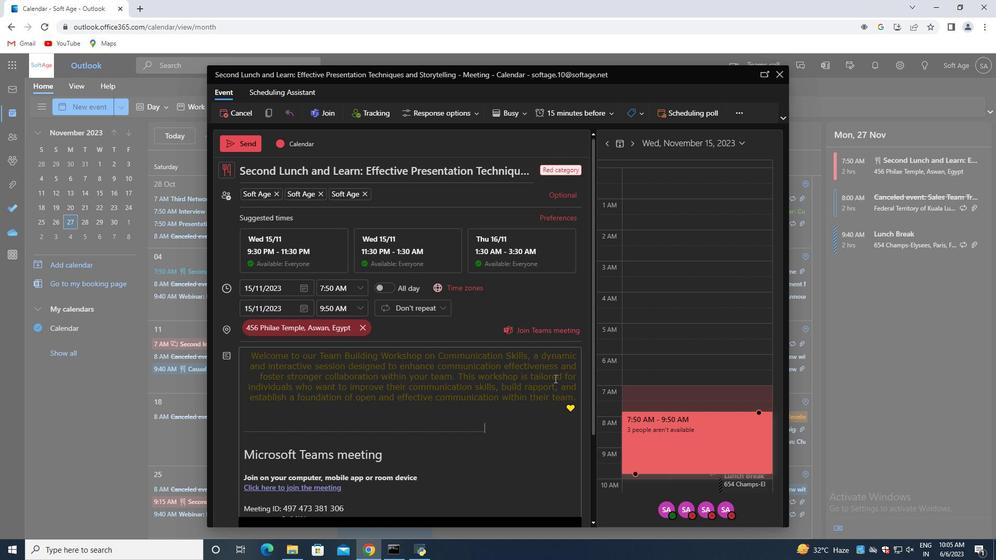 
Action: Mouse moved to (224, 174)
Screenshot: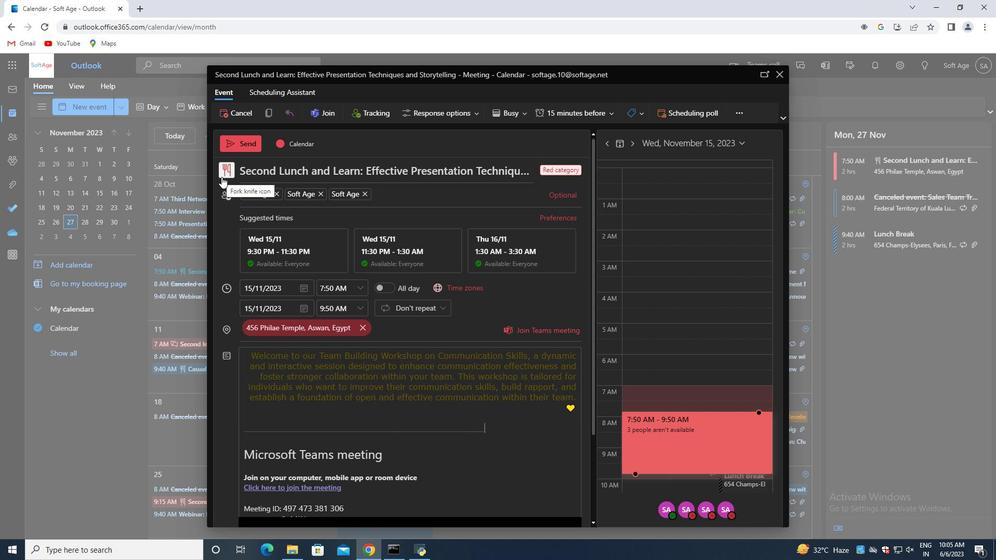 
Action: Mouse pressed left at (224, 174)
Screenshot: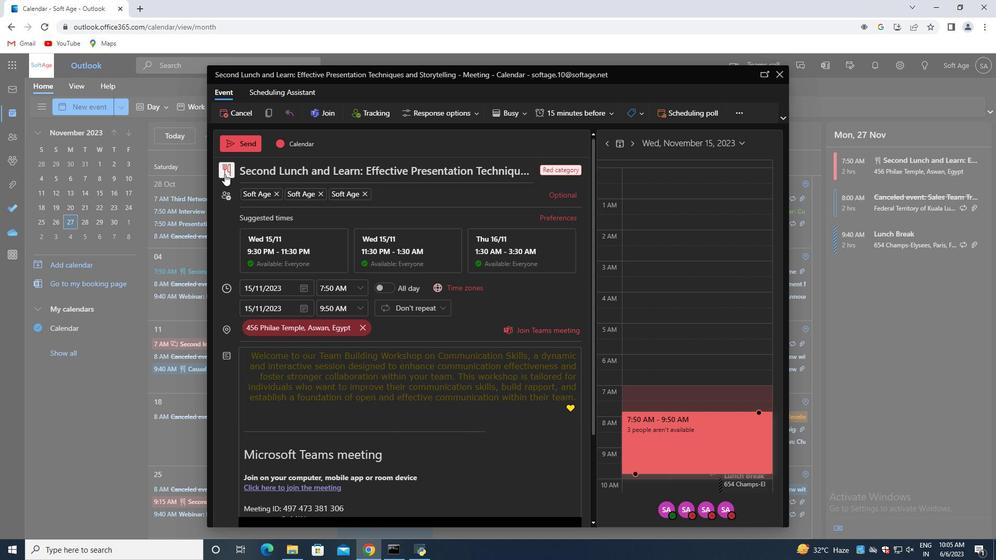 
Action: Mouse moved to (290, 209)
Screenshot: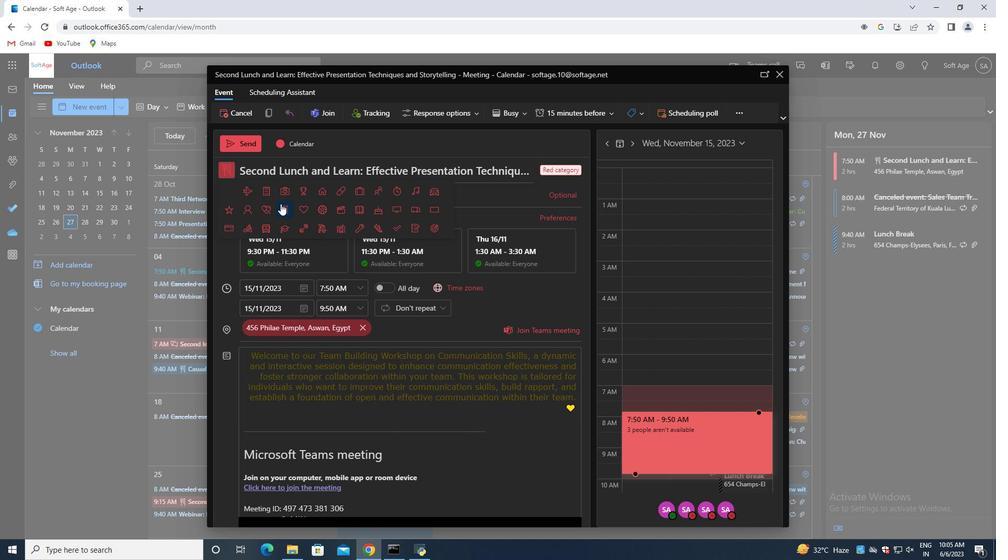 
Action: Mouse pressed left at (290, 209)
Screenshot: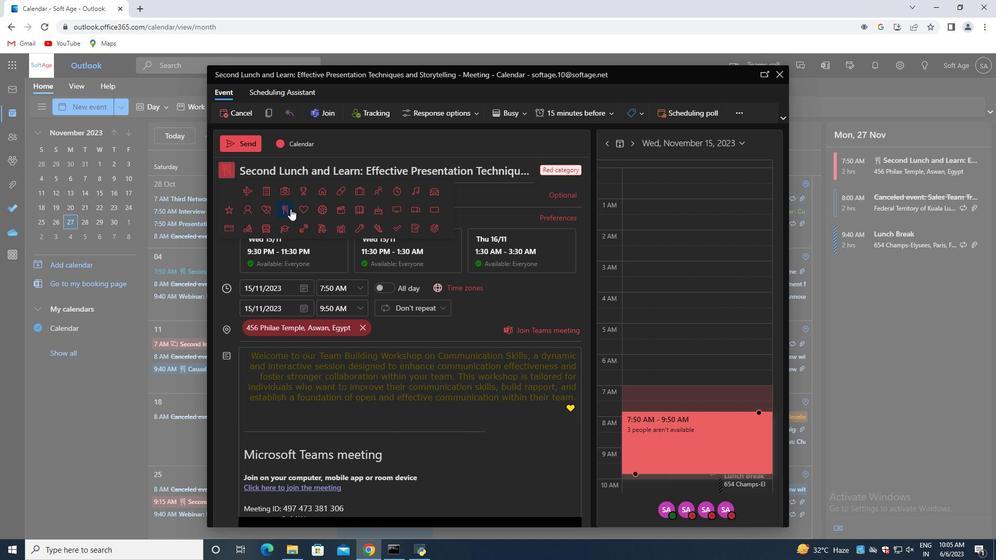
Action: Mouse moved to (245, 138)
Screenshot: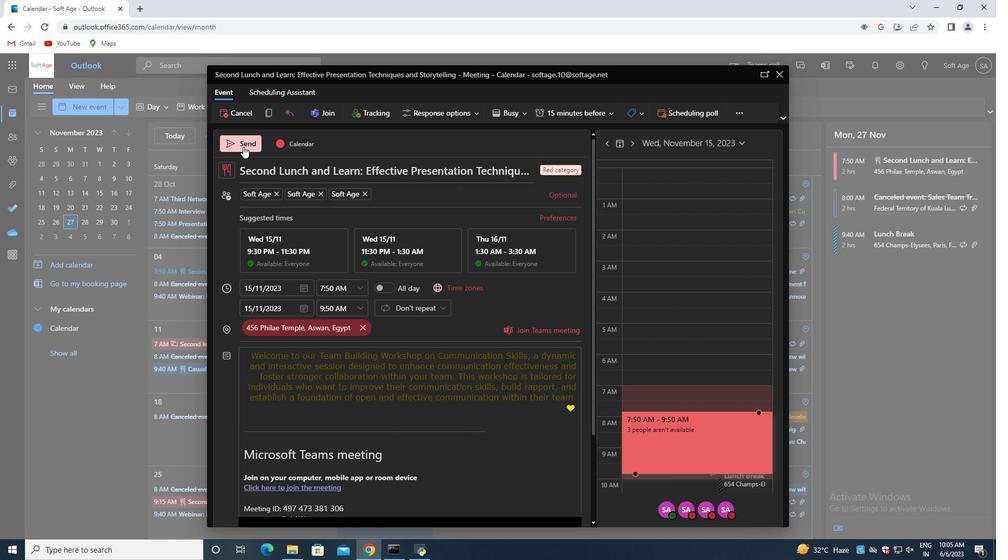 
Action: Mouse pressed left at (245, 138)
Screenshot: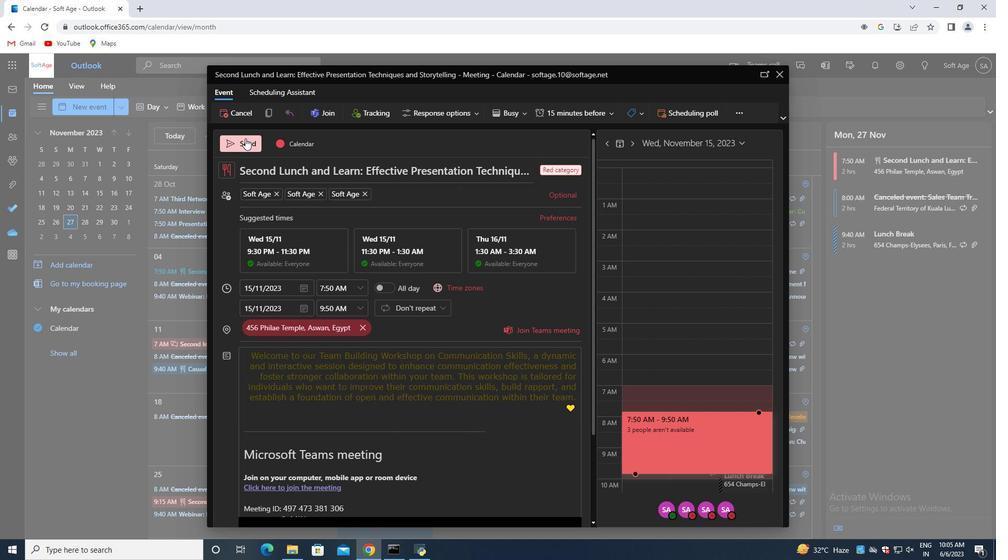 
Action: Mouse moved to (245, 139)
Screenshot: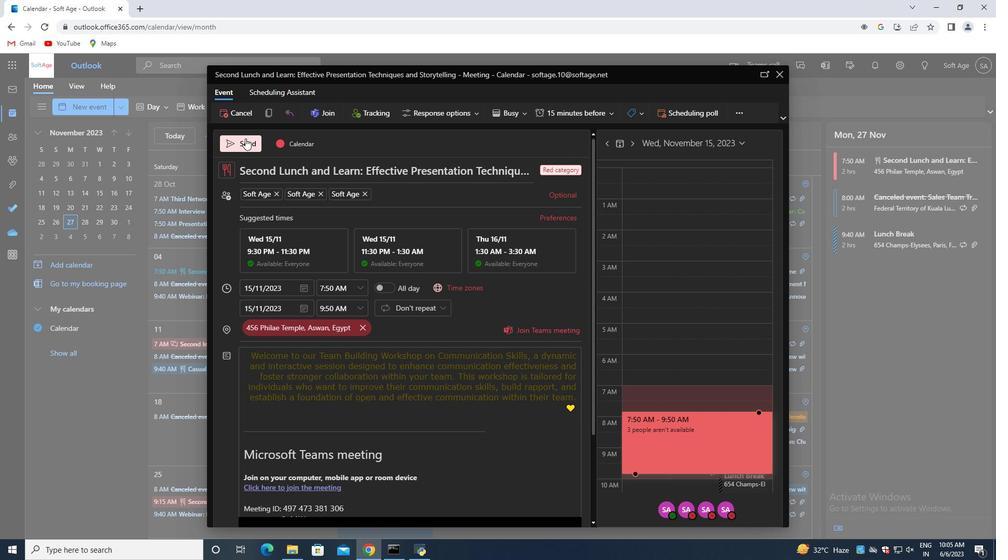 
